 Task: Add an event with the title Marketing Campaign Assessment and Adjustments, date ''2024/04/20'', time 9:40 AM to 11:40 AMand add a description: Welcome to our Team Leadership Training Workshop, a comprehensive and interactive session designed to enhance leadership skills, empower team leaders, and cultivate effective leadership practices. This workshop is tailored for individuals who aspire to lead and inspire their teams to achieve exceptional results and foster a positive work environment._x000D_
_x000D_
_x000D_
_x000D_
Select event color  Grape . Add location for the event as: Singapore, logged in from the account softage.3@softage.netand send the event invitation to softage.7@softage.net and softage.8@softage.net. Set a reminder for the event Every weekday(Monday to Friday)
Action: Mouse moved to (83, 129)
Screenshot: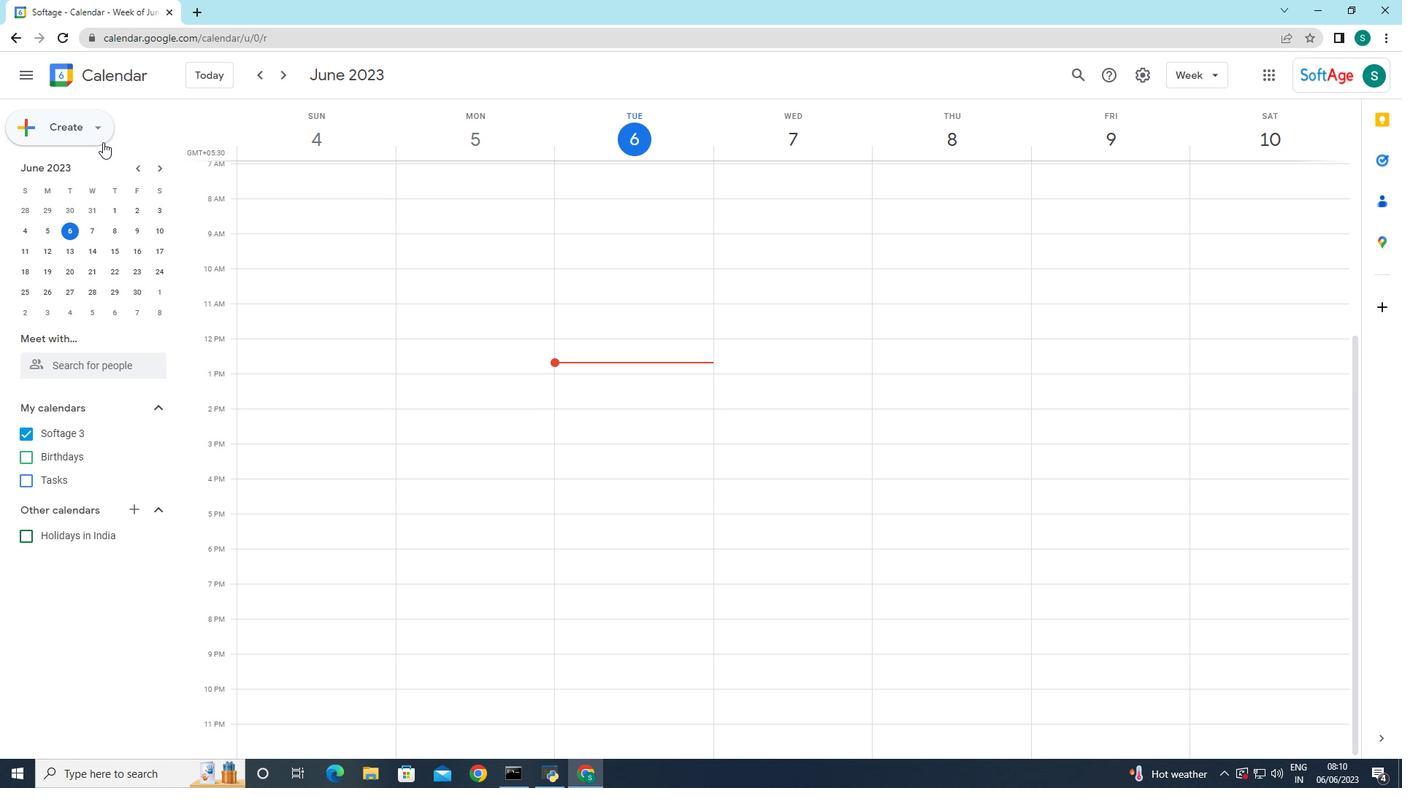 
Action: Mouse pressed left at (83, 129)
Screenshot: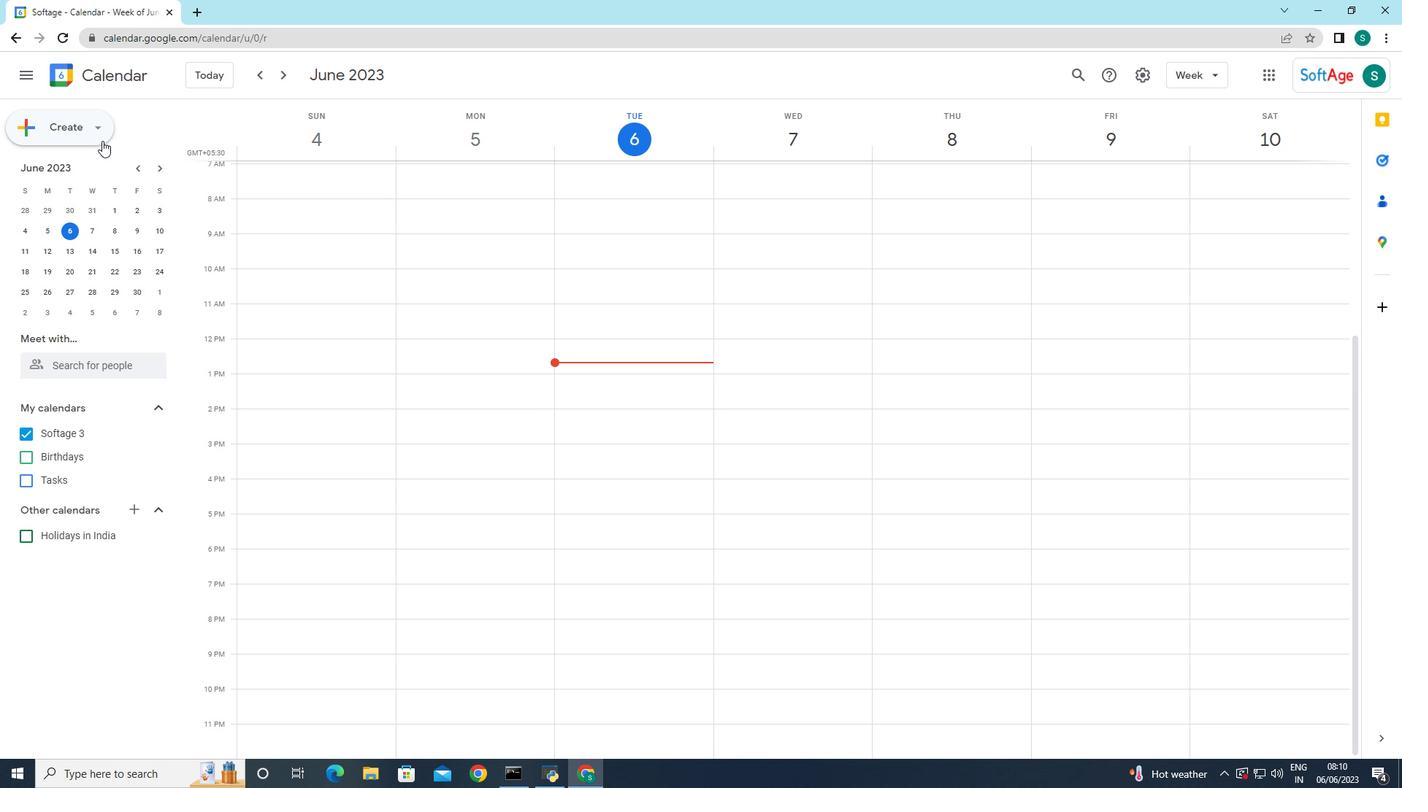 
Action: Mouse moved to (94, 159)
Screenshot: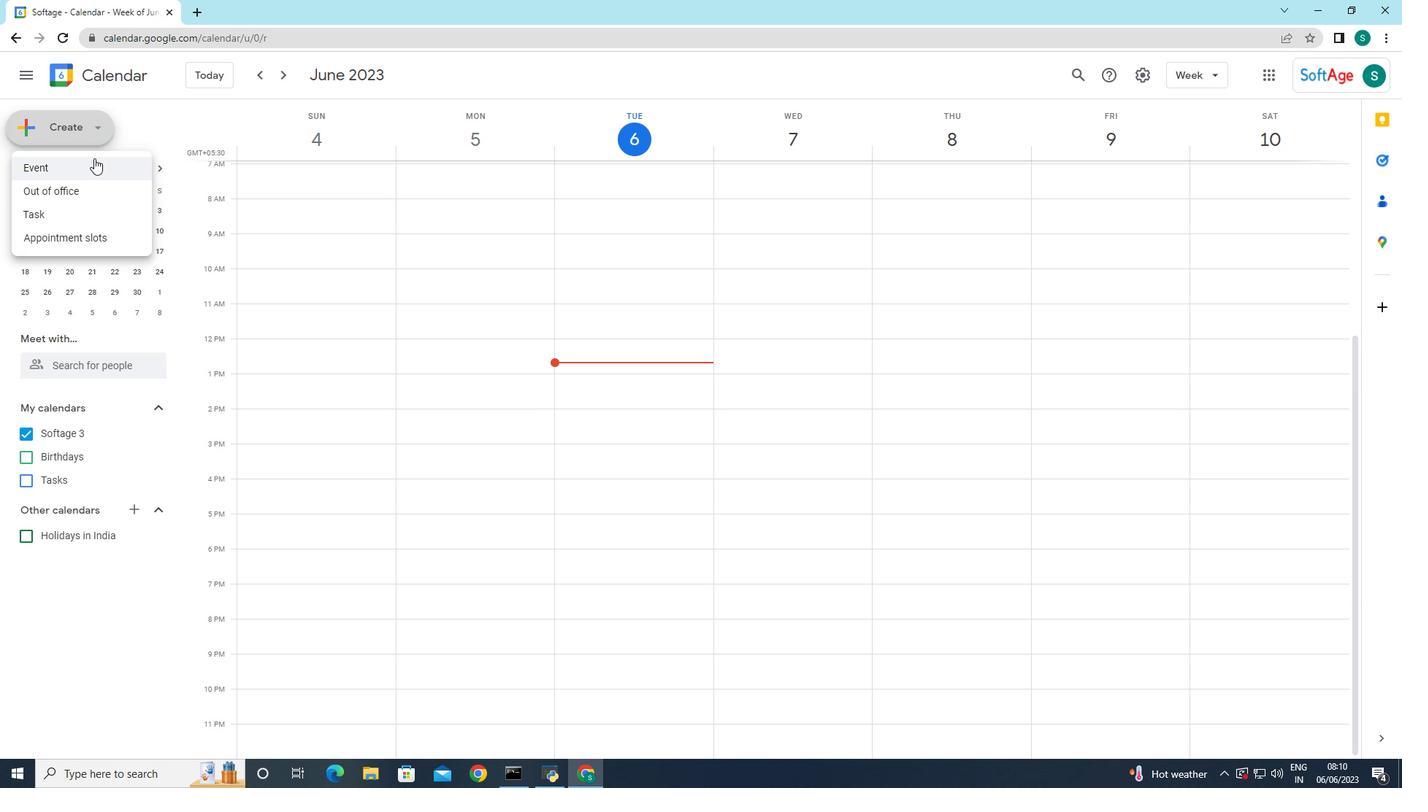 
Action: Mouse pressed left at (94, 159)
Screenshot: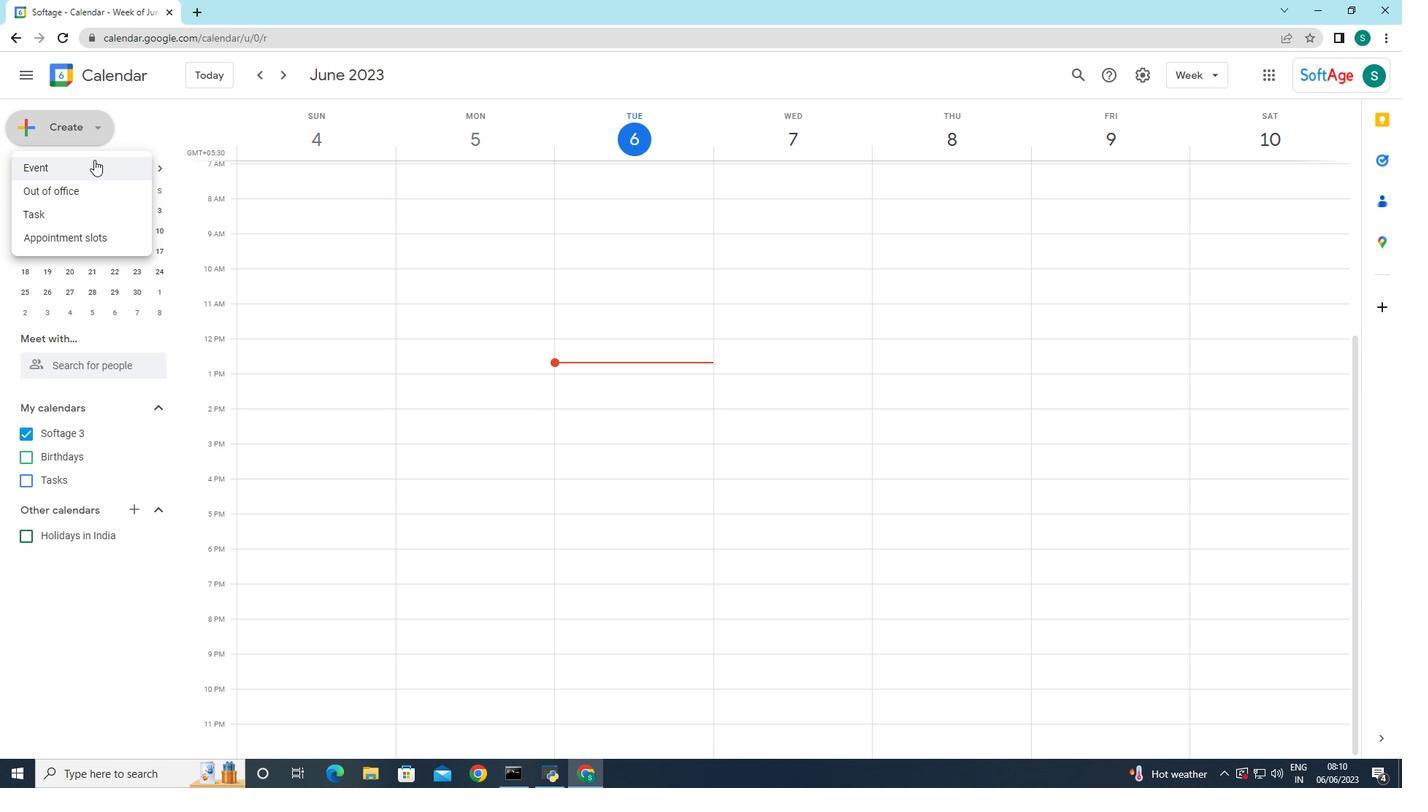 
Action: Mouse moved to (445, 574)
Screenshot: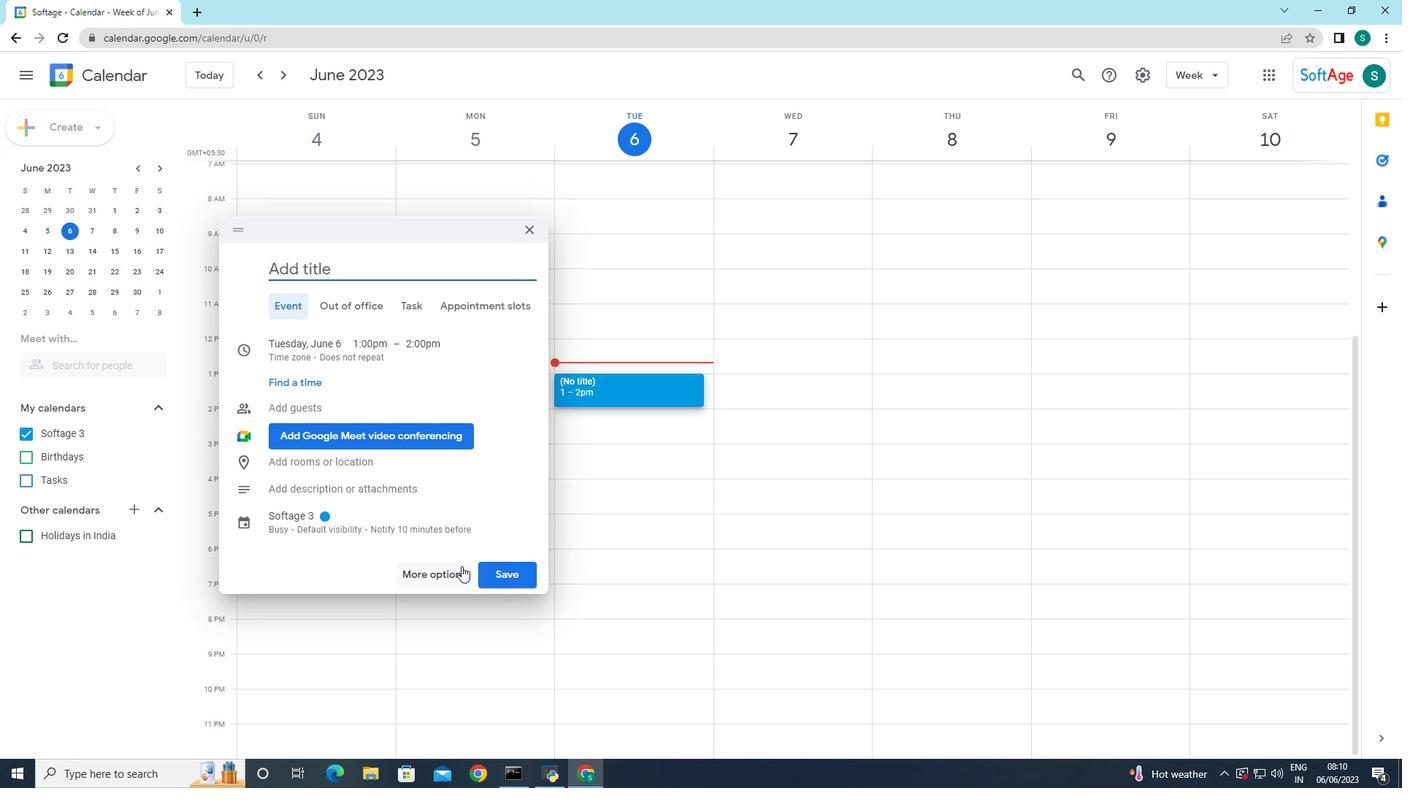 
Action: Mouse pressed left at (445, 574)
Screenshot: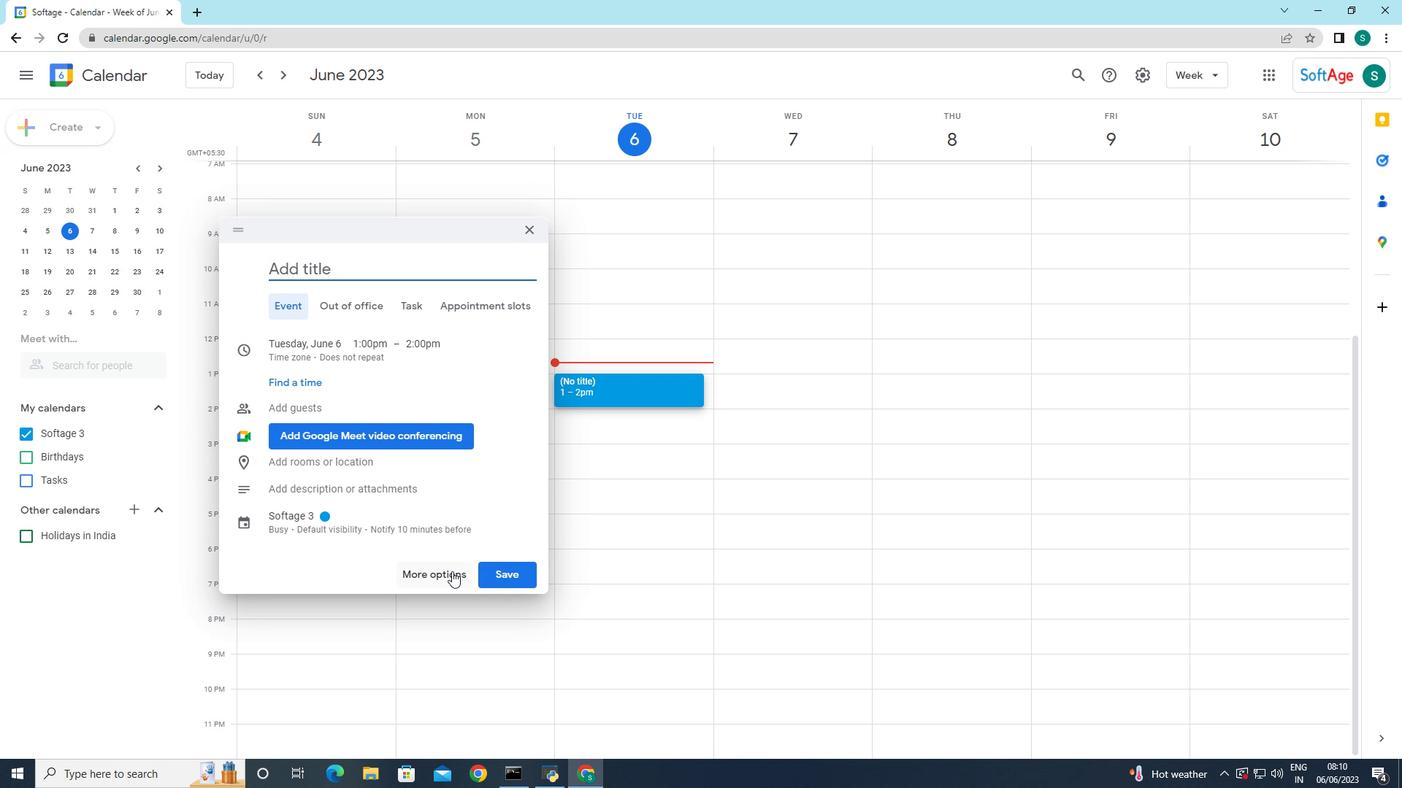 
Action: Mouse moved to (96, 80)
Screenshot: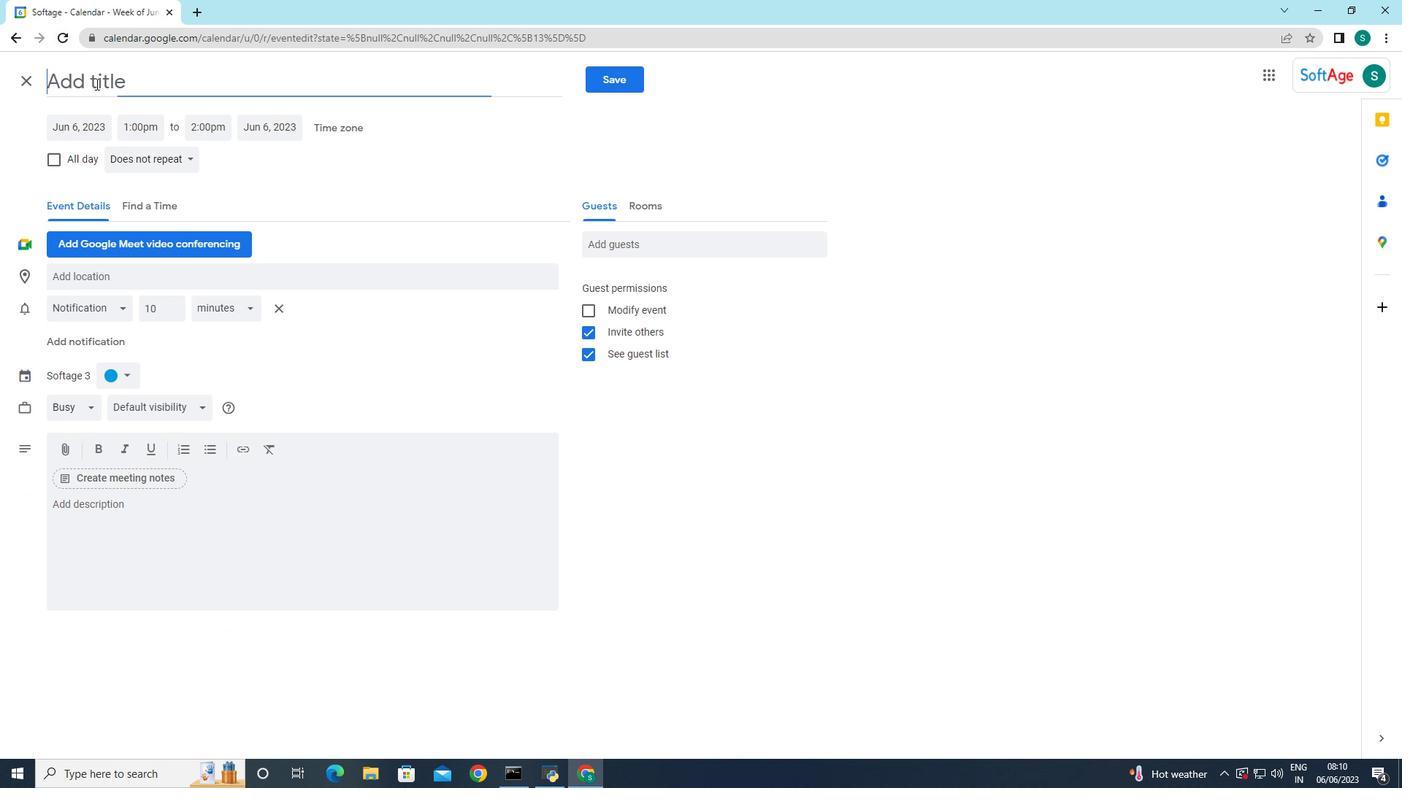 
Action: Mouse pressed left at (96, 80)
Screenshot: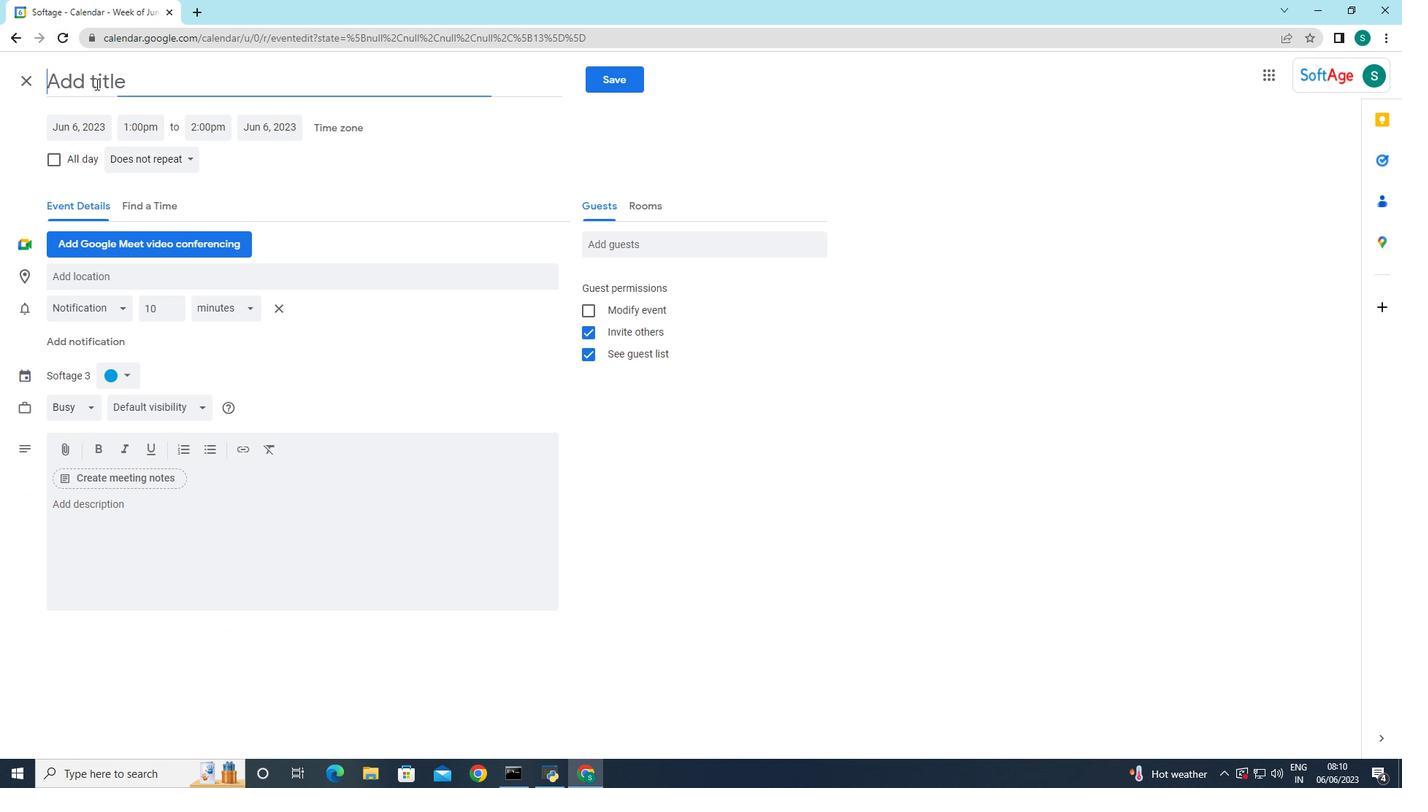 
Action: Key pressed <Key.caps_lock>M<Key.caps_lock>r<Key.backspace>ak<Key.backspace>rketing<Key.space><Key.caps_lock>C<Key.caps_lock>ampaign<Key.space><Key.caps_lock>A<Key.caps_lock>ssessment<Key.space>and<Key.space><Key.caps_lock>A<Key.caps_lock>djustments
Screenshot: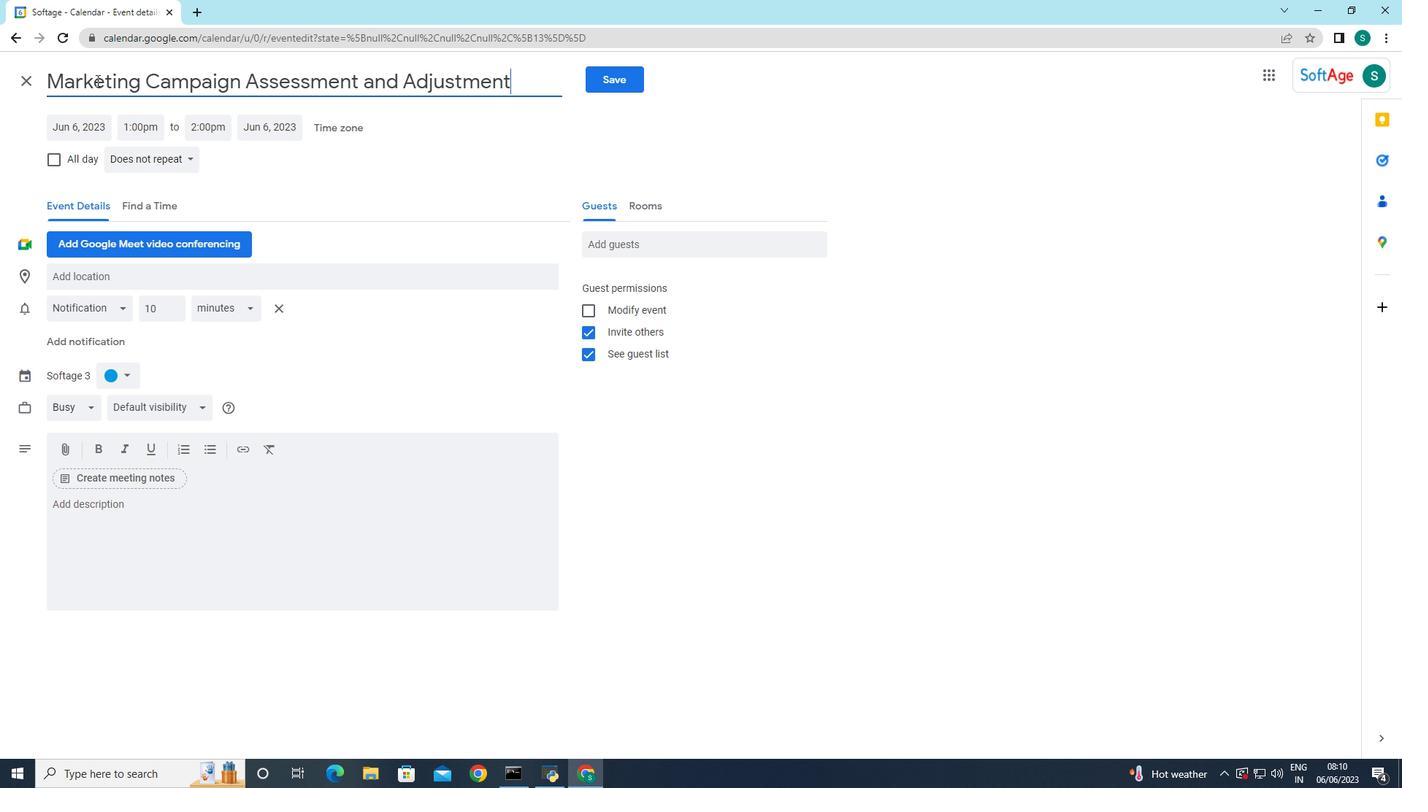 
Action: Mouse moved to (345, 146)
Screenshot: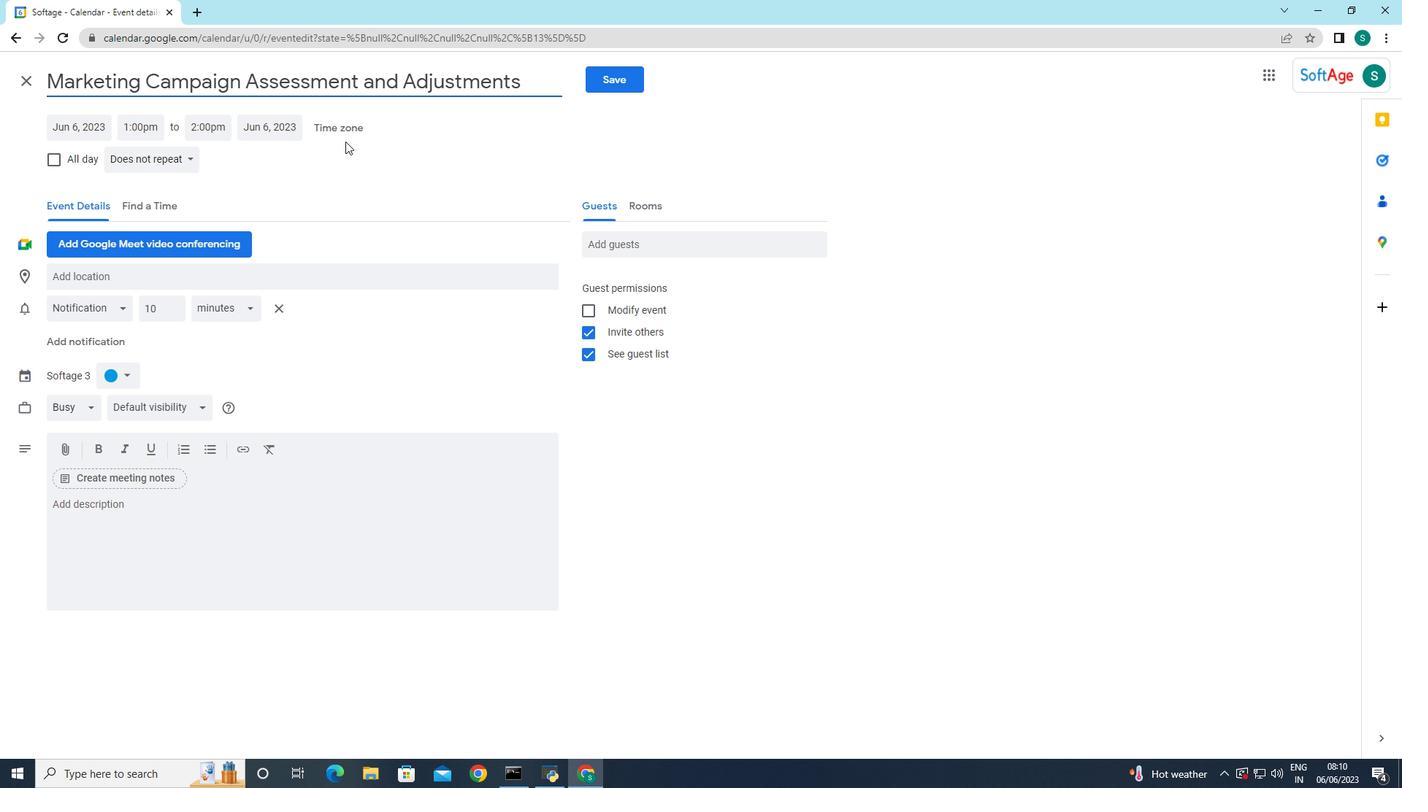 
Action: Mouse pressed left at (345, 146)
Screenshot: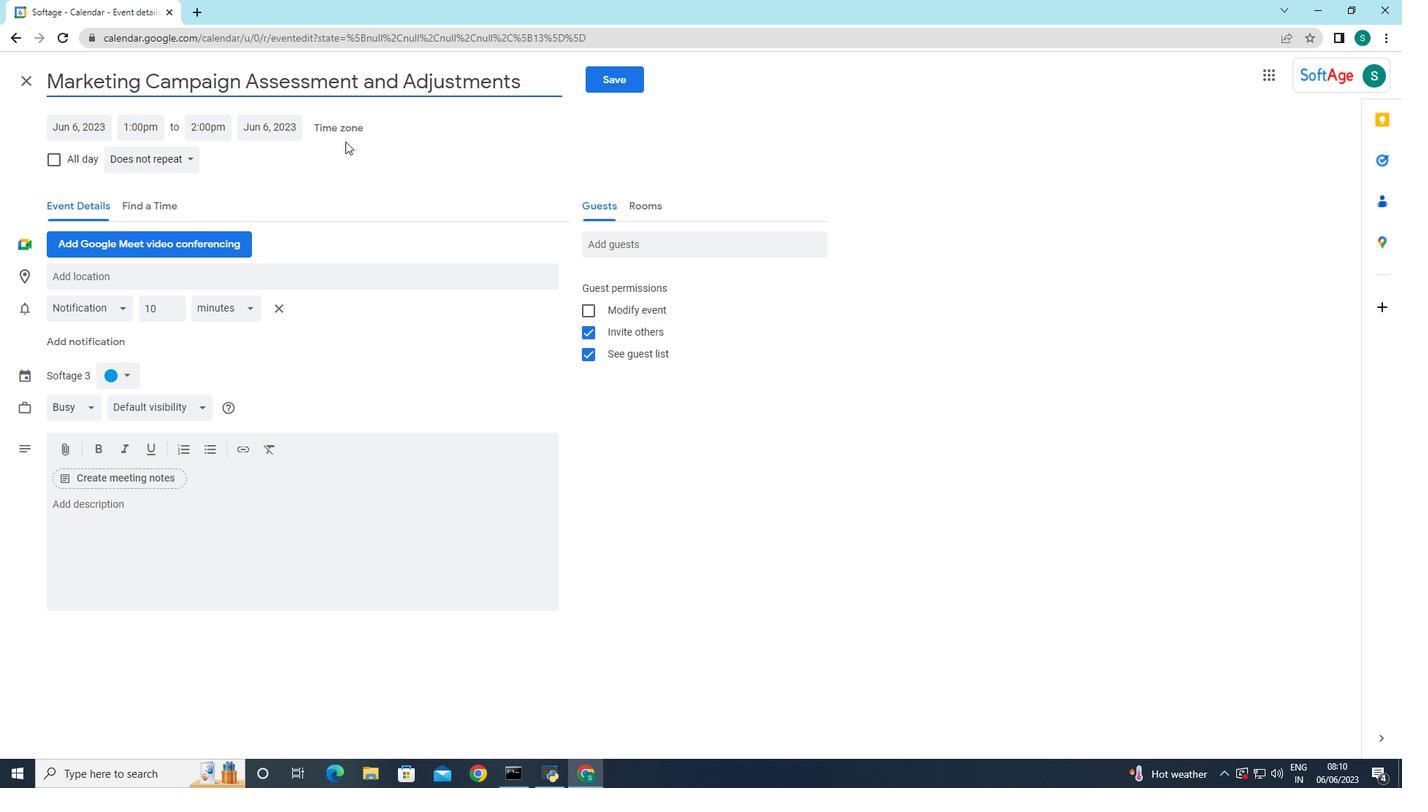 
Action: Mouse moved to (89, 127)
Screenshot: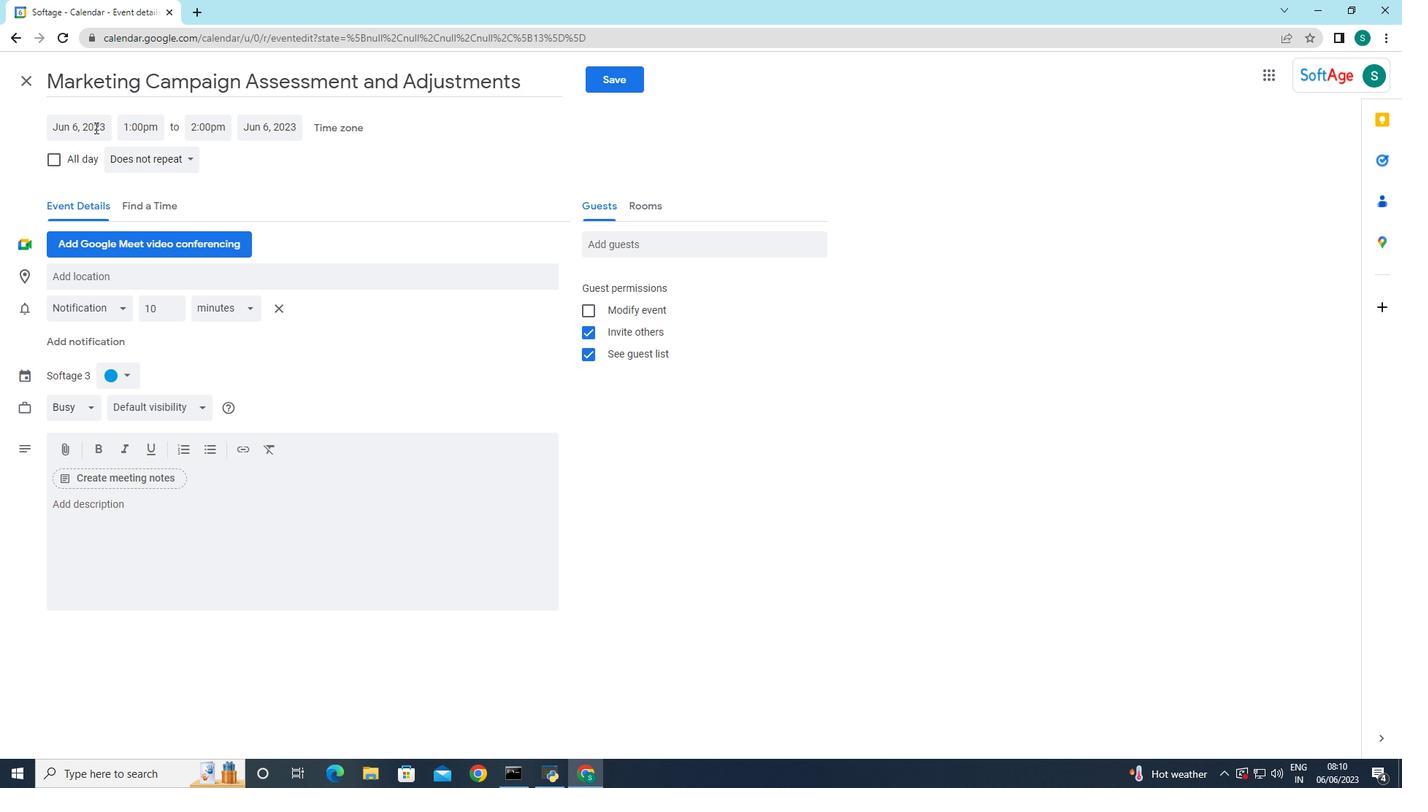 
Action: Mouse pressed left at (89, 127)
Screenshot: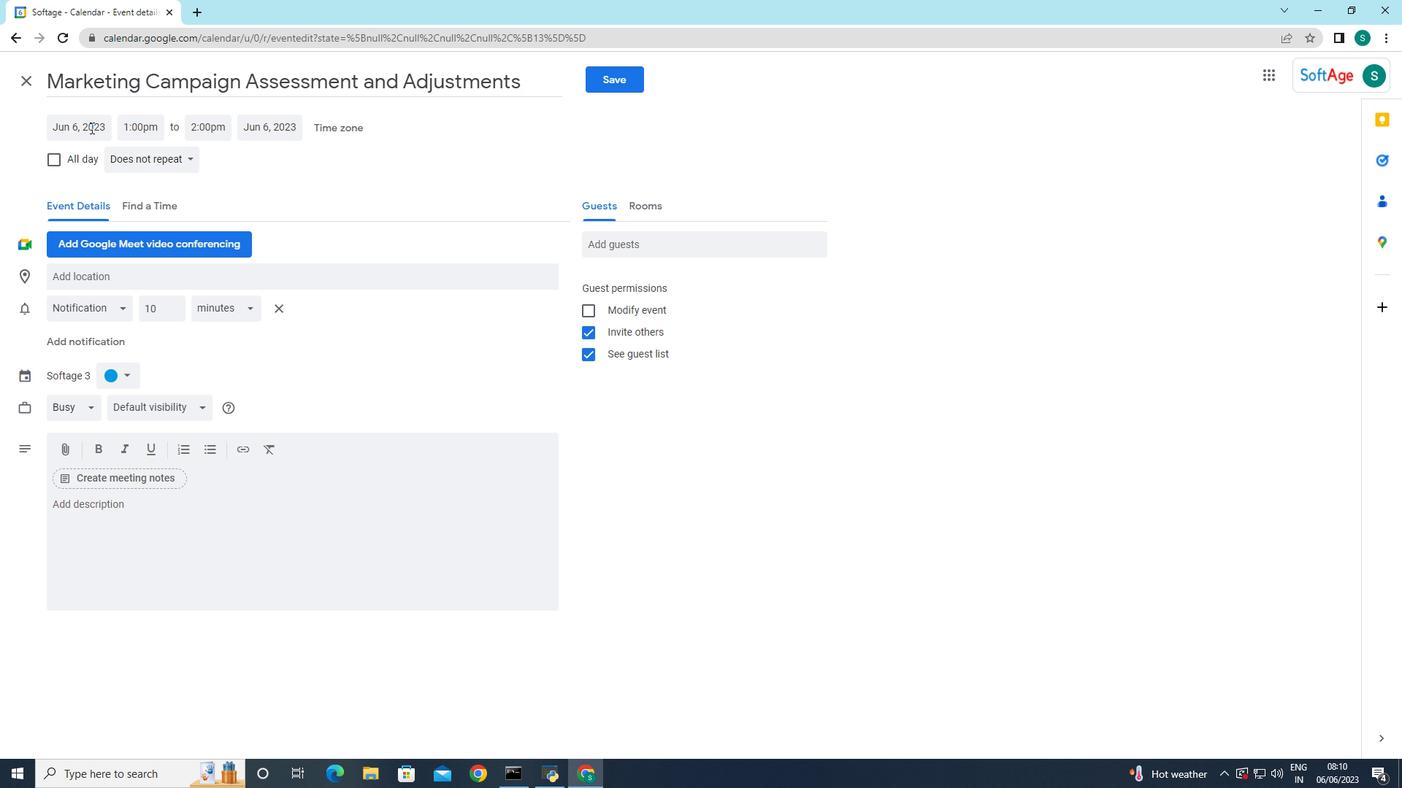 
Action: Mouse moved to (227, 159)
Screenshot: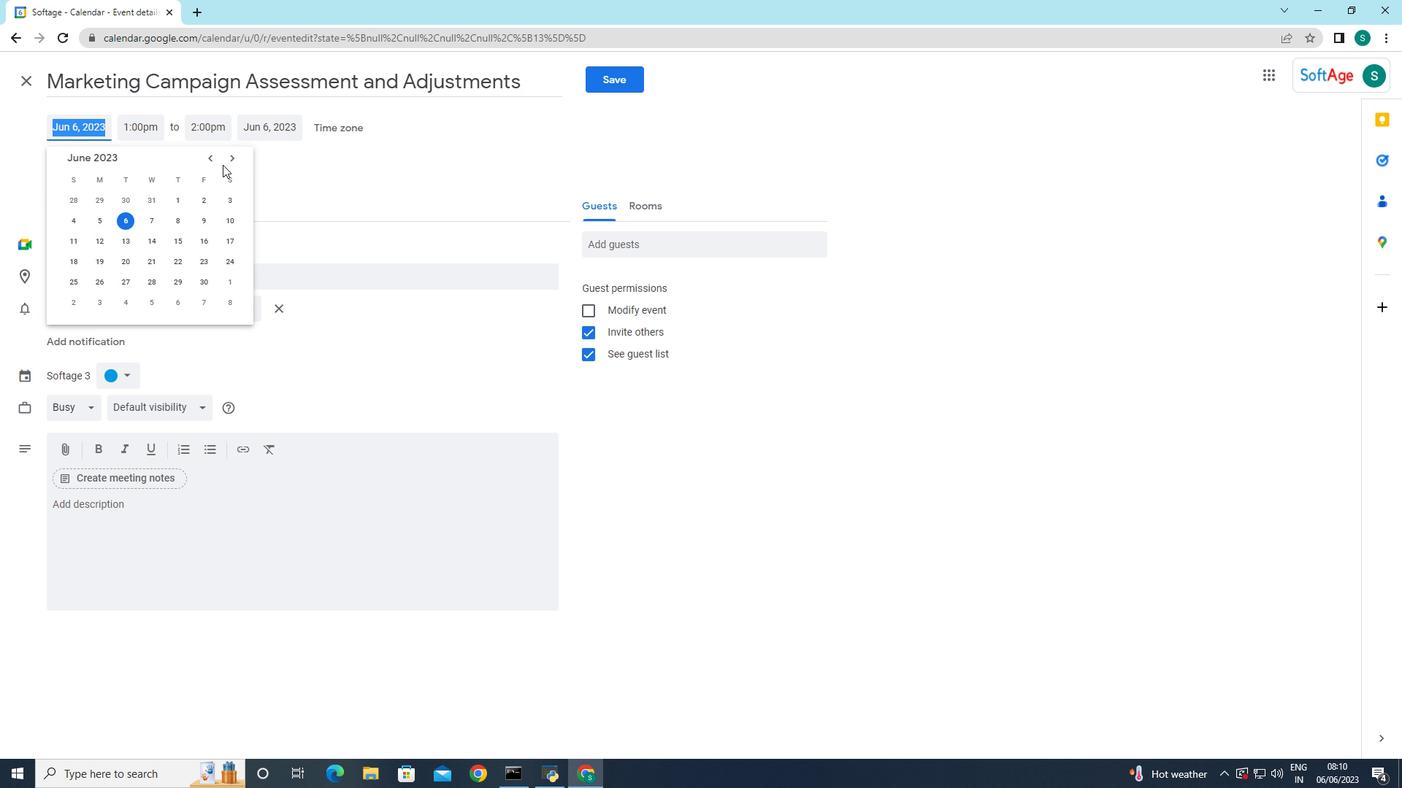 
Action: Mouse pressed left at (227, 159)
Screenshot: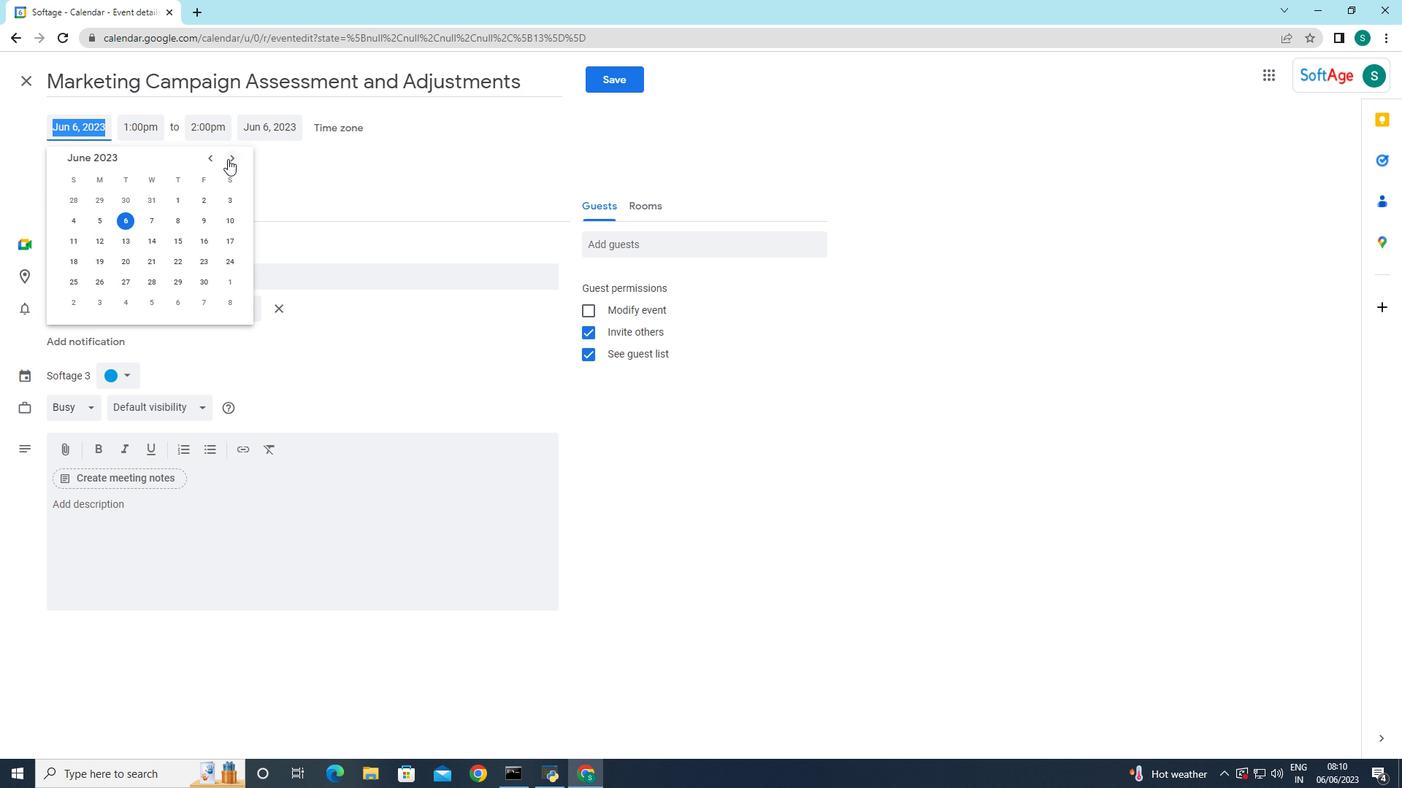 
Action: Mouse pressed left at (227, 159)
Screenshot: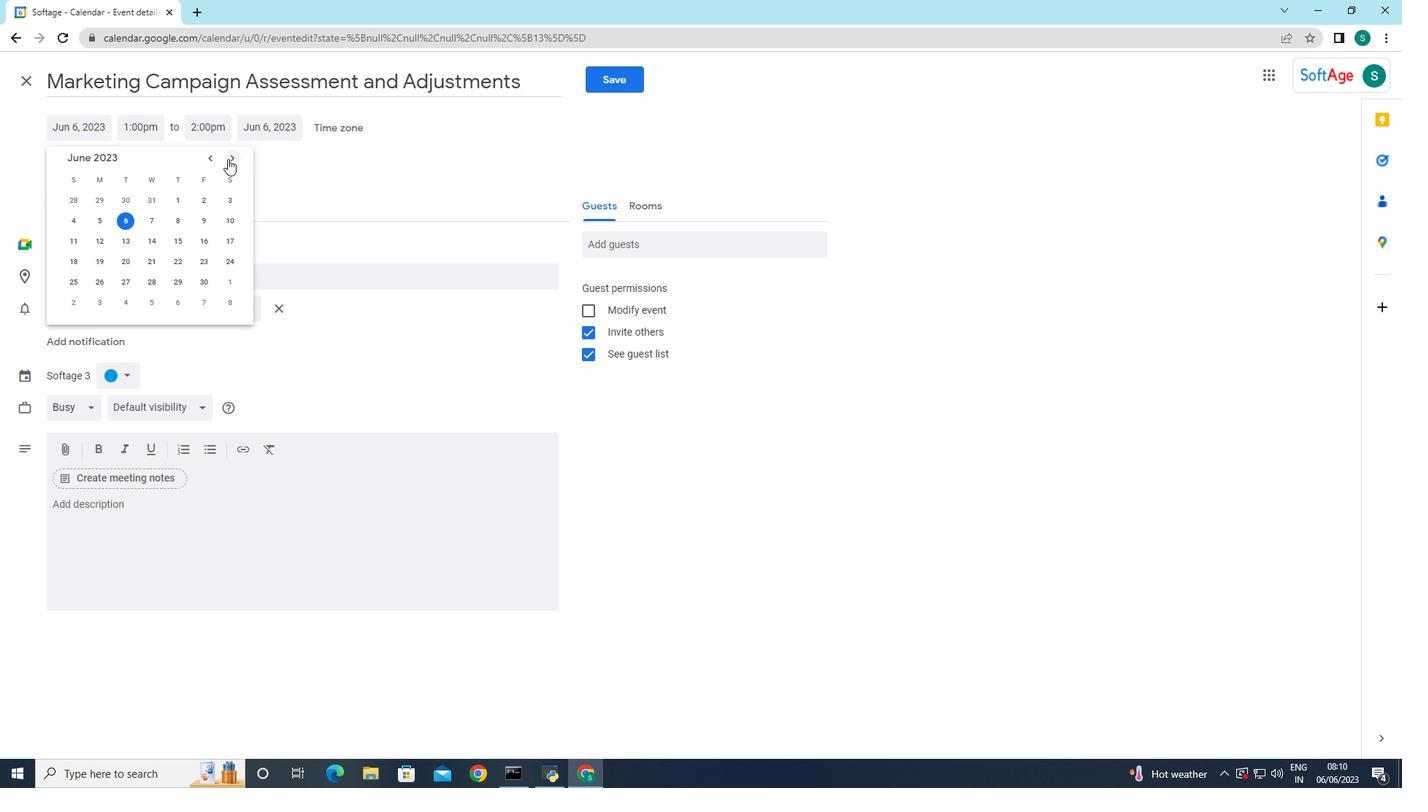 
Action: Mouse pressed left at (227, 159)
Screenshot: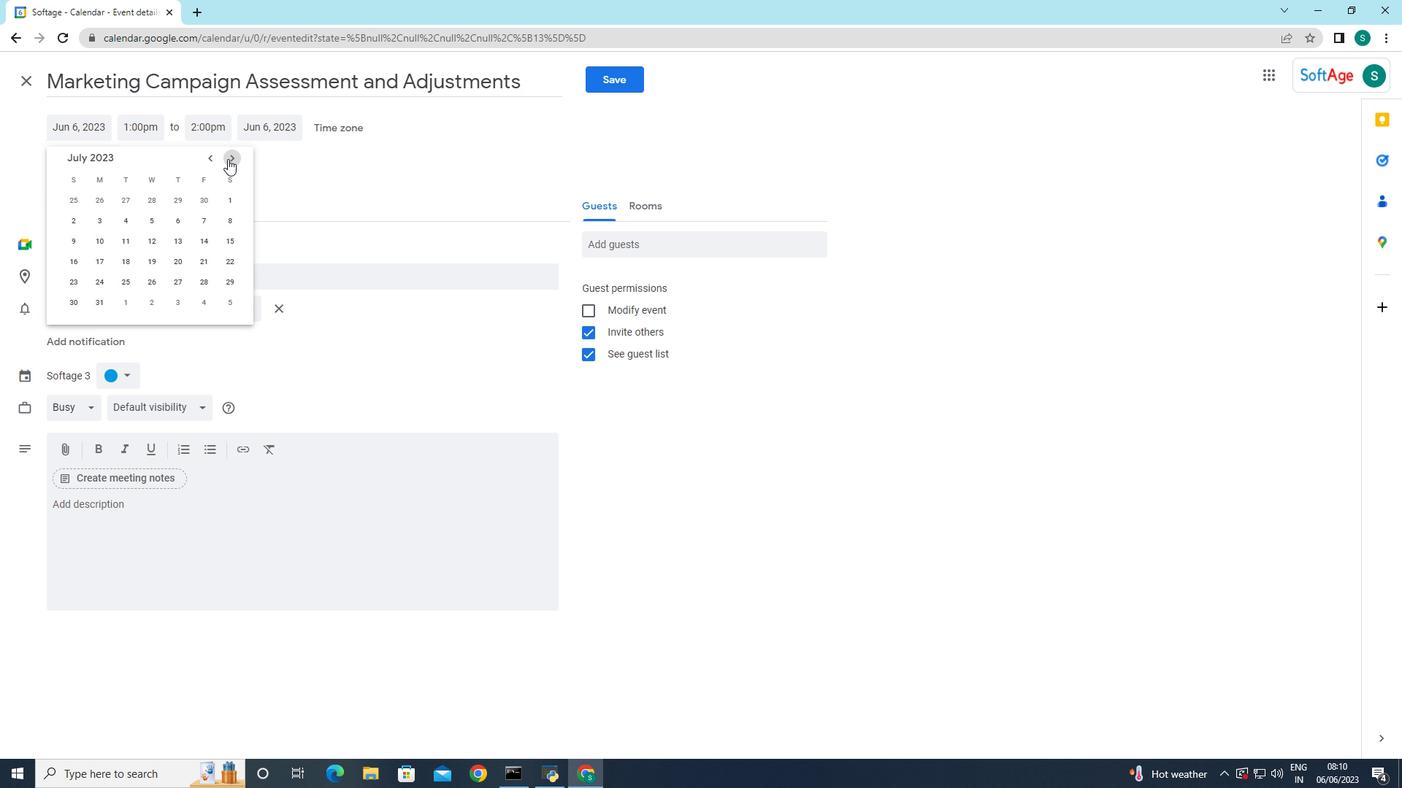 
Action: Mouse pressed left at (227, 159)
Screenshot: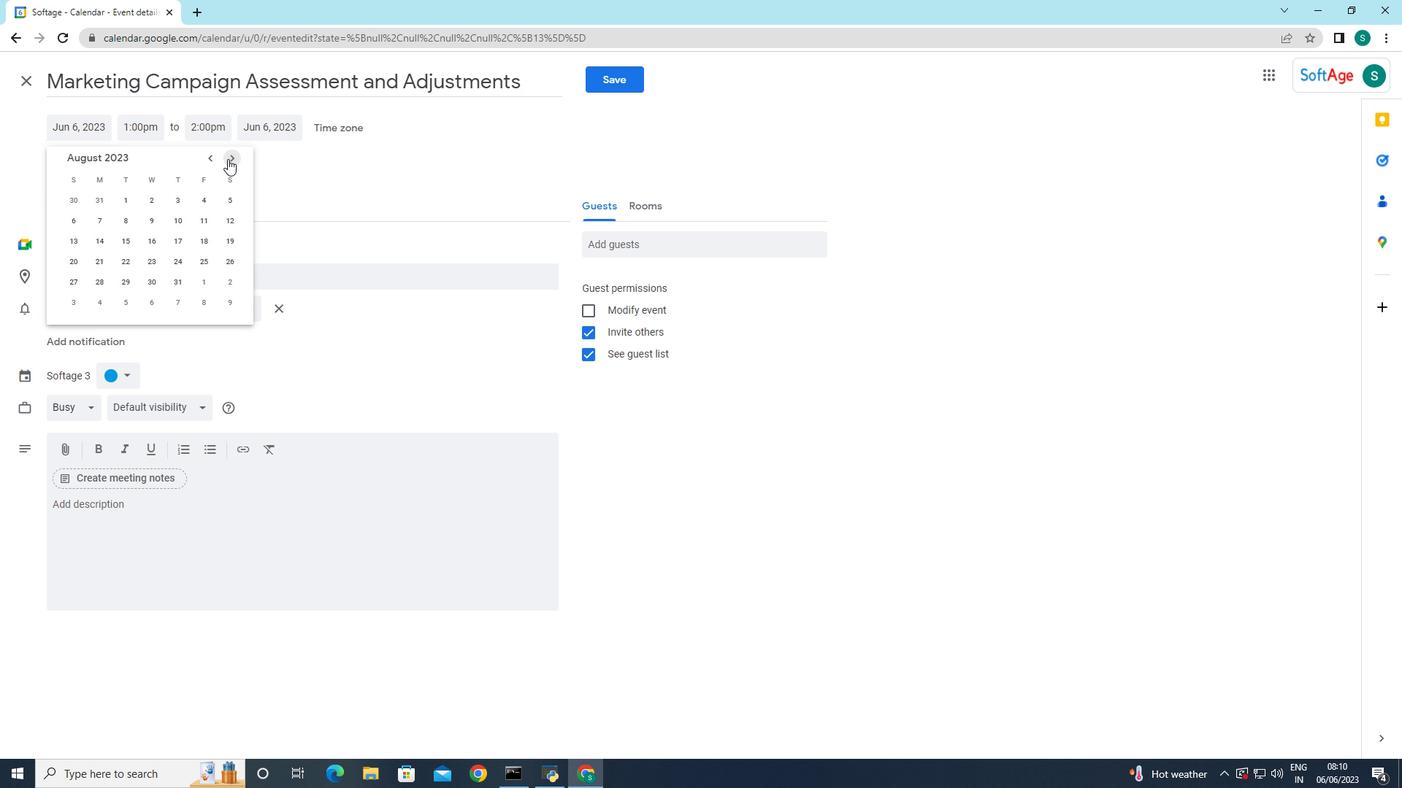 
Action: Mouse pressed left at (227, 159)
Screenshot: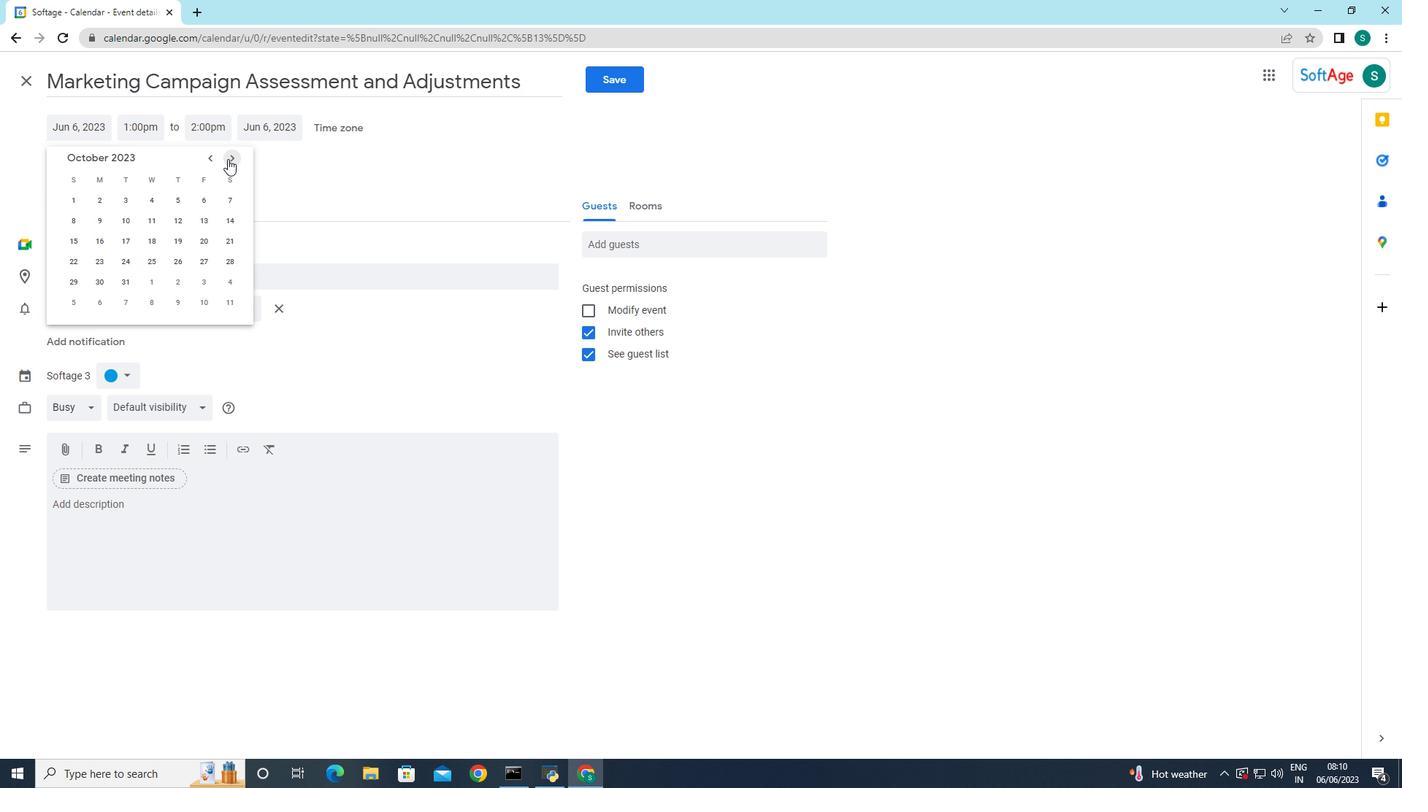 
Action: Mouse pressed left at (227, 159)
Screenshot: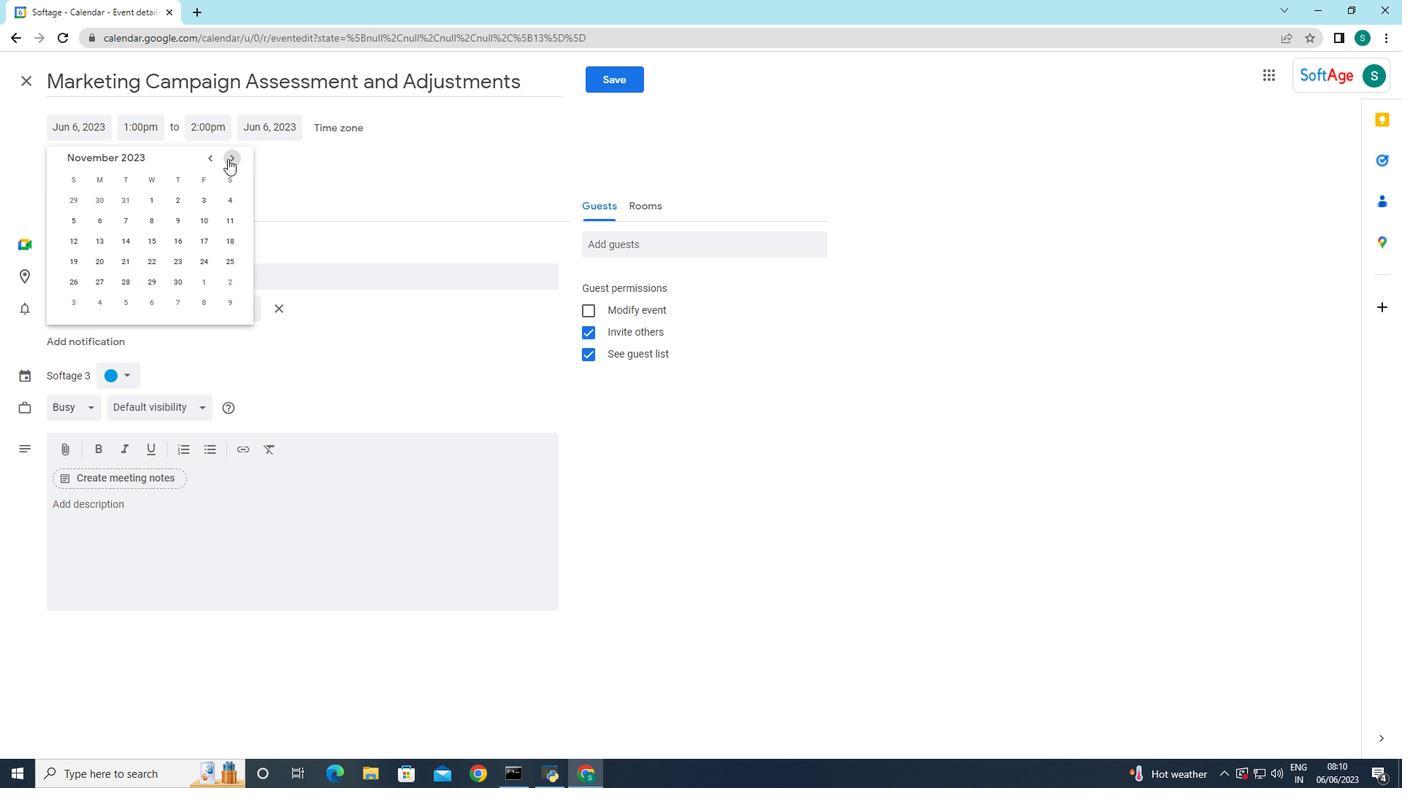 
Action: Mouse pressed left at (227, 159)
Screenshot: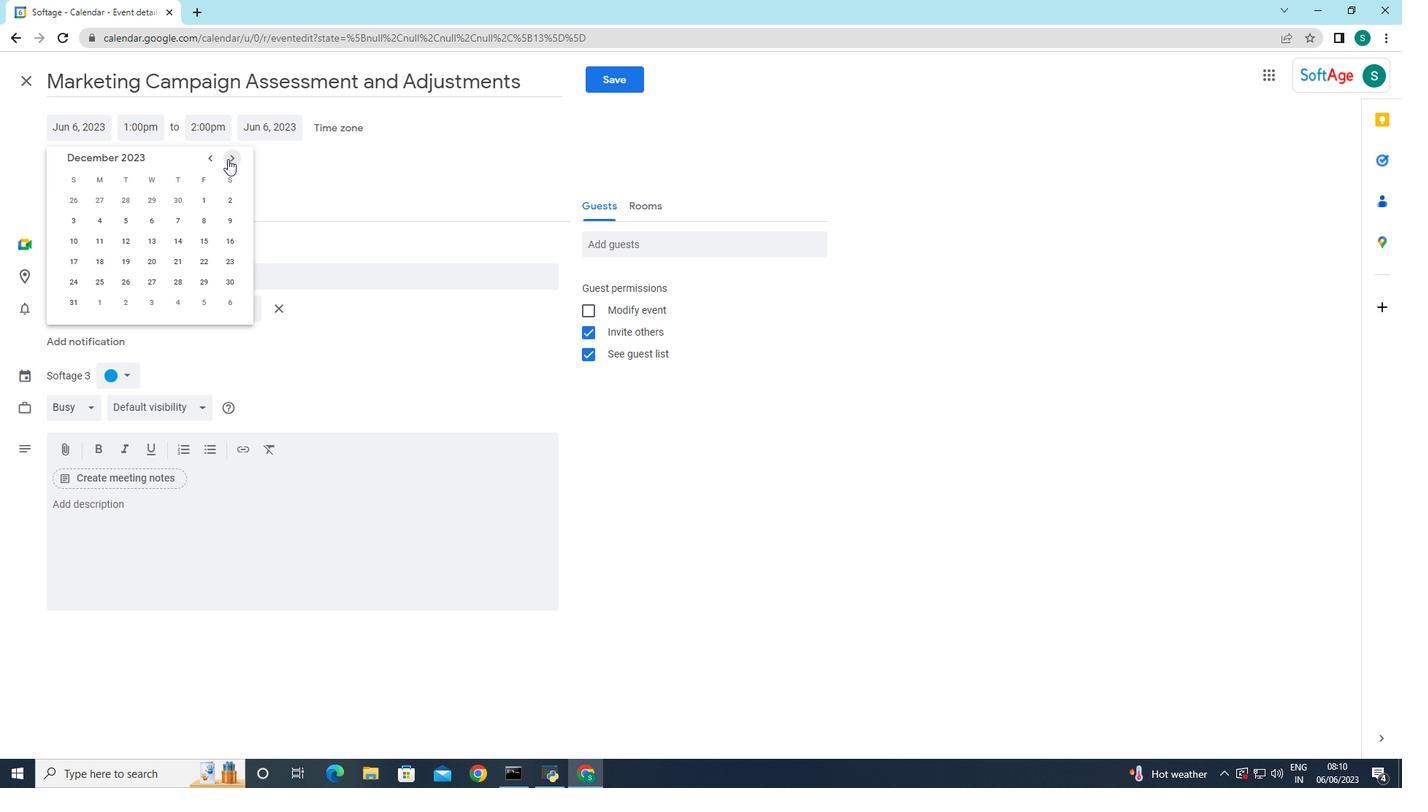
Action: Mouse pressed left at (227, 159)
Screenshot: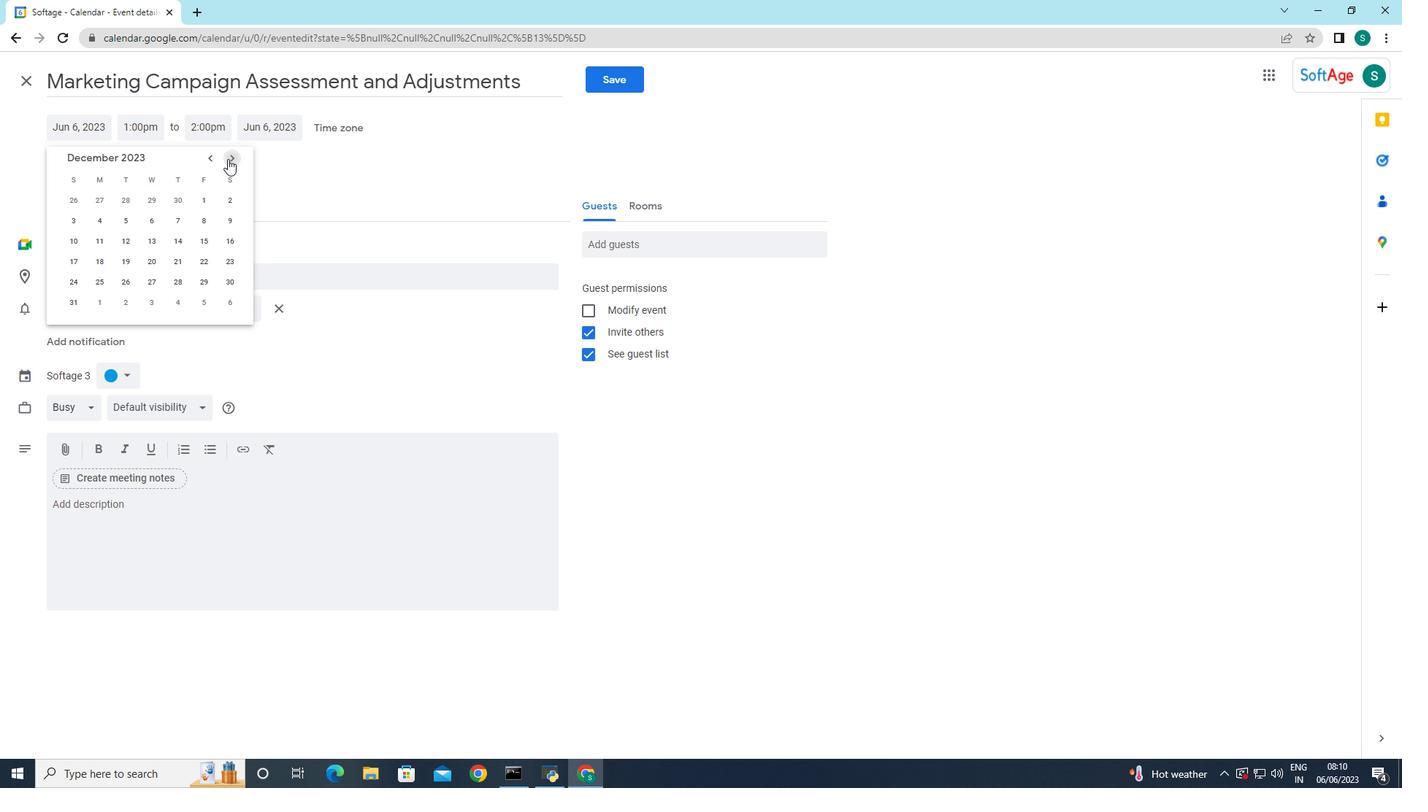 
Action: Mouse pressed left at (227, 159)
Screenshot: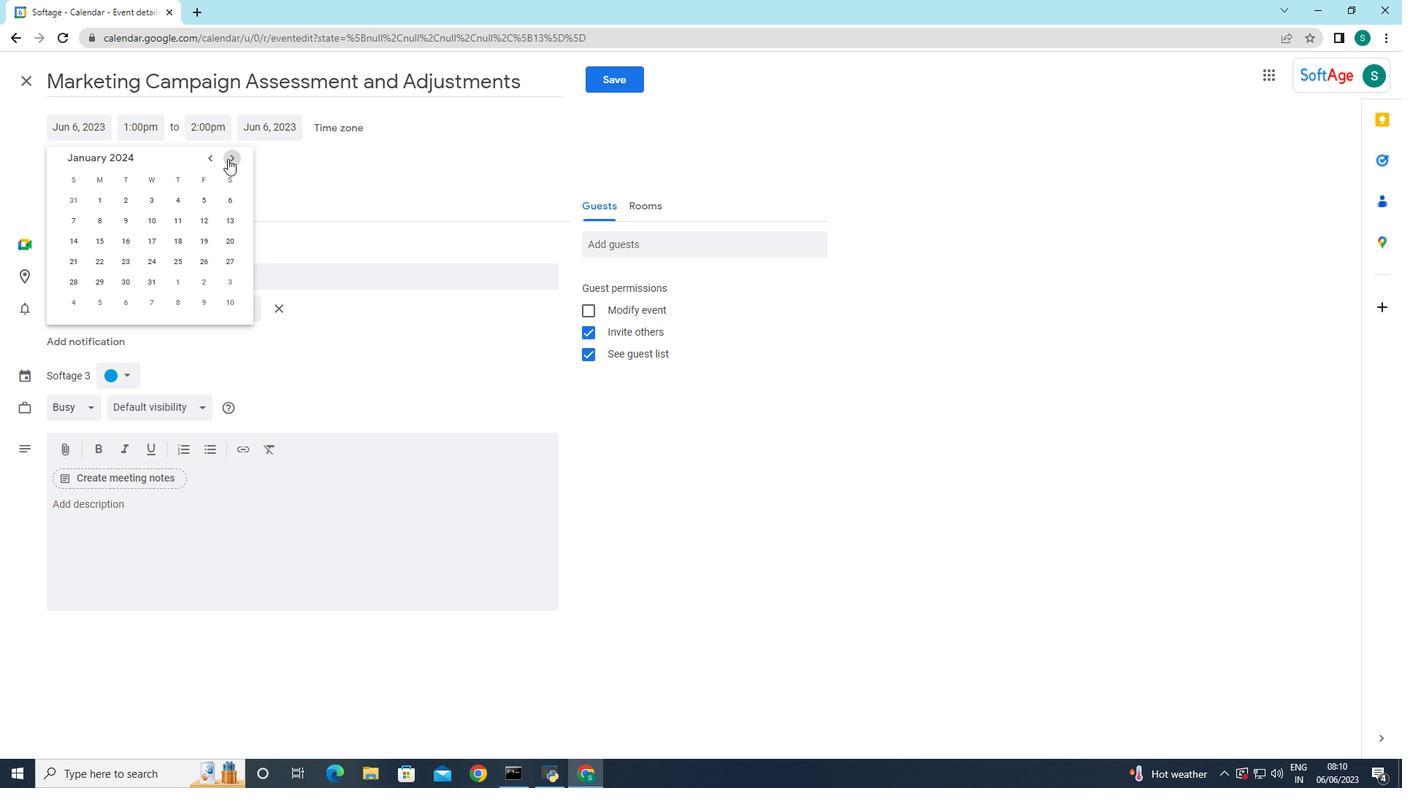 
Action: Mouse pressed left at (227, 159)
Screenshot: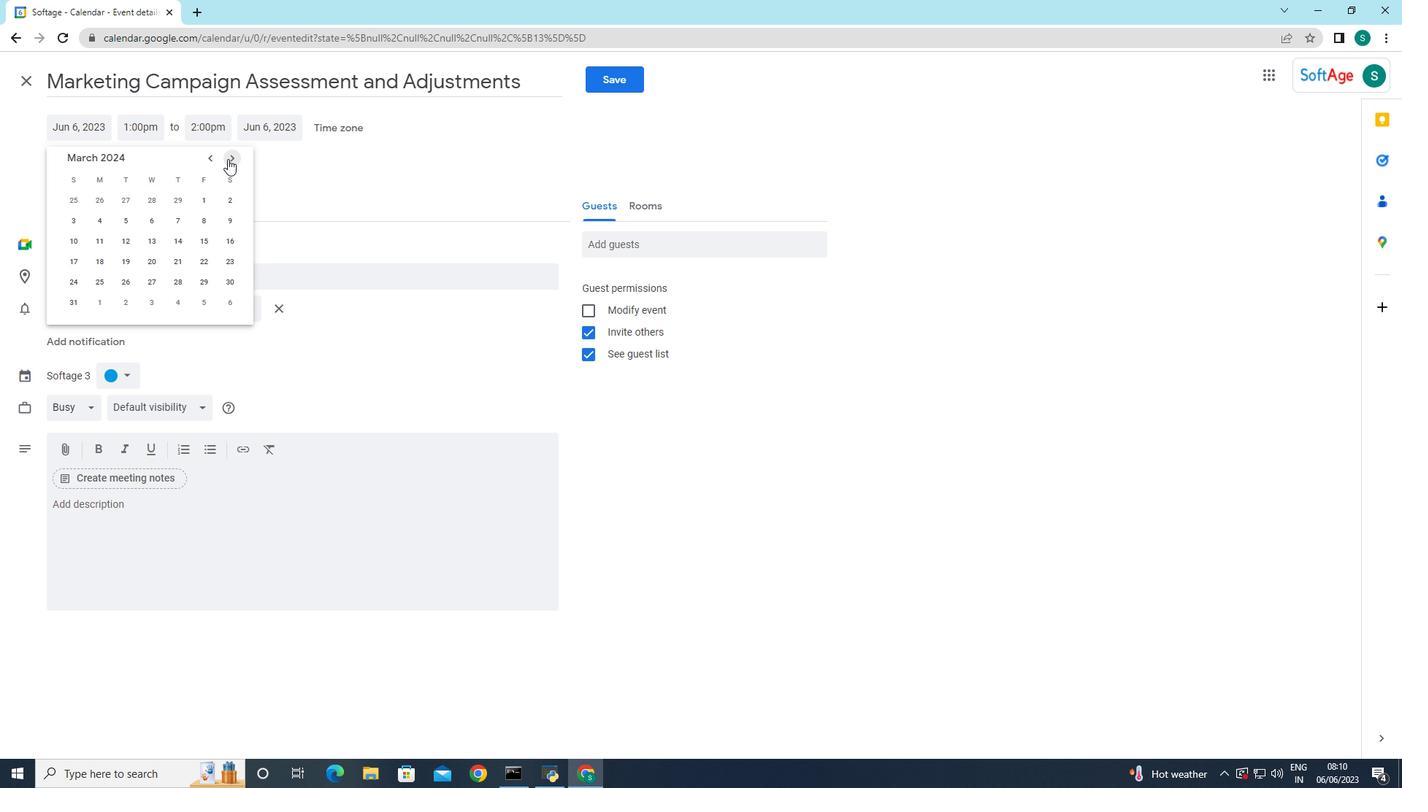 
Action: Mouse moved to (226, 243)
Screenshot: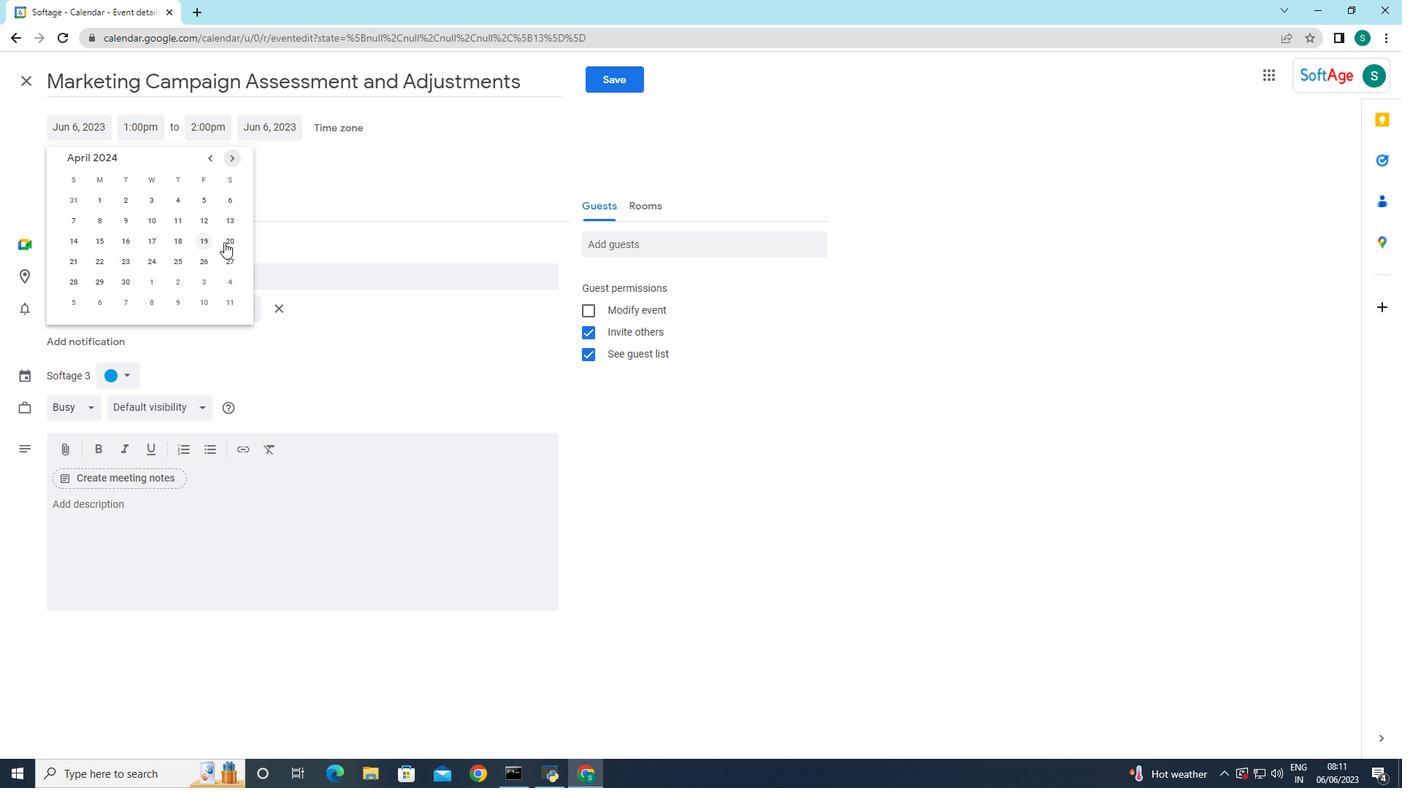 
Action: Mouse pressed left at (226, 243)
Screenshot: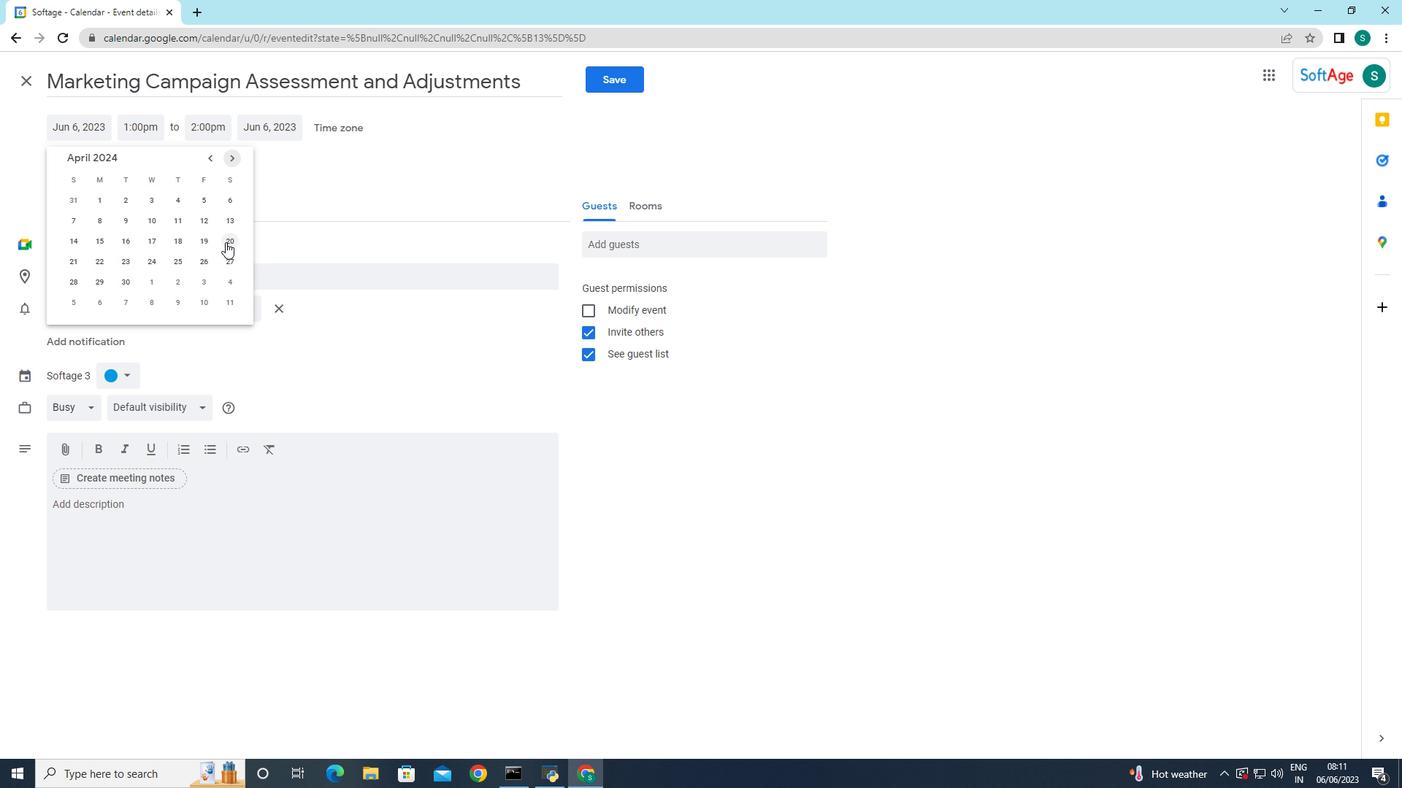 
Action: Mouse moved to (127, 120)
Screenshot: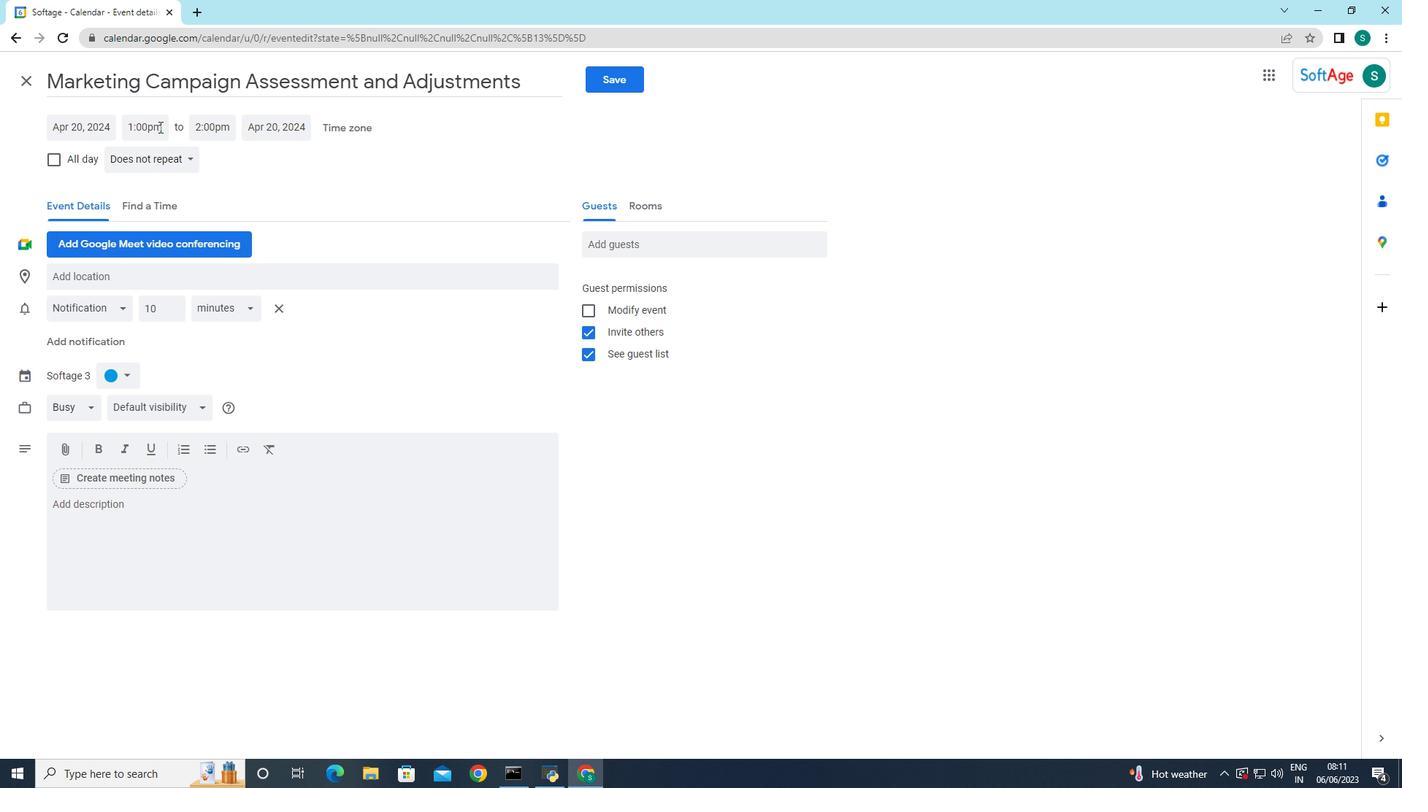 
Action: Mouse pressed left at (127, 120)
Screenshot: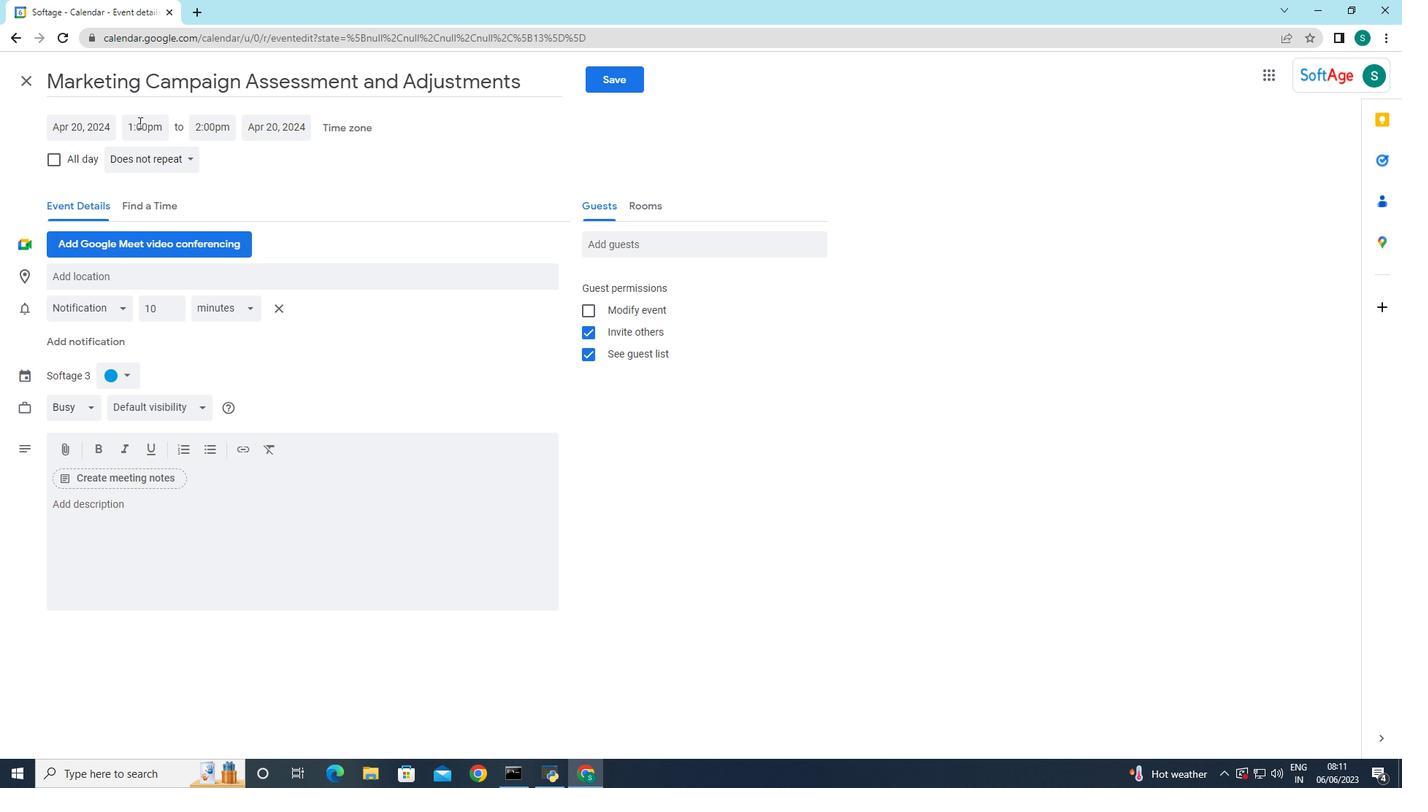 
Action: Mouse moved to (160, 264)
Screenshot: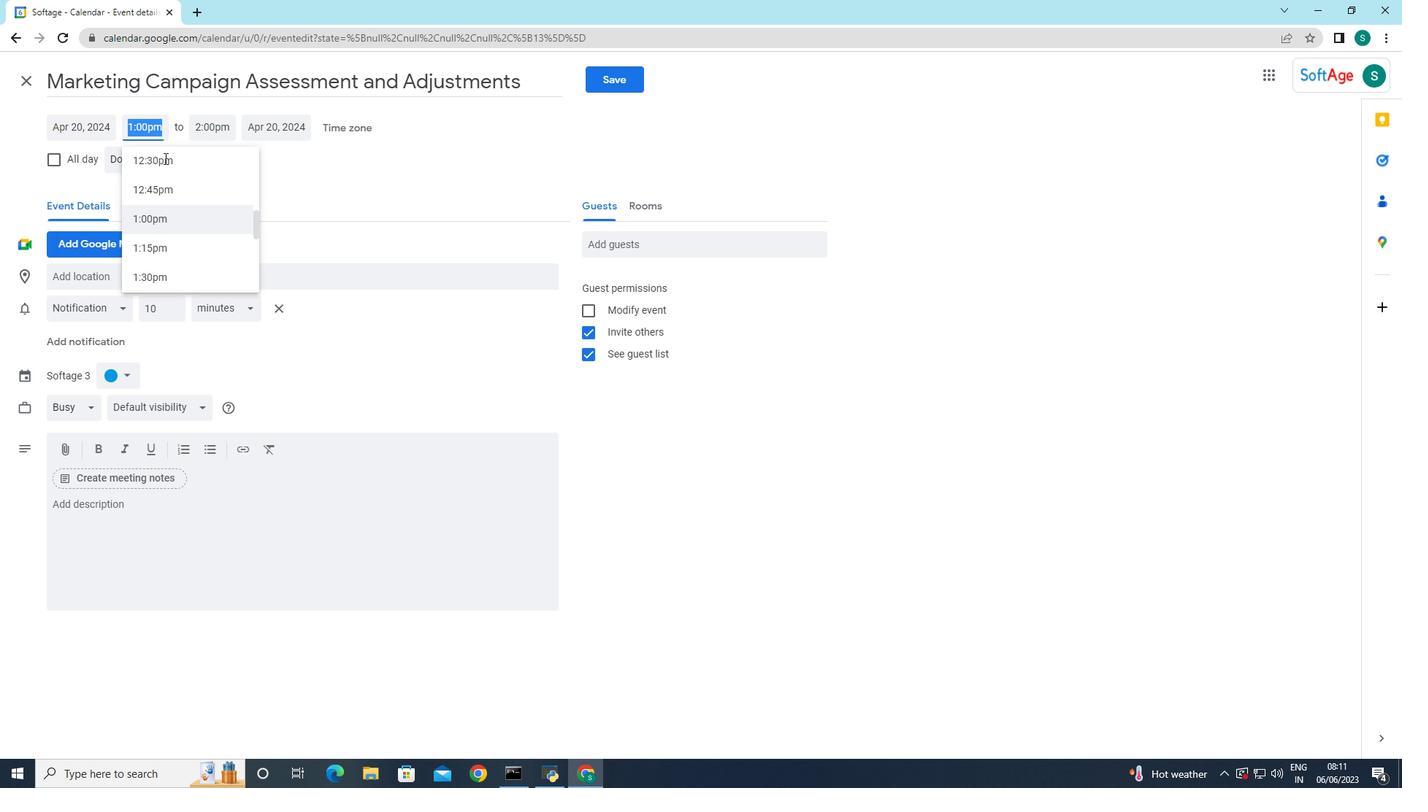 
Action: Mouse scrolled (160, 265) with delta (0, 0)
Screenshot: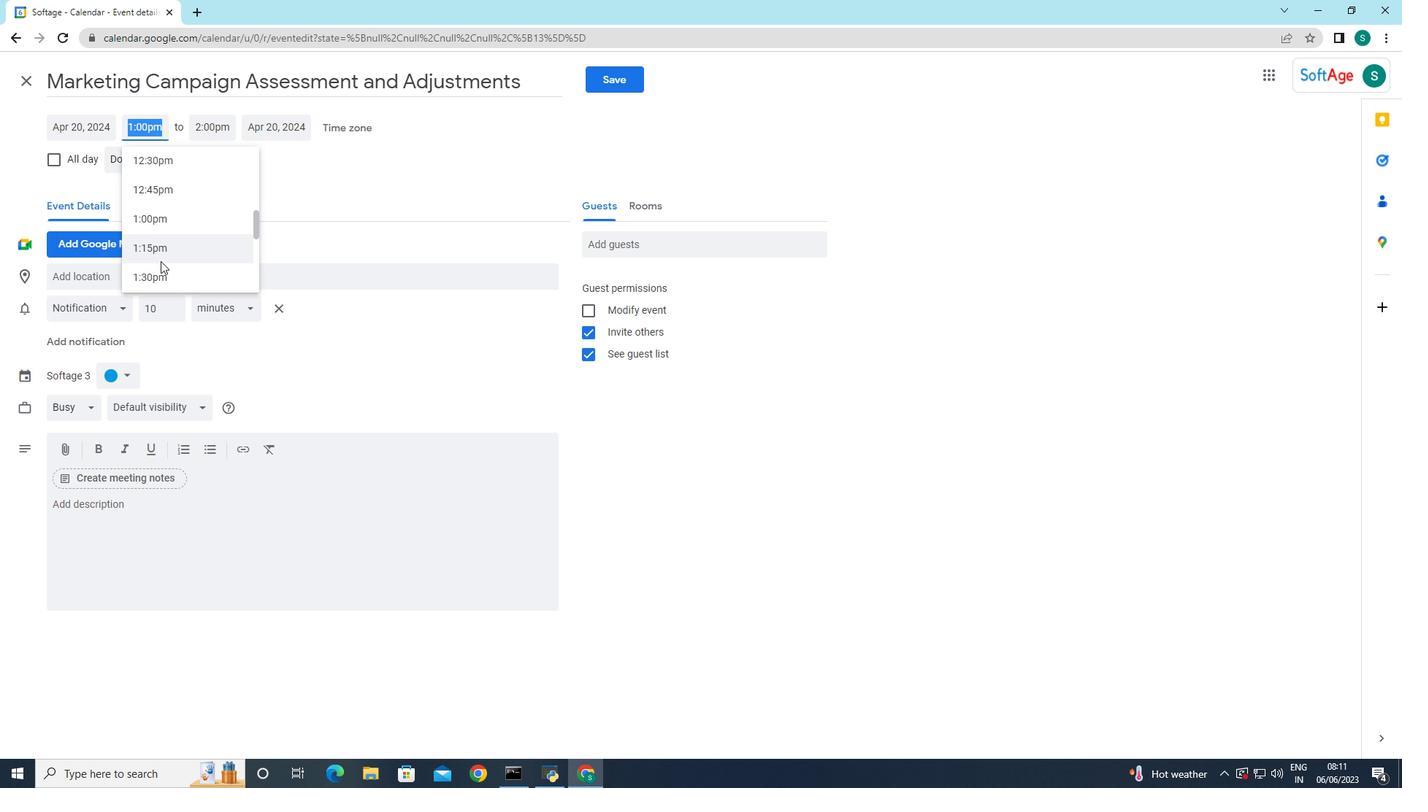 
Action: Mouse scrolled (160, 265) with delta (0, 0)
Screenshot: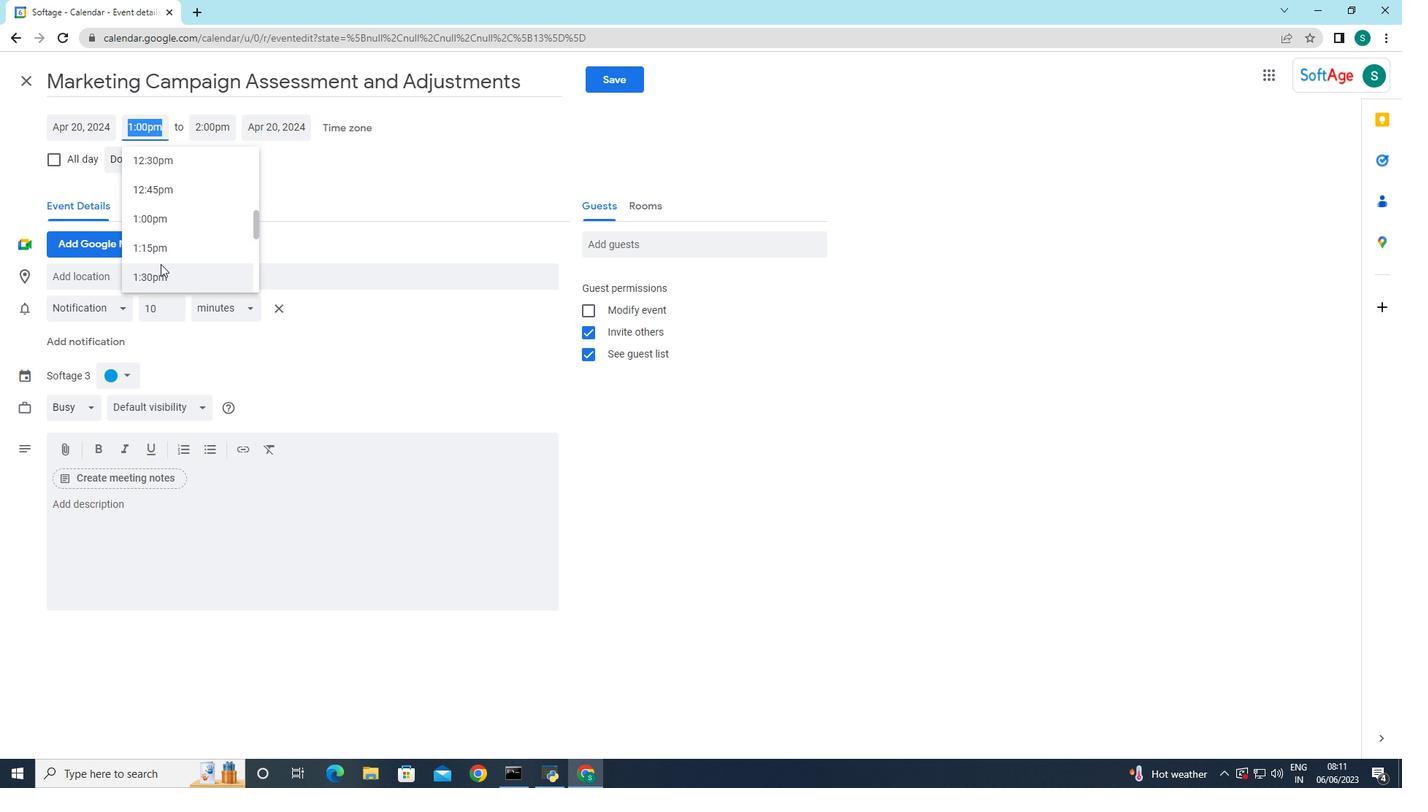 
Action: Mouse scrolled (160, 265) with delta (0, 0)
Screenshot: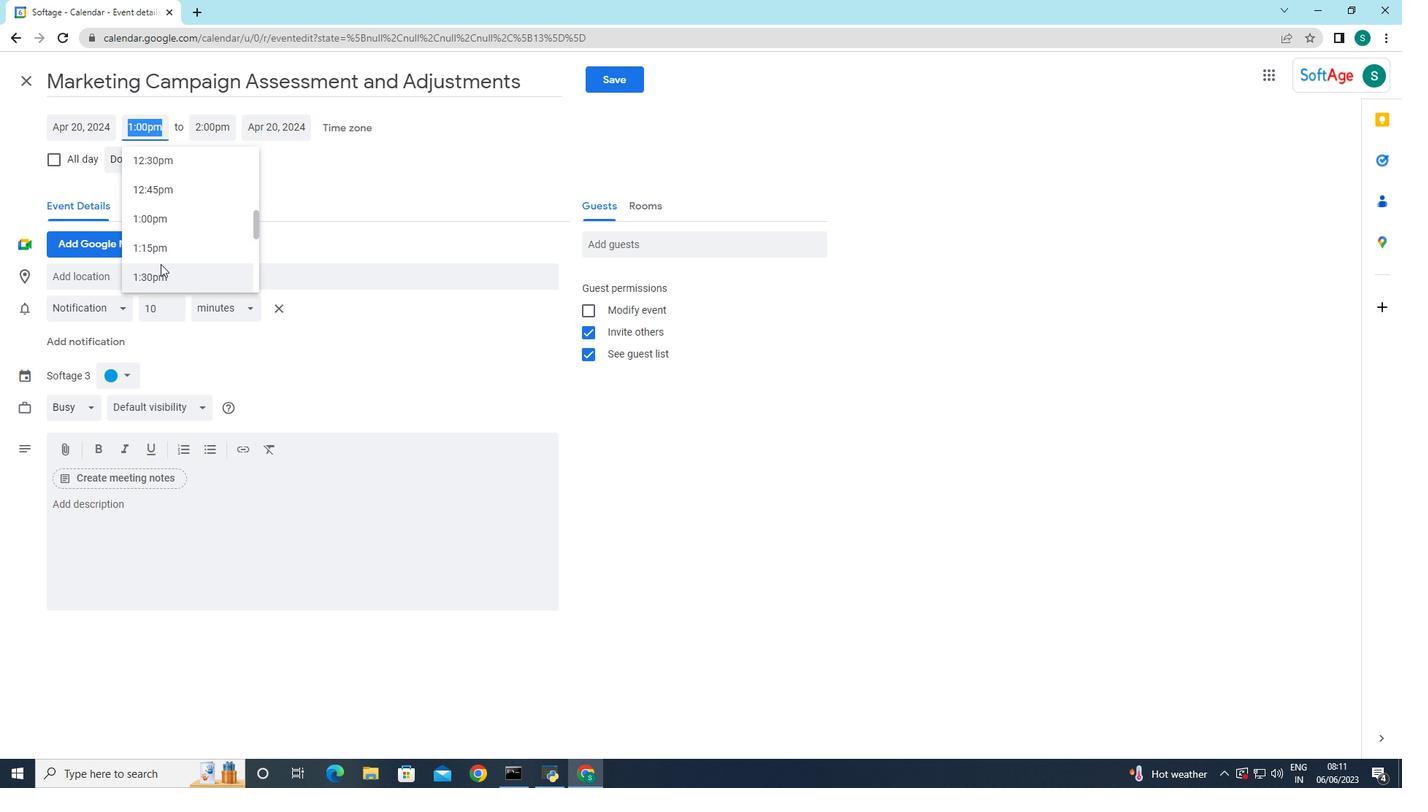 
Action: Mouse scrolled (160, 265) with delta (0, 0)
Screenshot: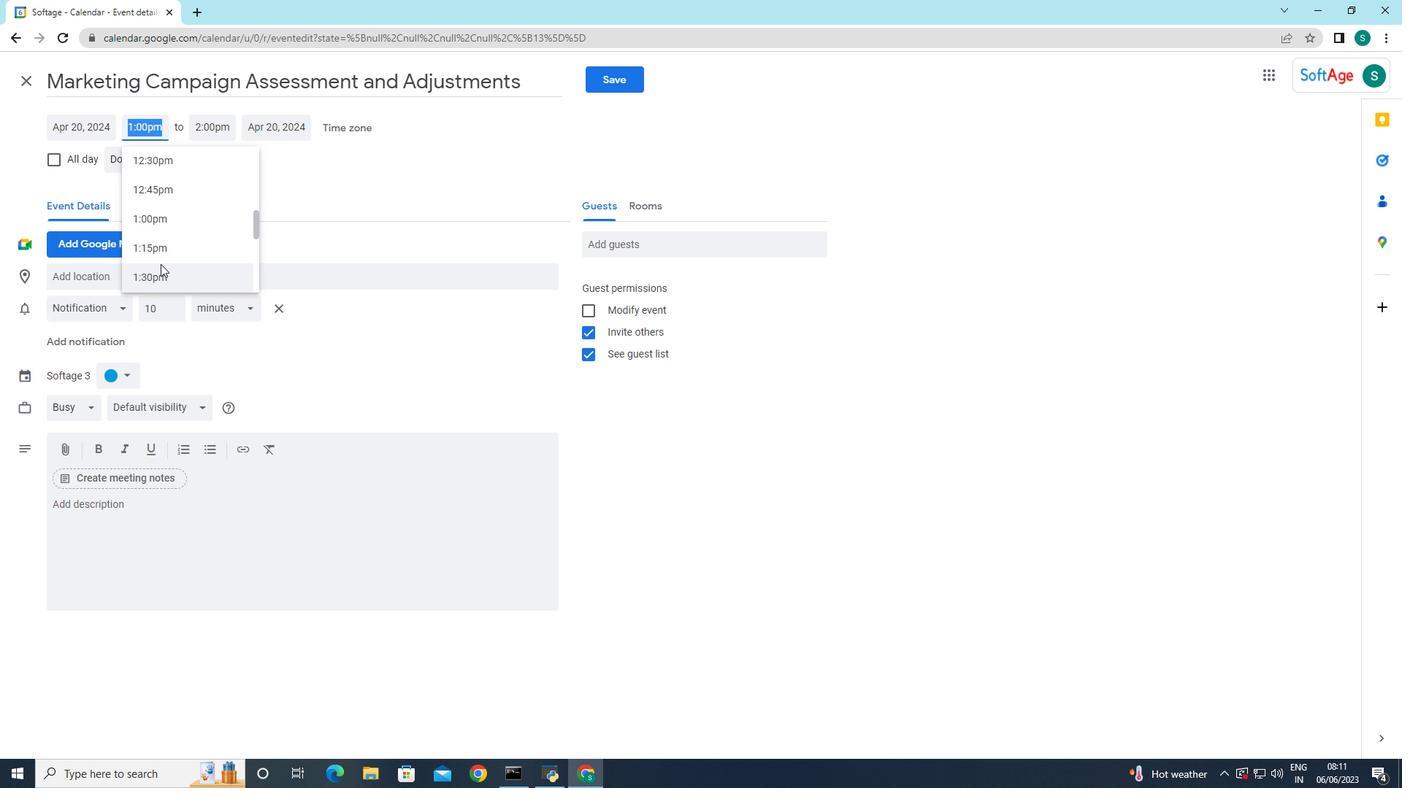
Action: Mouse moved to (162, 262)
Screenshot: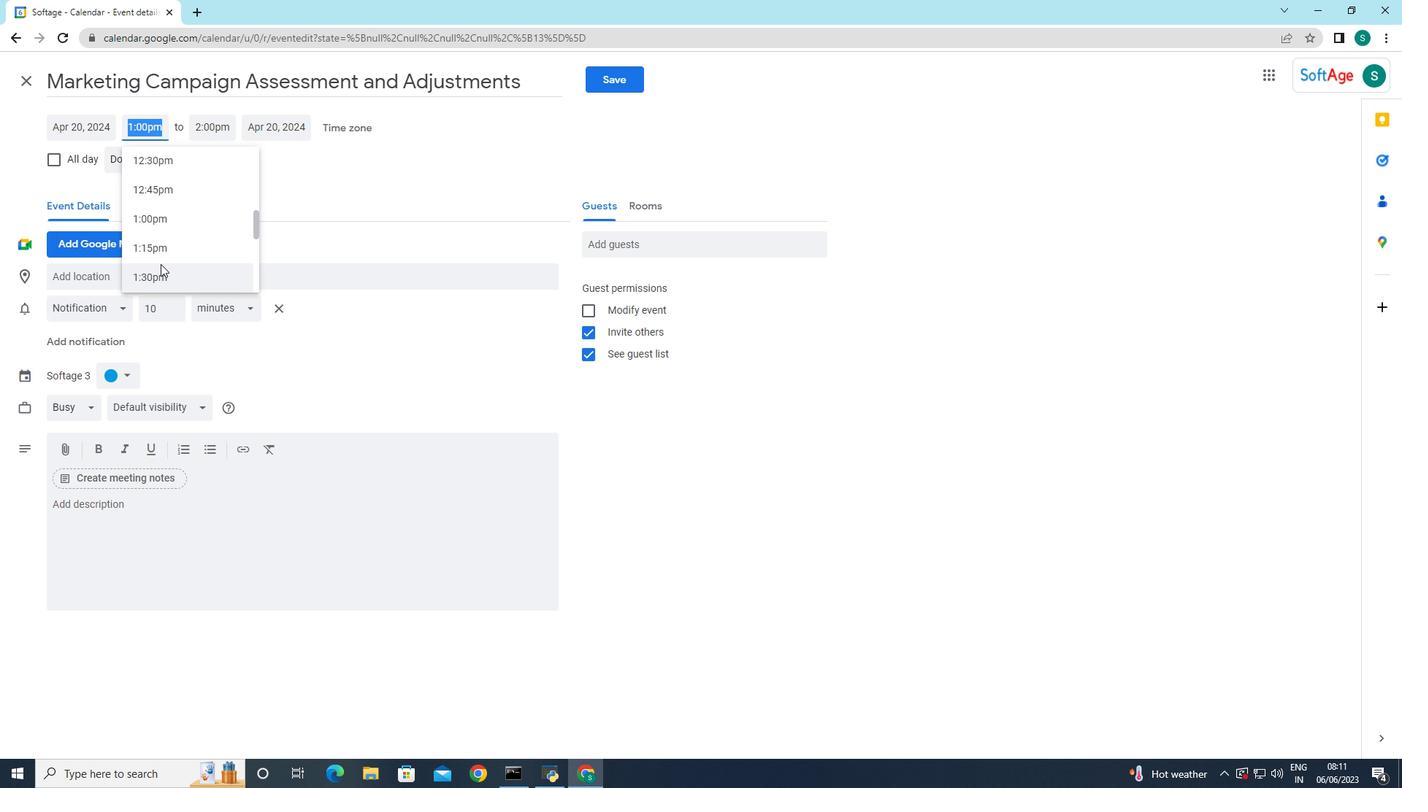
Action: Mouse scrolled (162, 262) with delta (0, 0)
Screenshot: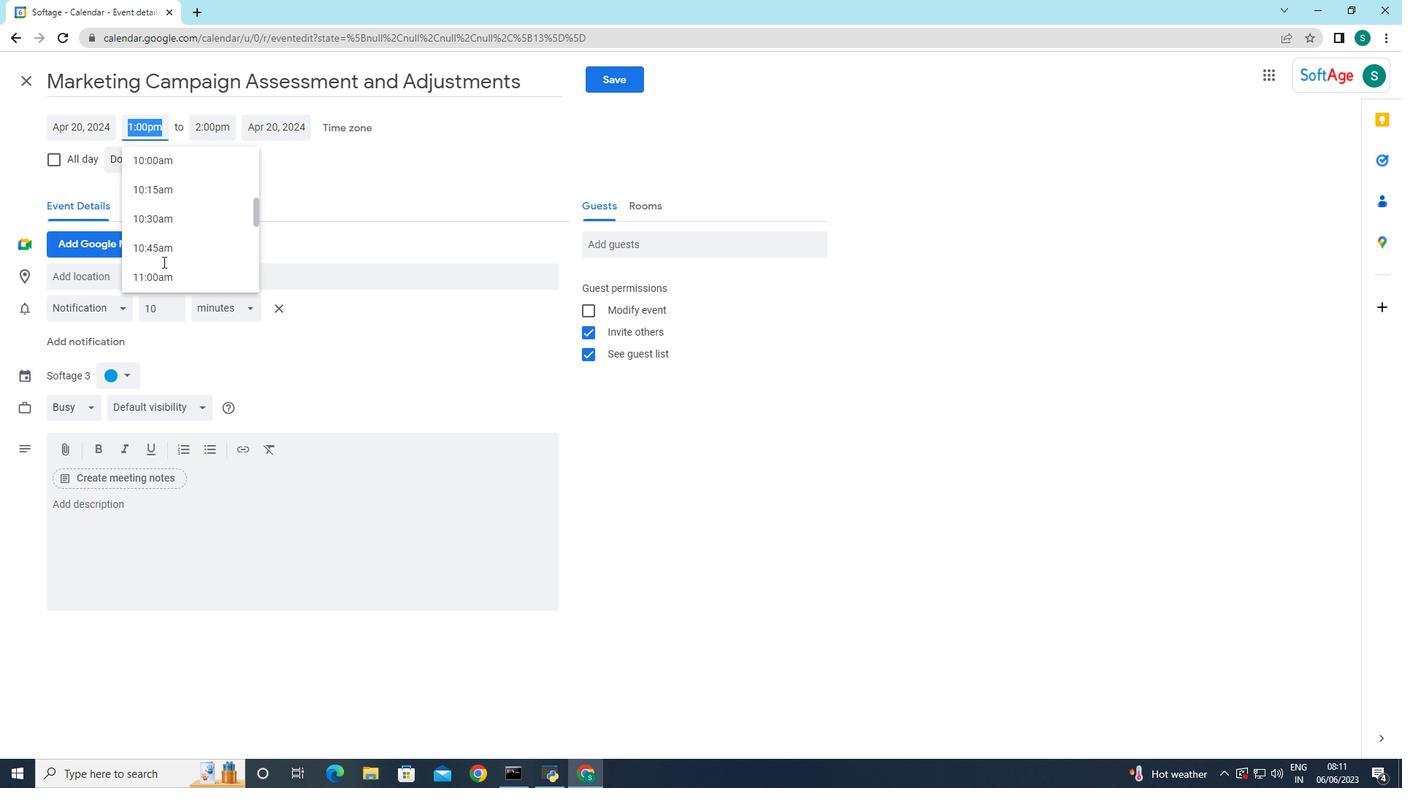 
Action: Mouse scrolled (162, 262) with delta (0, 0)
Screenshot: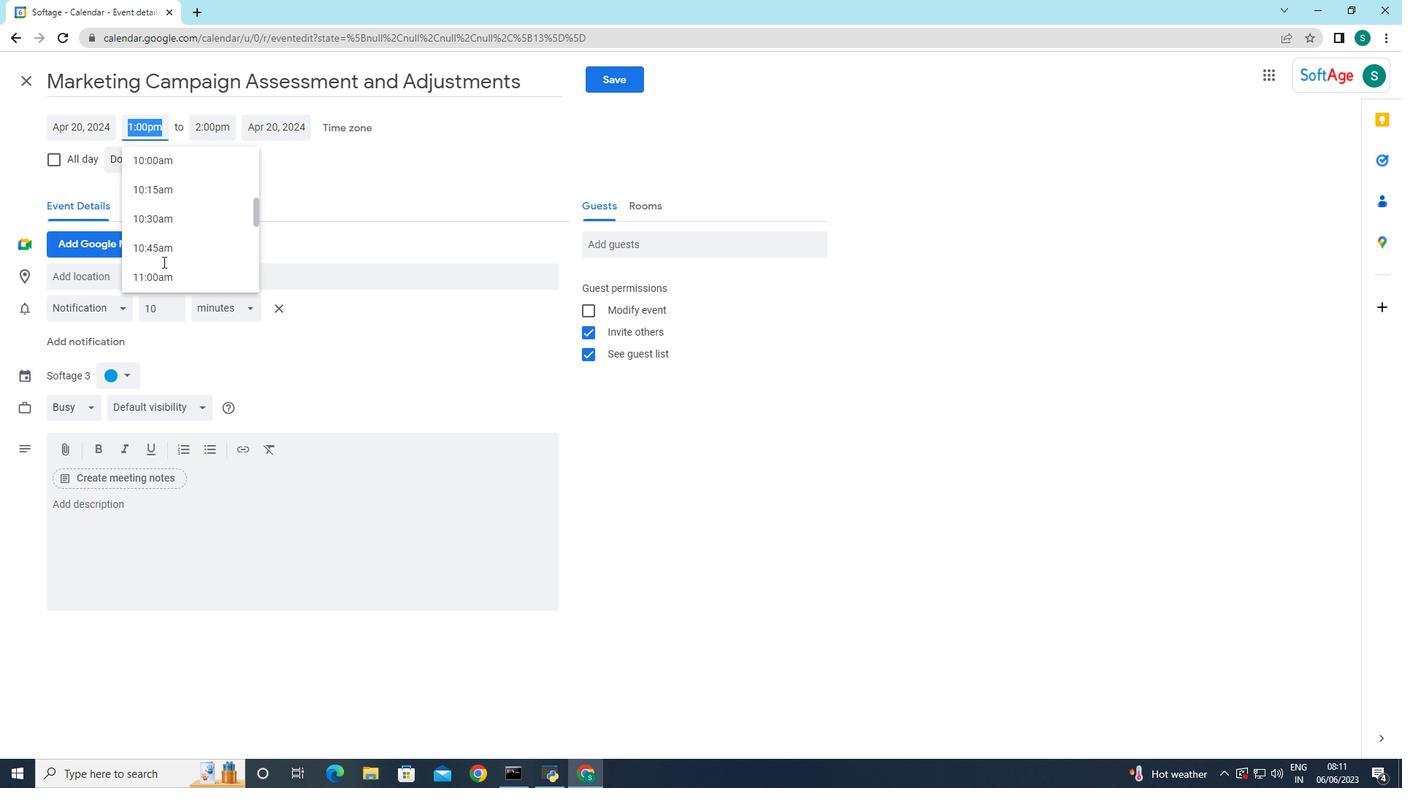
Action: Mouse scrolled (162, 262) with delta (0, 0)
Screenshot: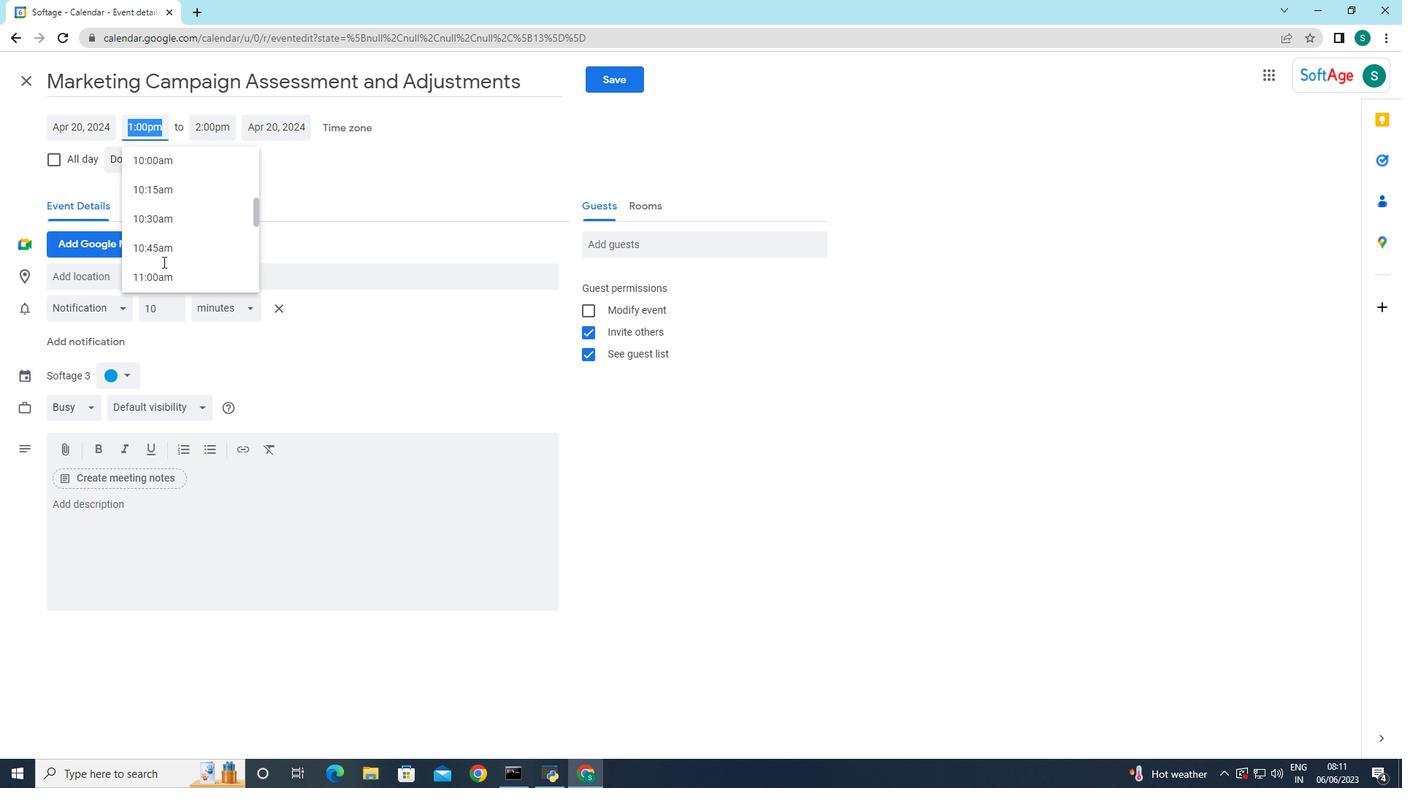 
Action: Mouse scrolled (162, 262) with delta (0, 0)
Screenshot: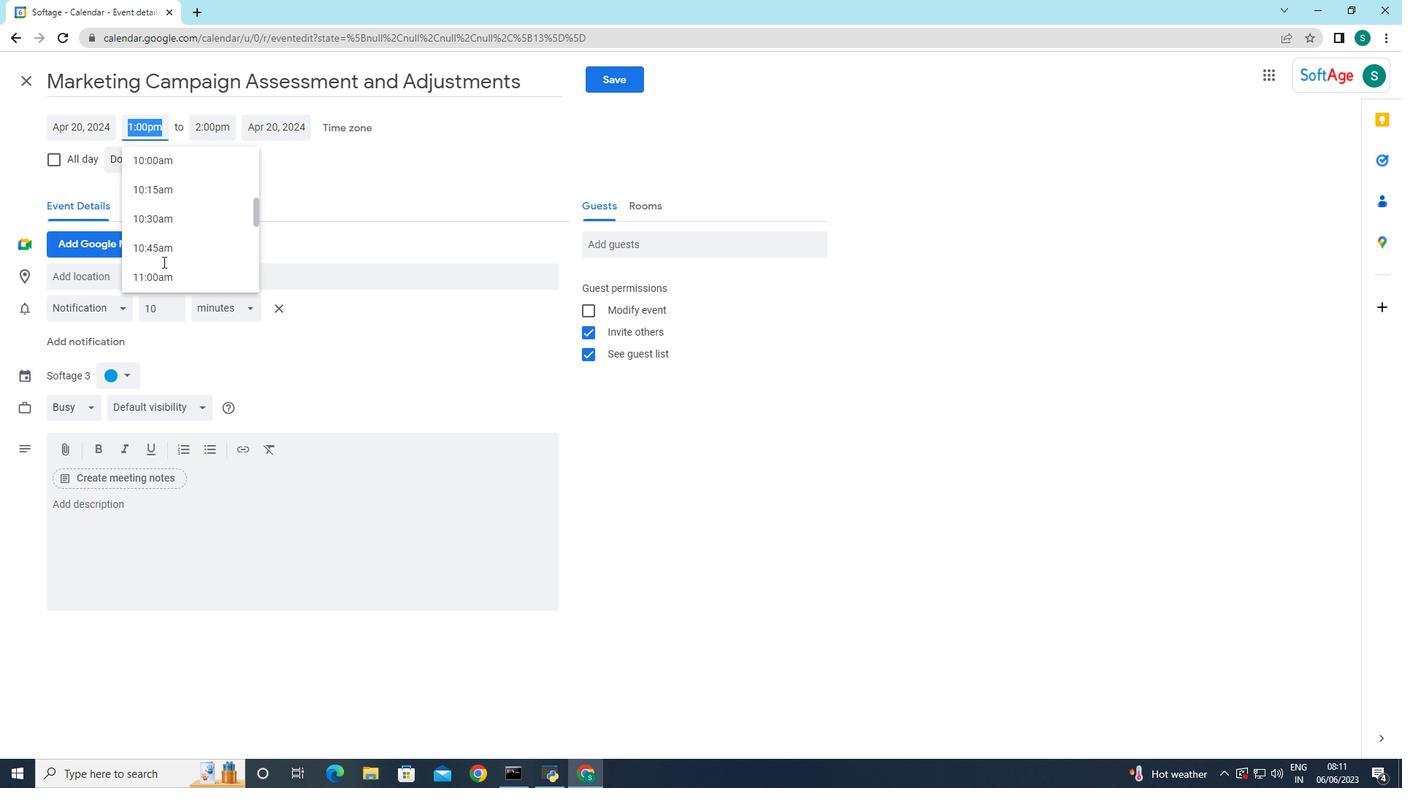 
Action: Mouse scrolled (162, 262) with delta (0, 0)
Screenshot: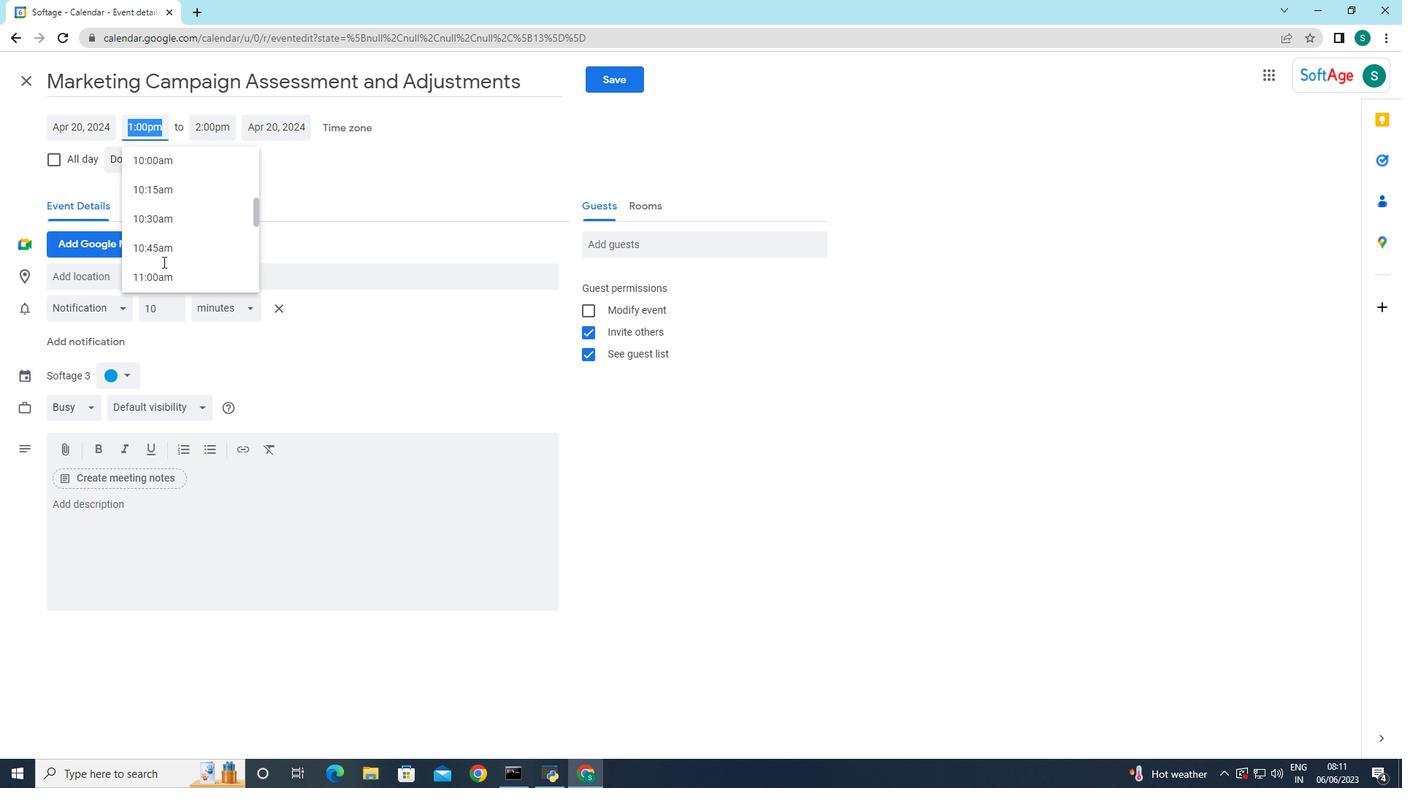 
Action: Mouse scrolled (162, 262) with delta (0, 0)
Screenshot: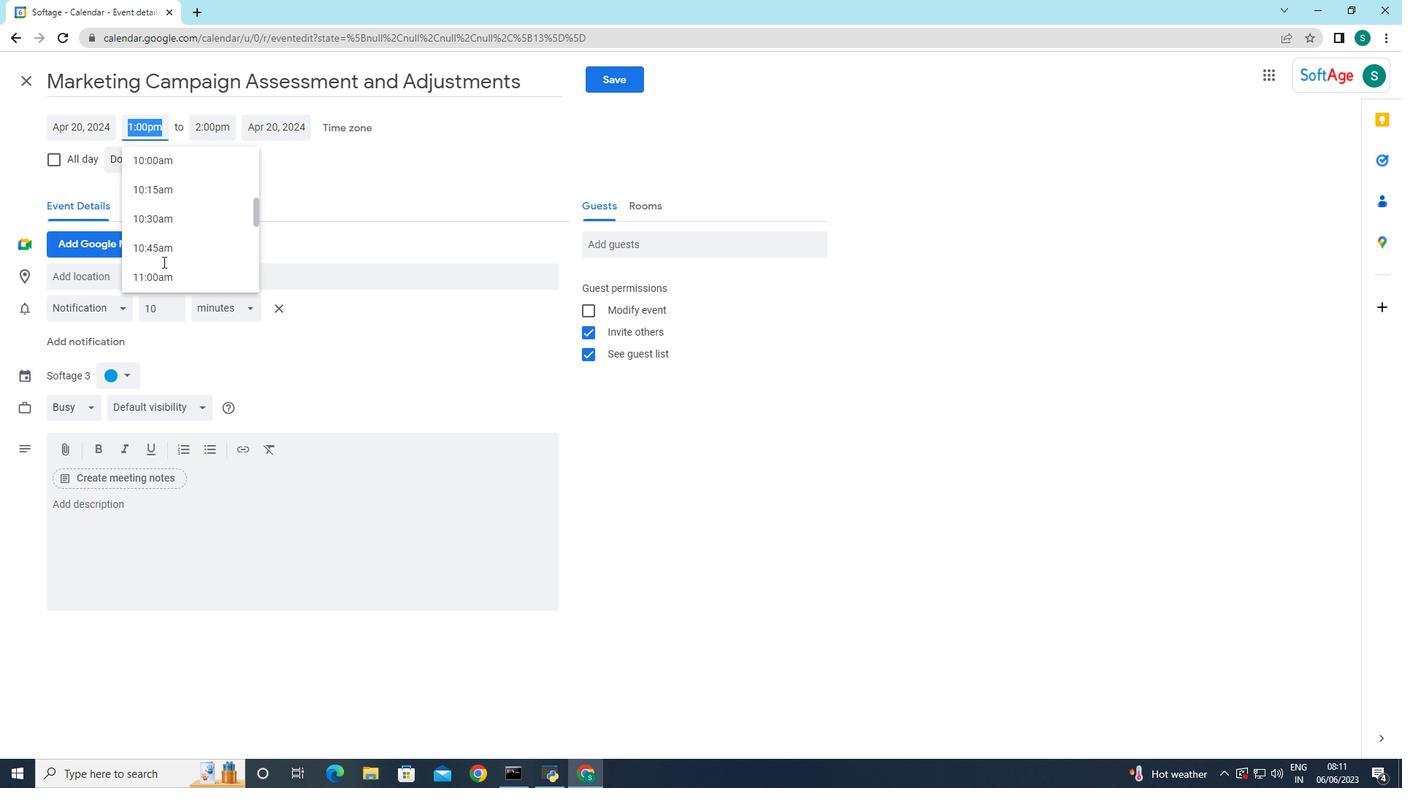 
Action: Mouse moved to (160, 249)
Screenshot: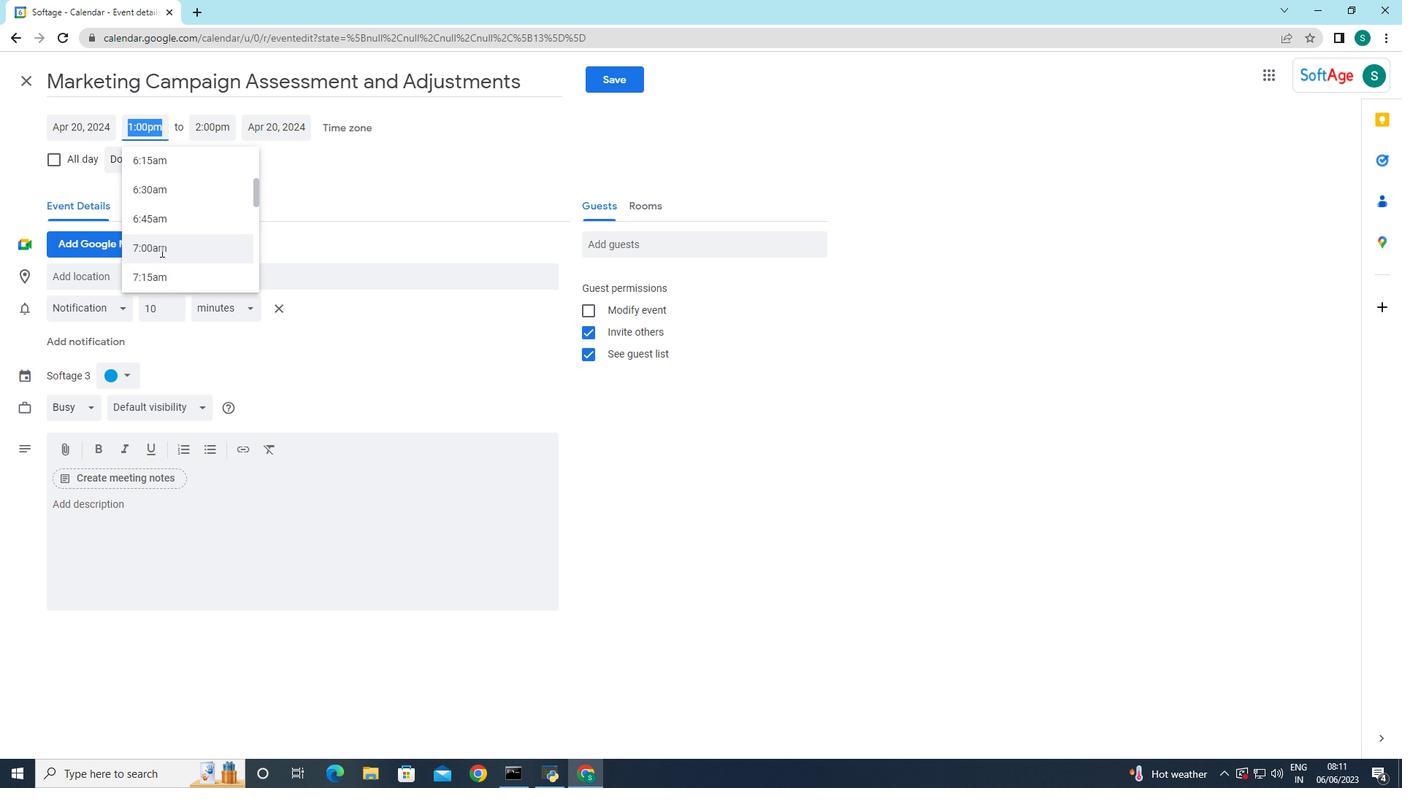 
Action: Mouse scrolled (160, 249) with delta (0, 0)
Screenshot: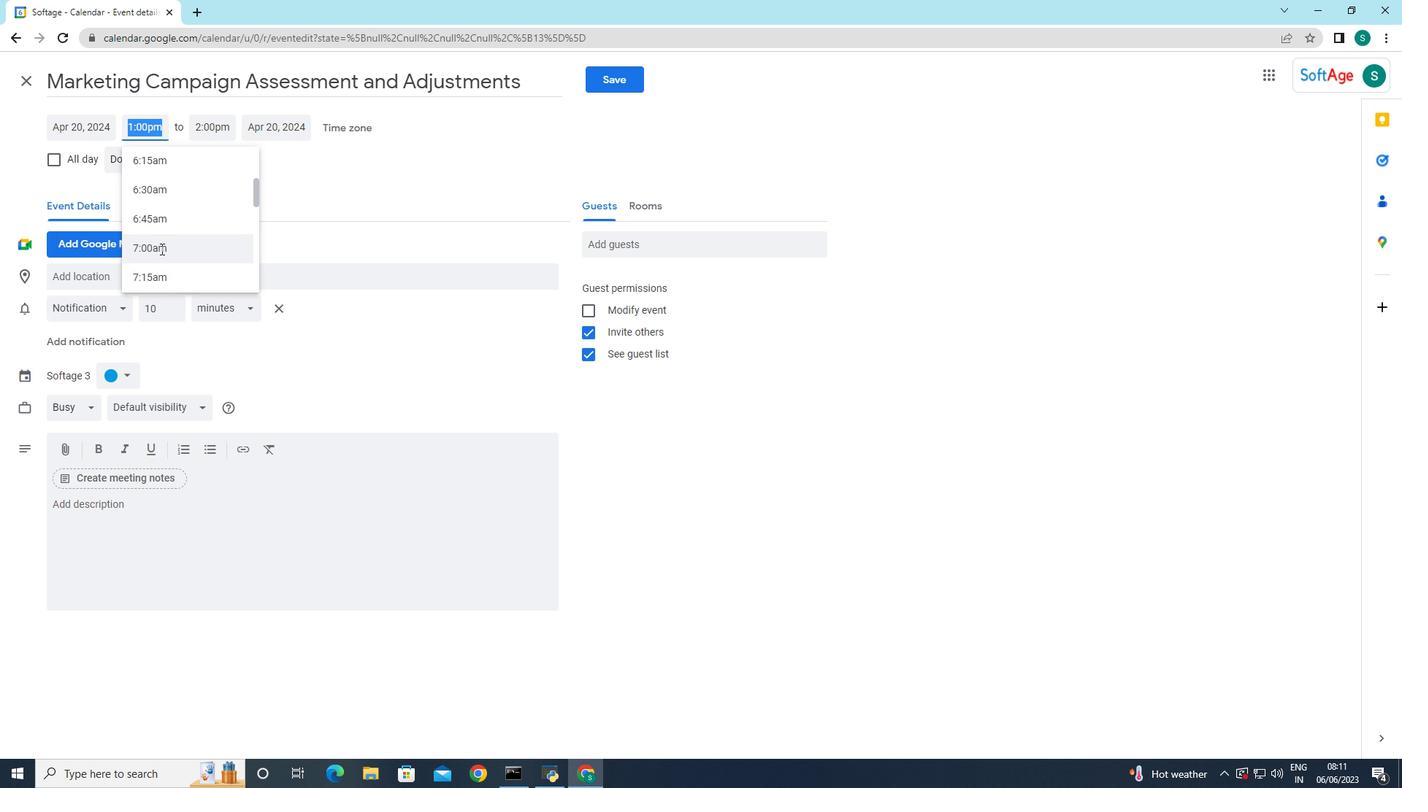 
Action: Mouse scrolled (160, 249) with delta (0, 0)
Screenshot: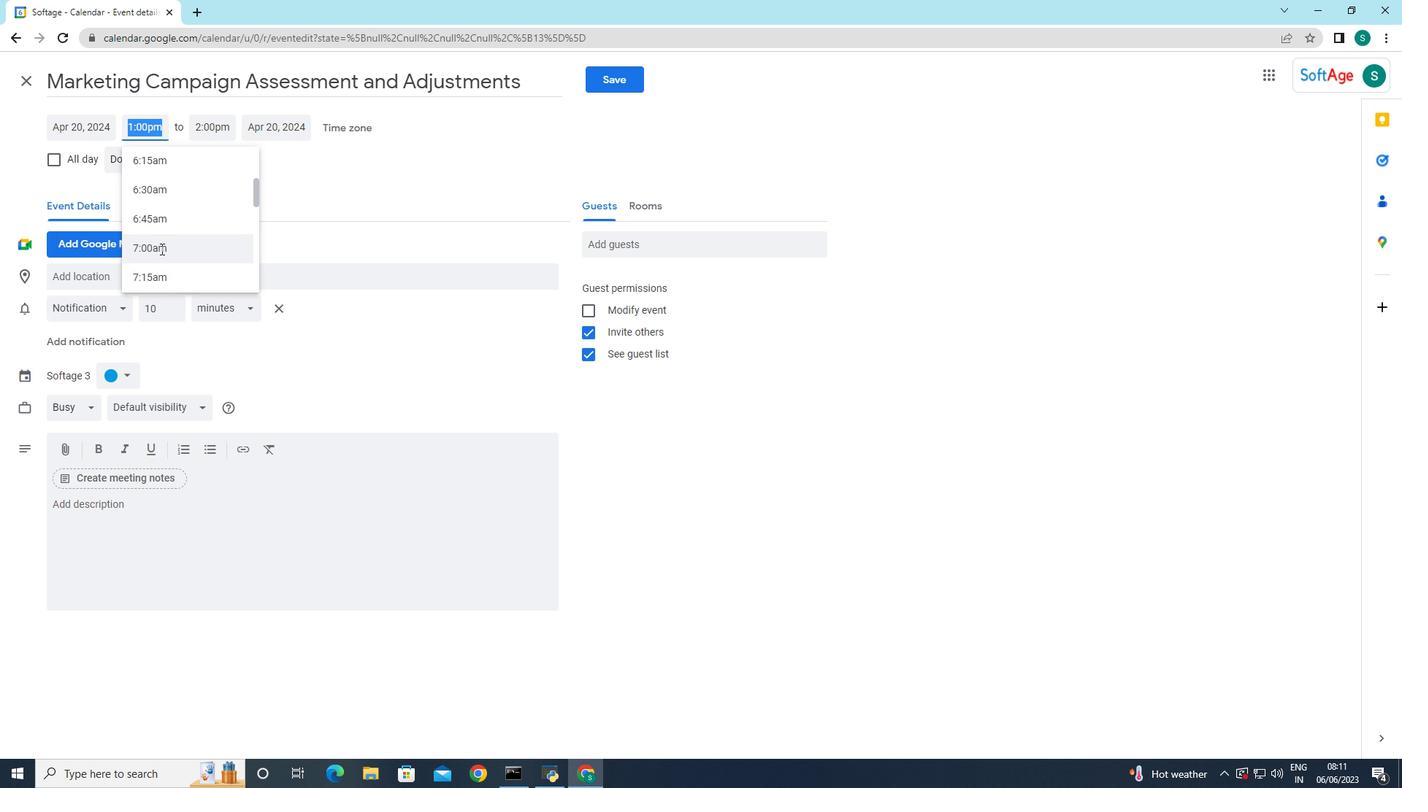 
Action: Mouse scrolled (160, 249) with delta (0, 0)
Screenshot: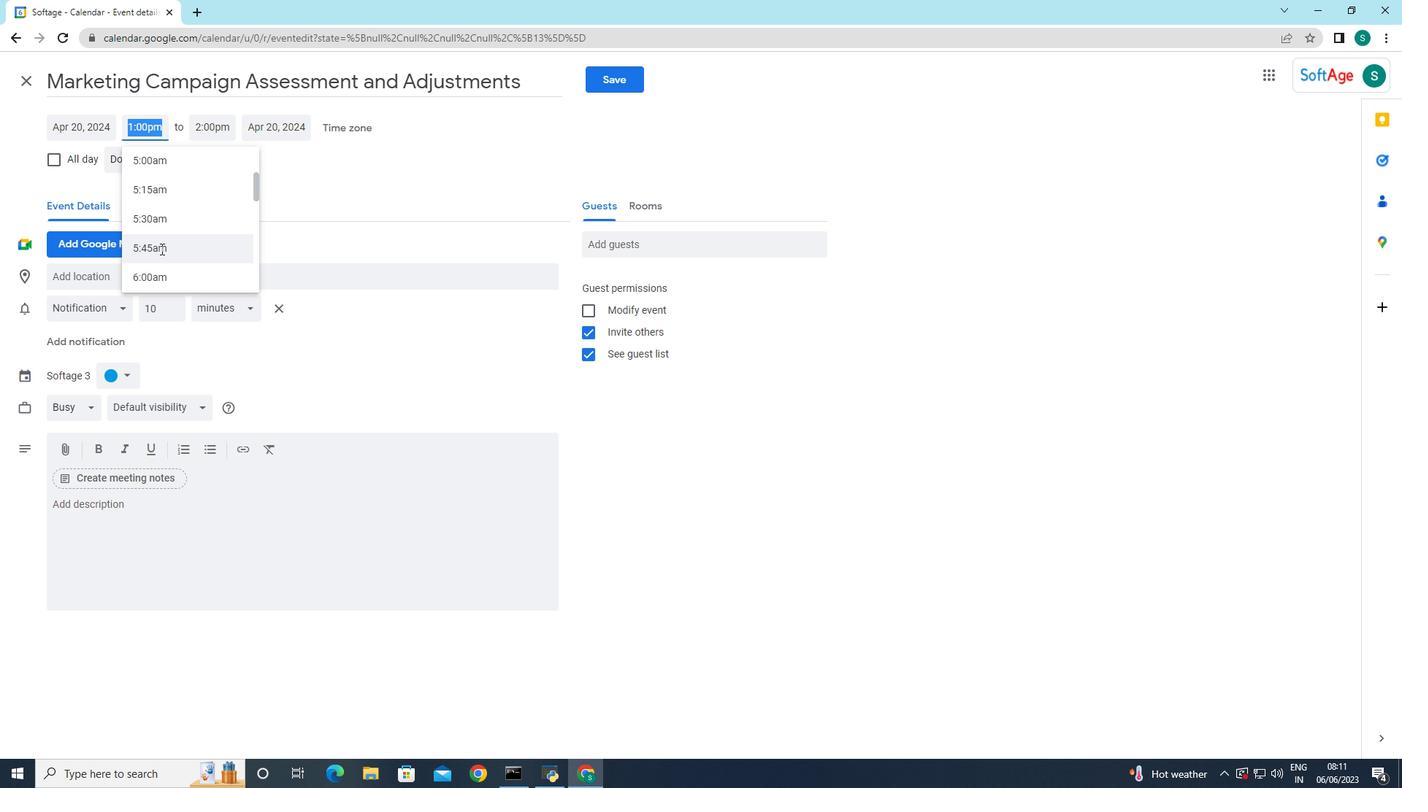 
Action: Mouse moved to (163, 237)
Screenshot: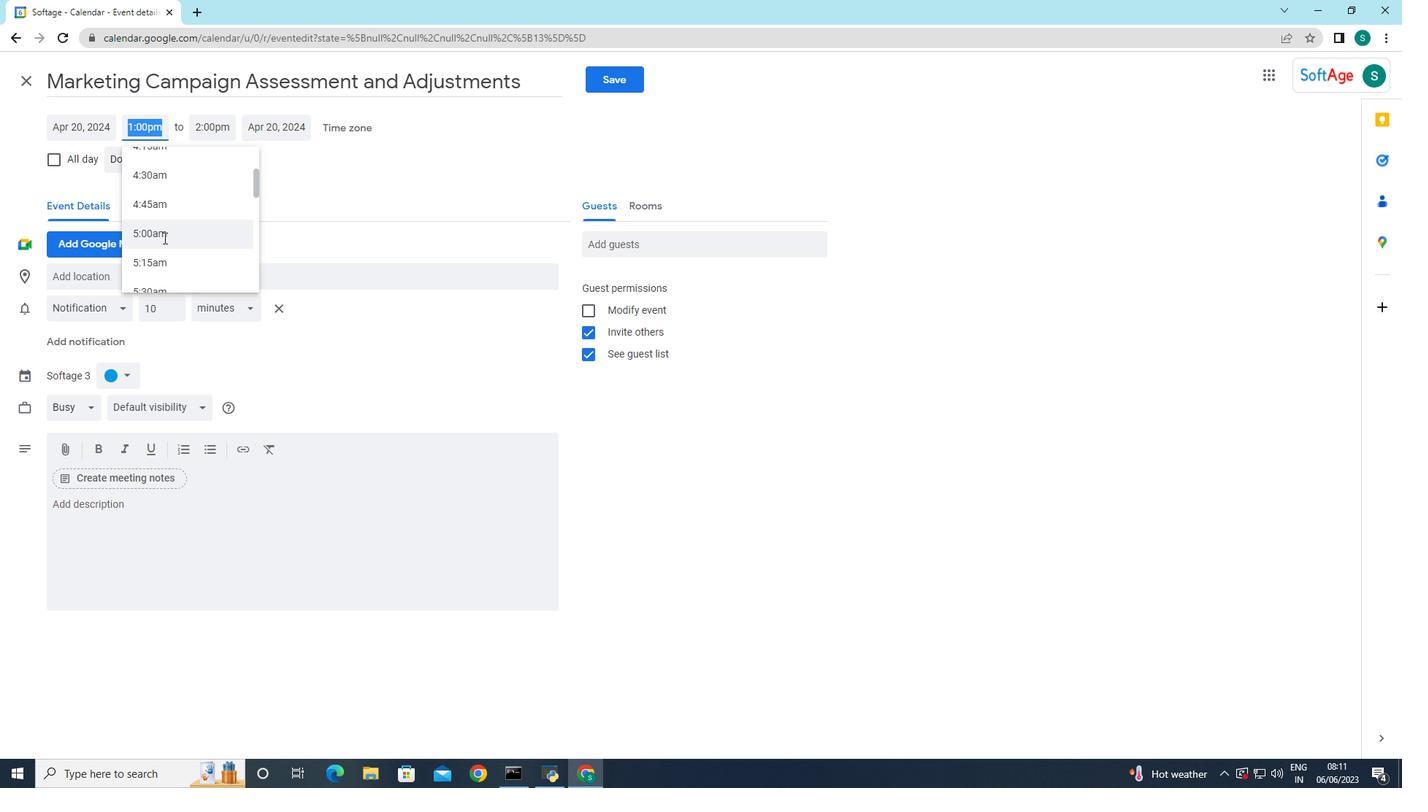 
Action: Mouse scrolled (163, 236) with delta (0, 0)
Screenshot: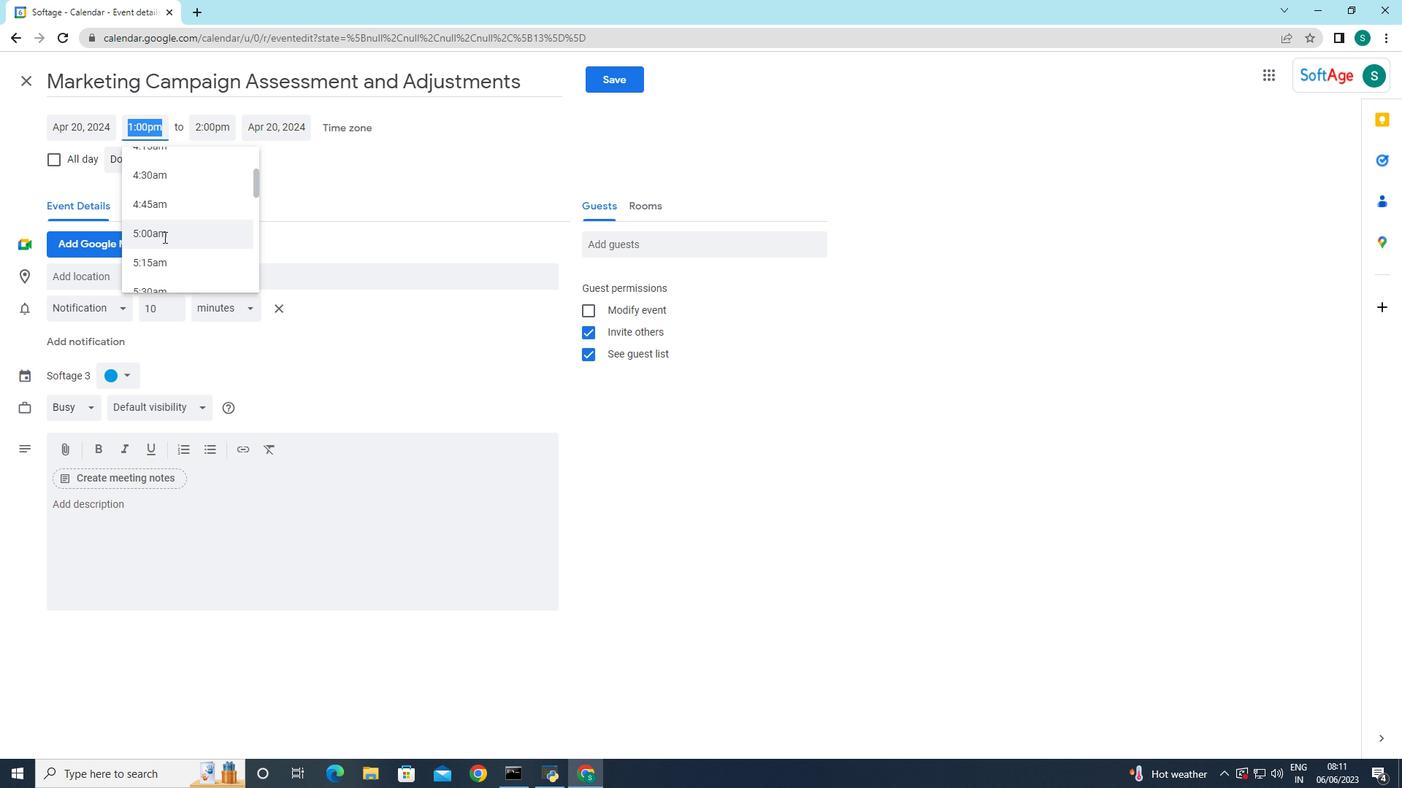 
Action: Mouse scrolled (163, 236) with delta (0, 0)
Screenshot: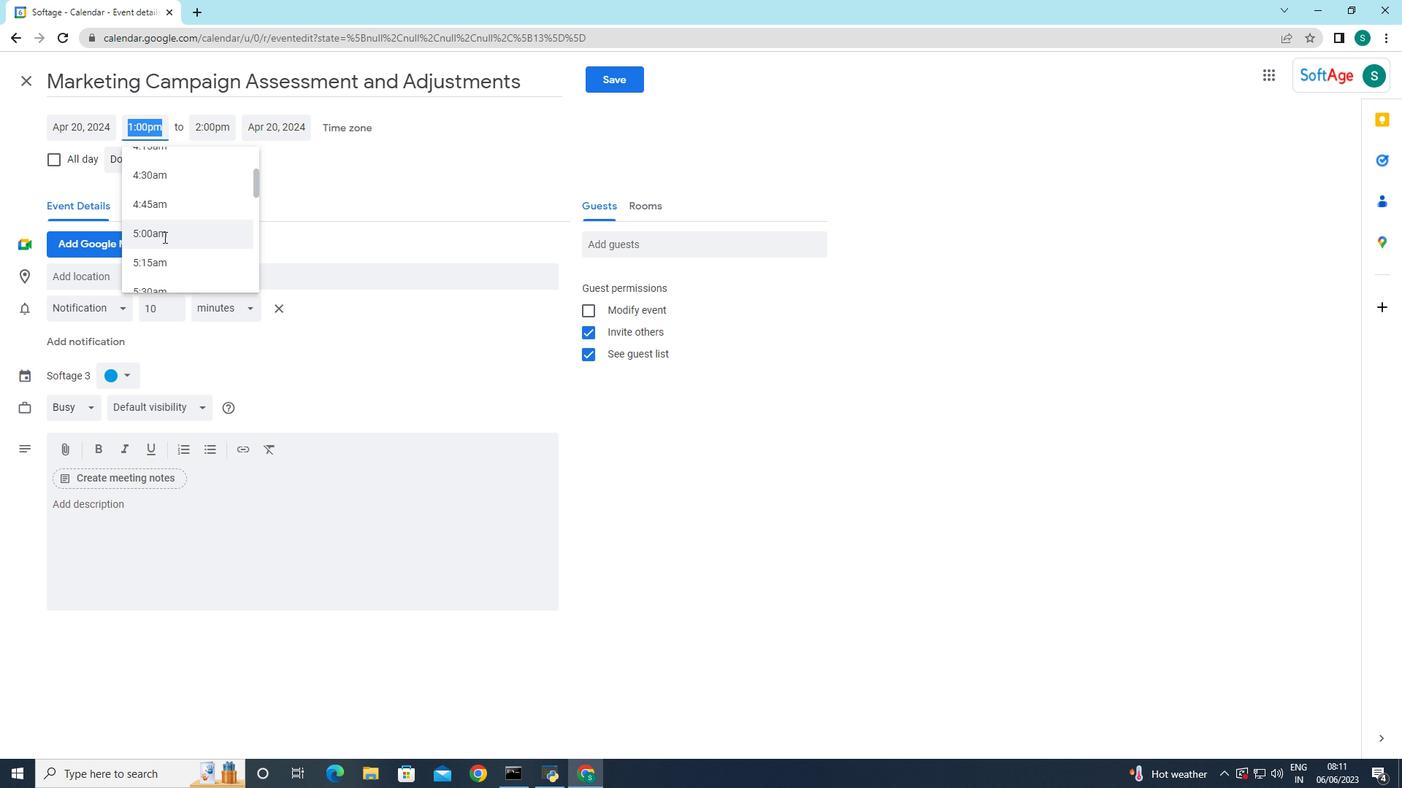 
Action: Mouse scrolled (163, 236) with delta (0, 0)
Screenshot: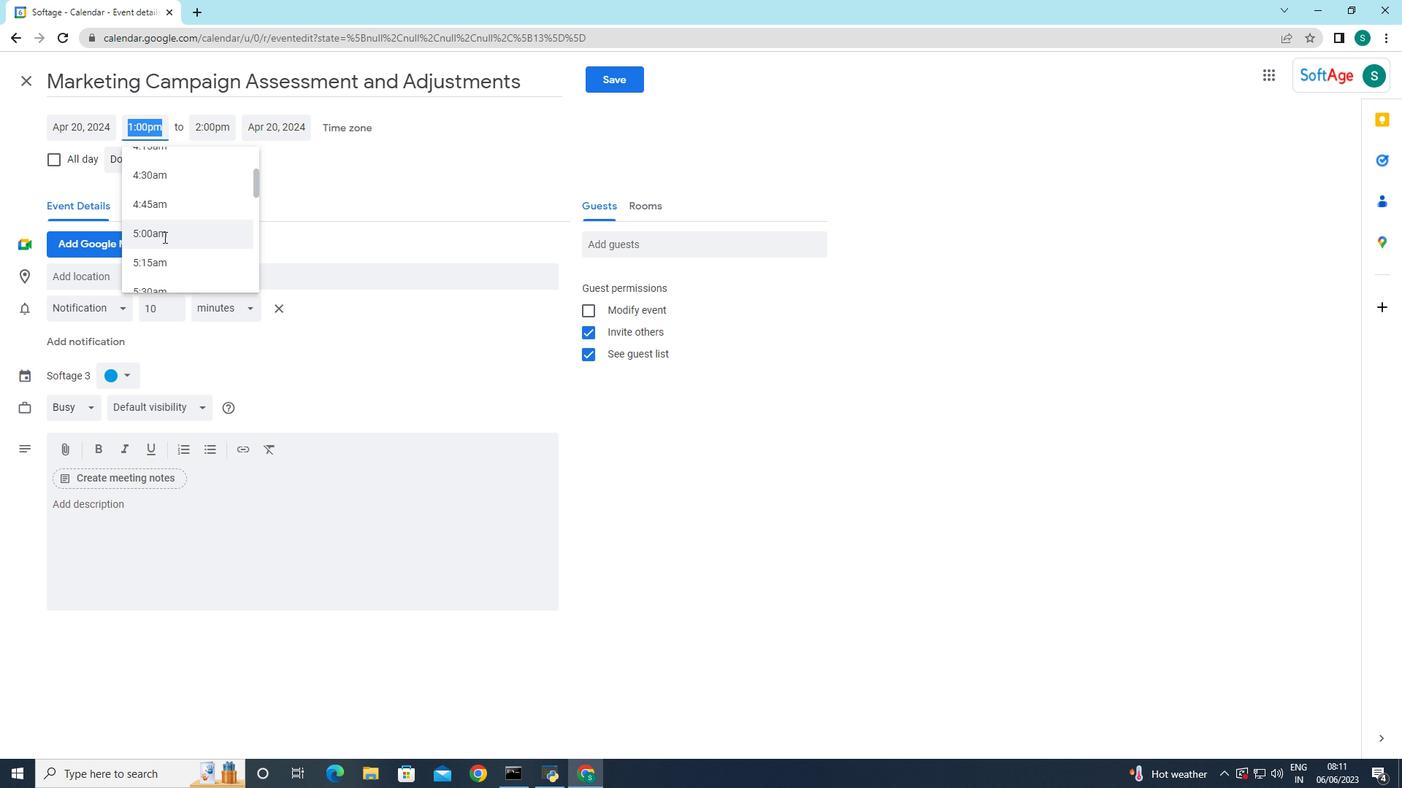 
Action: Mouse scrolled (163, 236) with delta (0, 0)
Screenshot: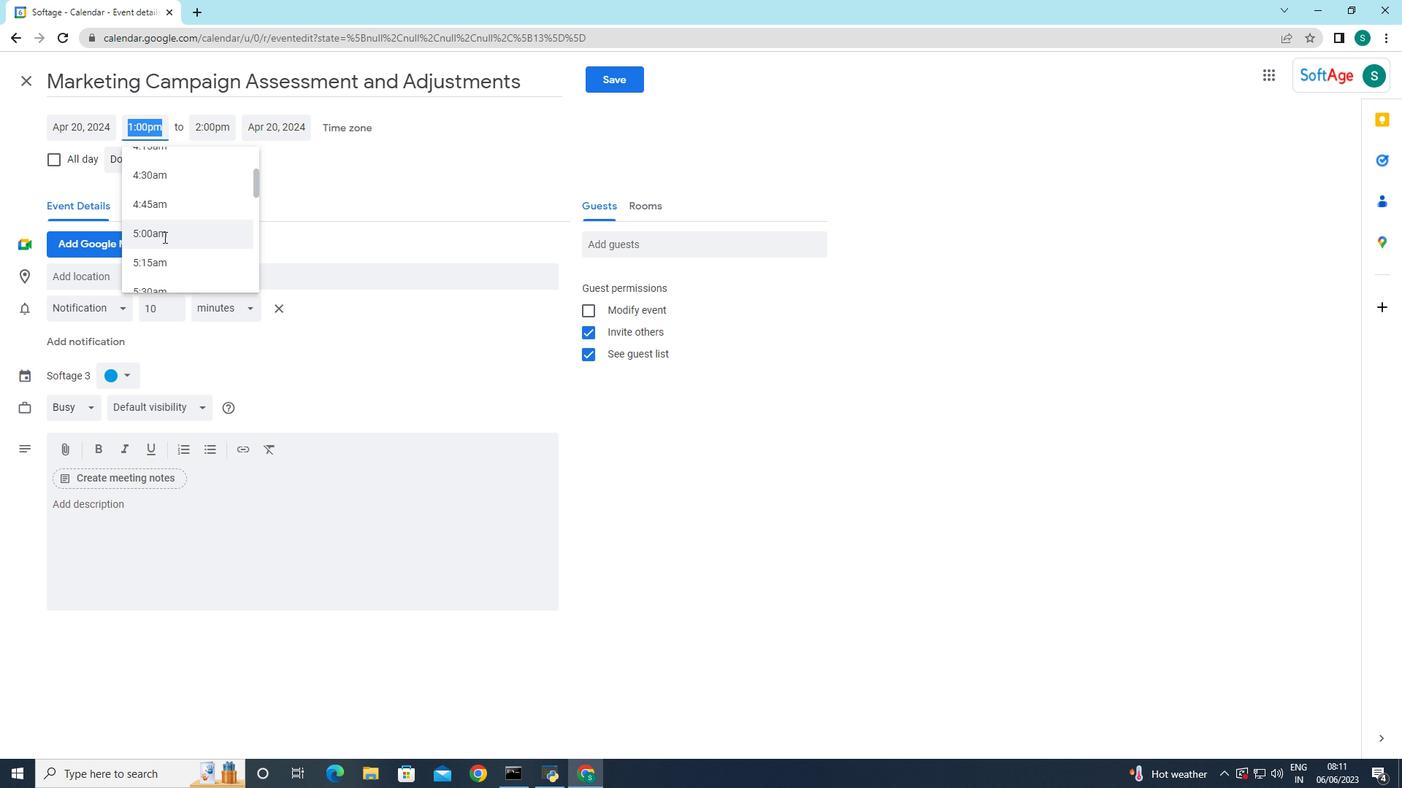 
Action: Mouse moved to (163, 245)
Screenshot: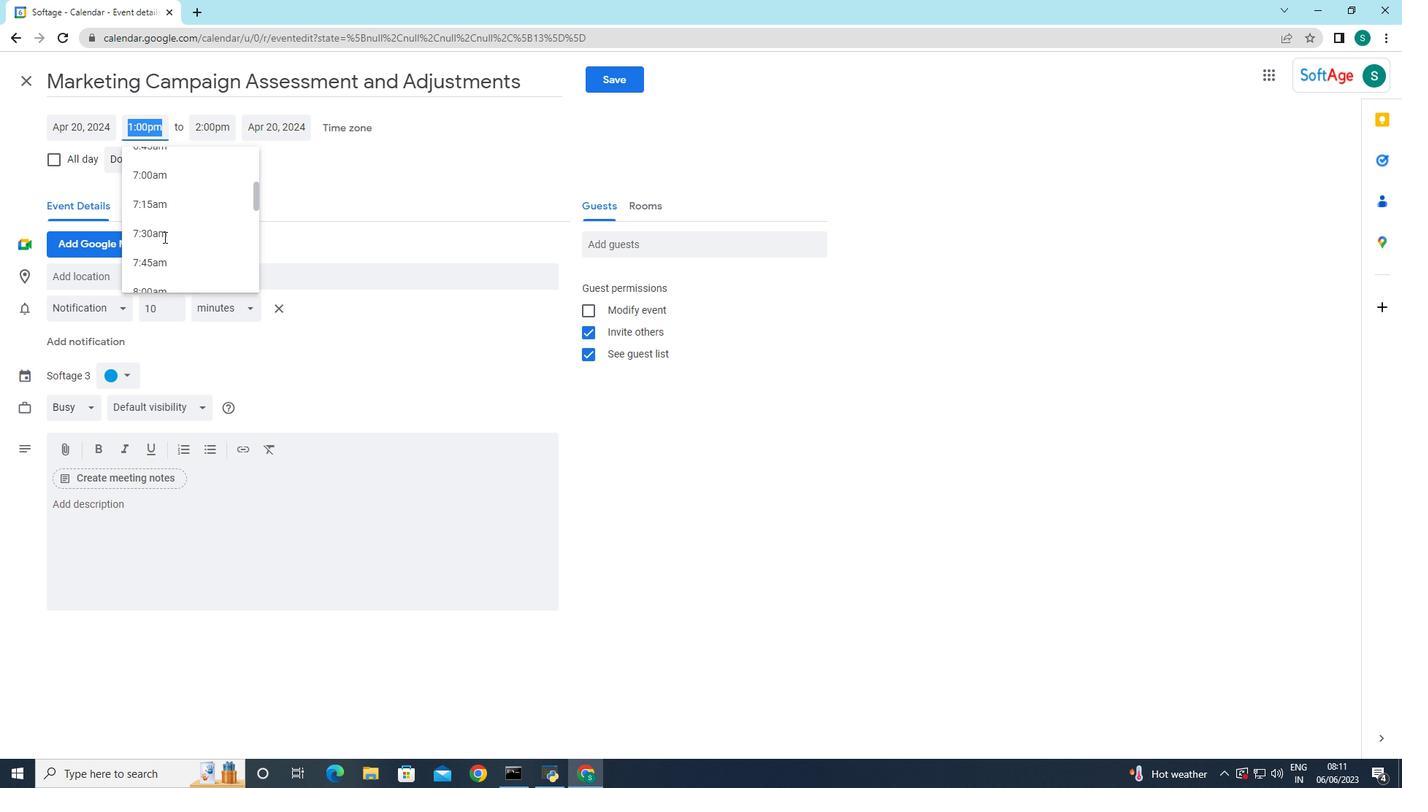 
Action: Mouse scrolled (163, 244) with delta (0, 0)
Screenshot: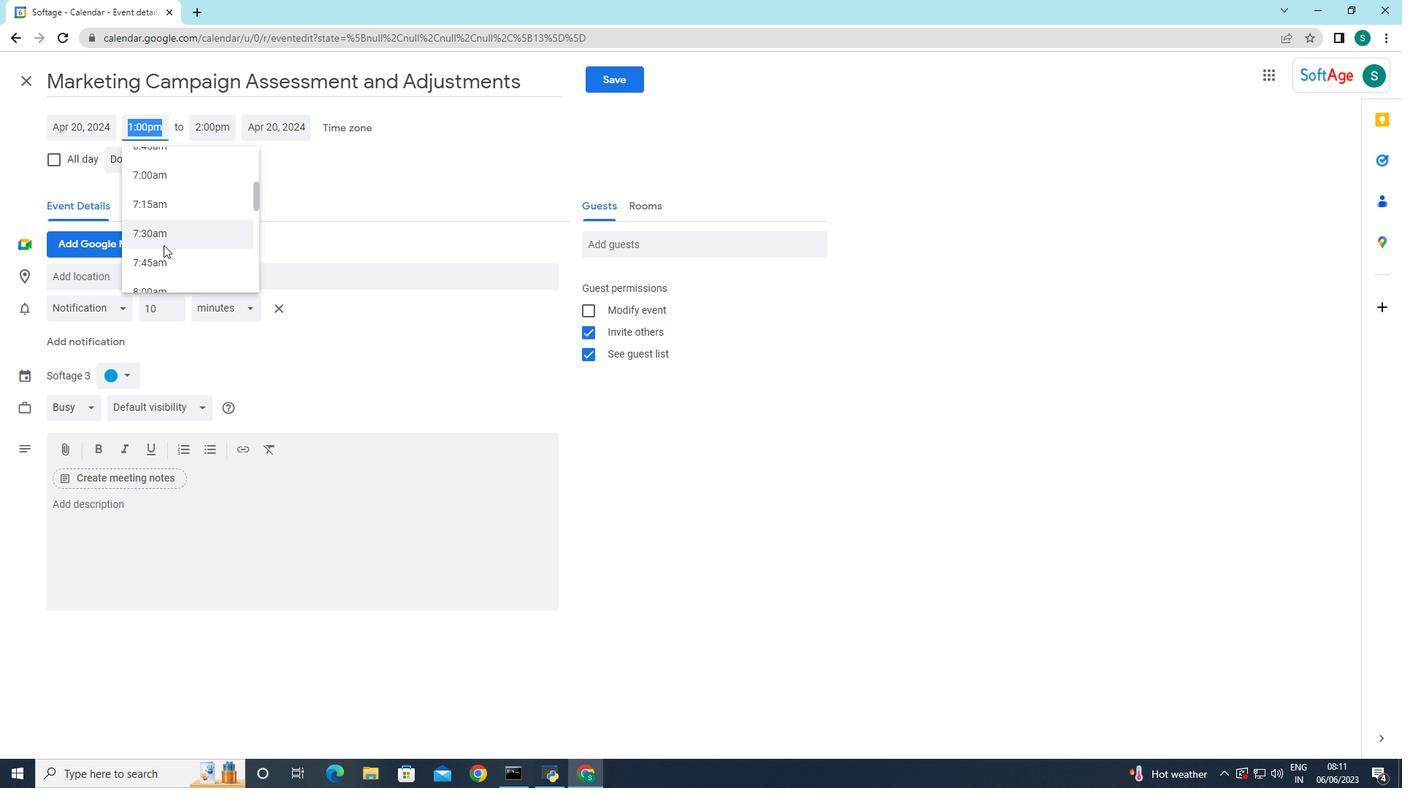 
Action: Mouse scrolled (163, 244) with delta (0, 0)
Screenshot: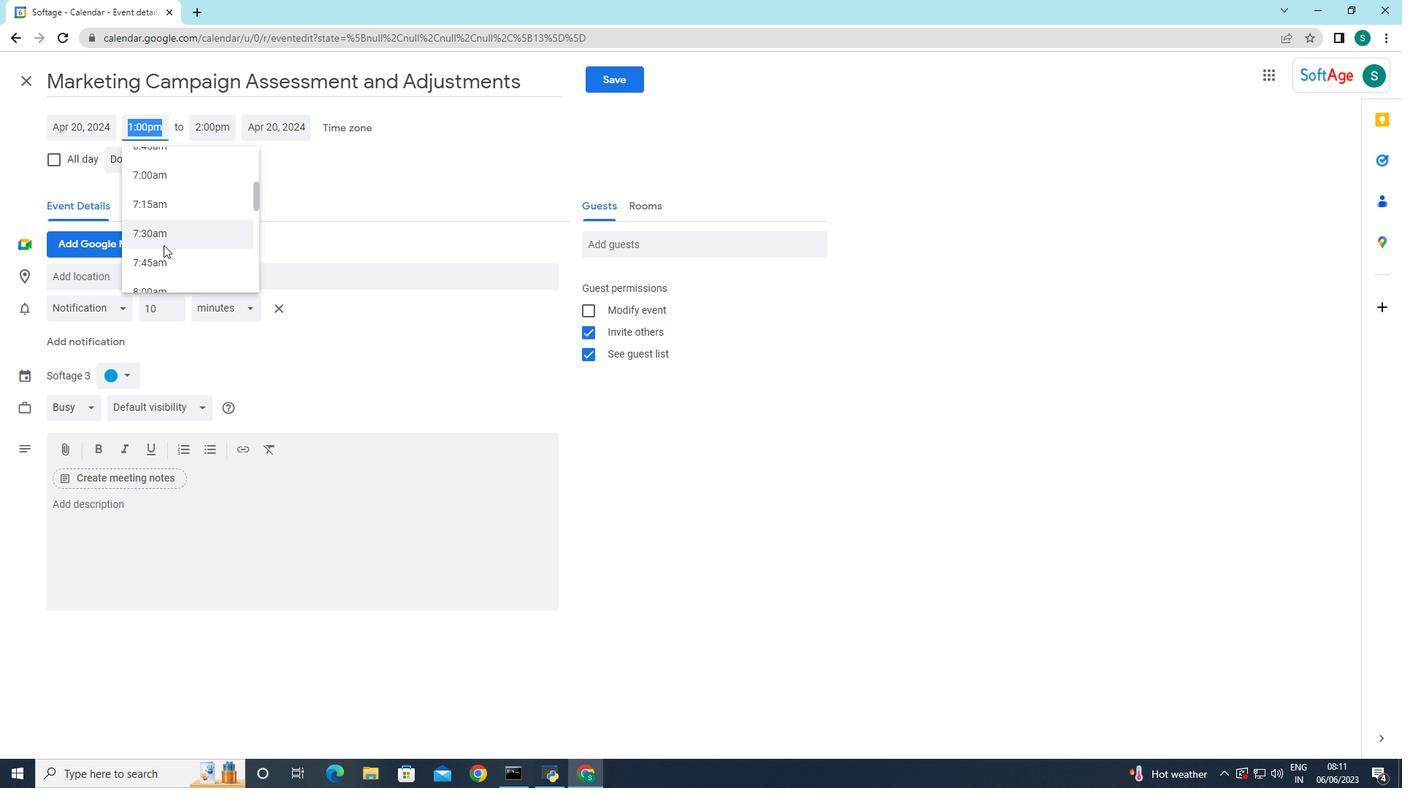 
Action: Mouse moved to (160, 265)
Screenshot: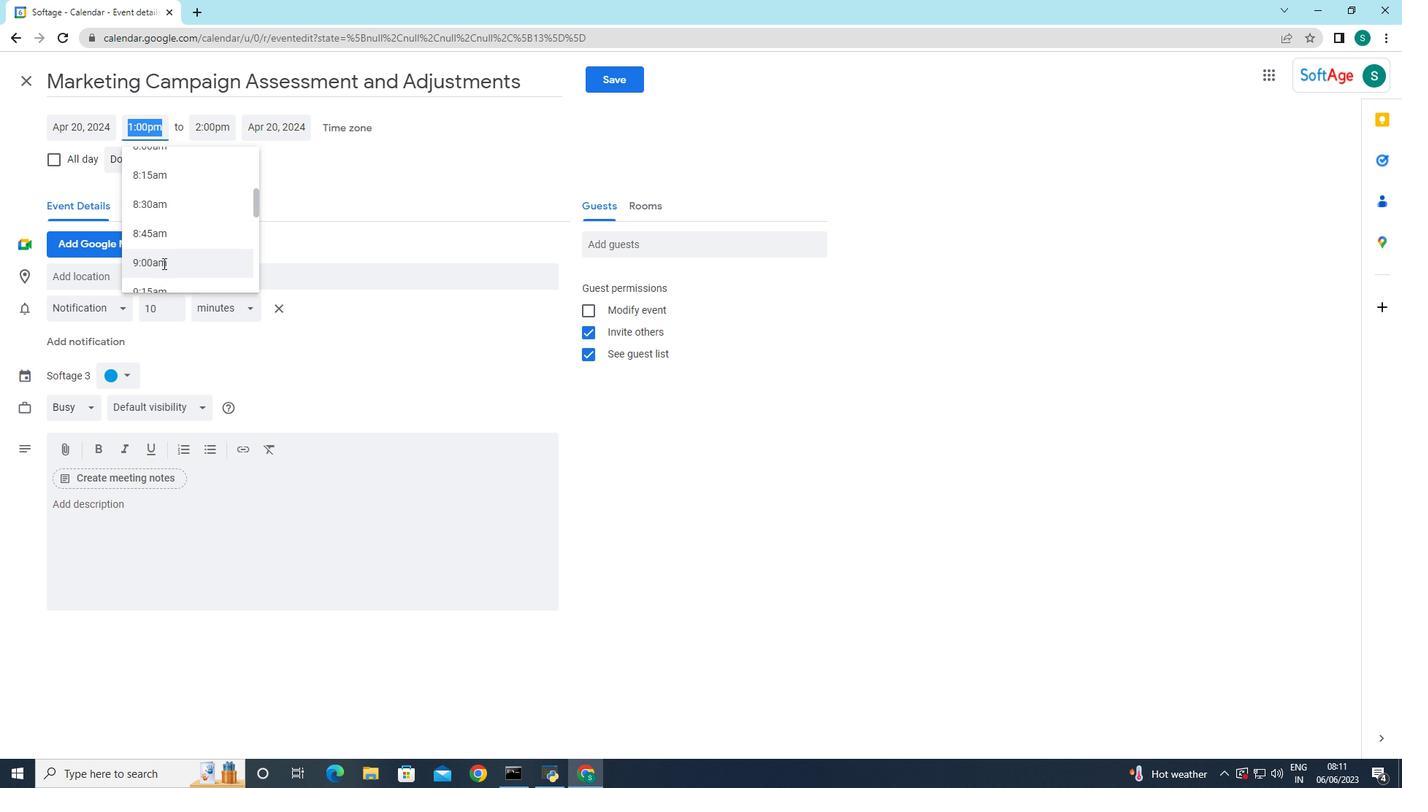 
Action: Mouse pressed left at (160, 265)
Screenshot: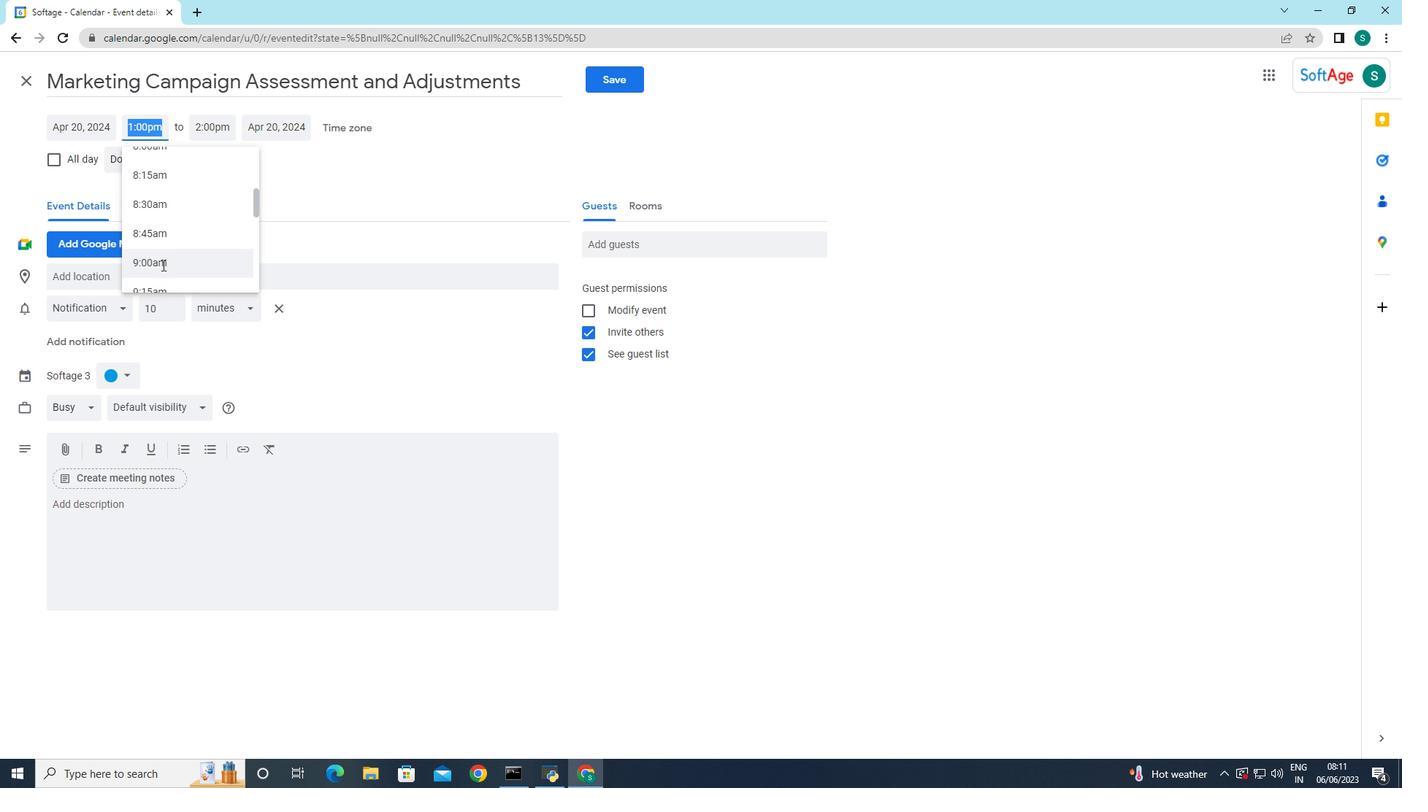 
Action: Mouse moved to (140, 128)
Screenshot: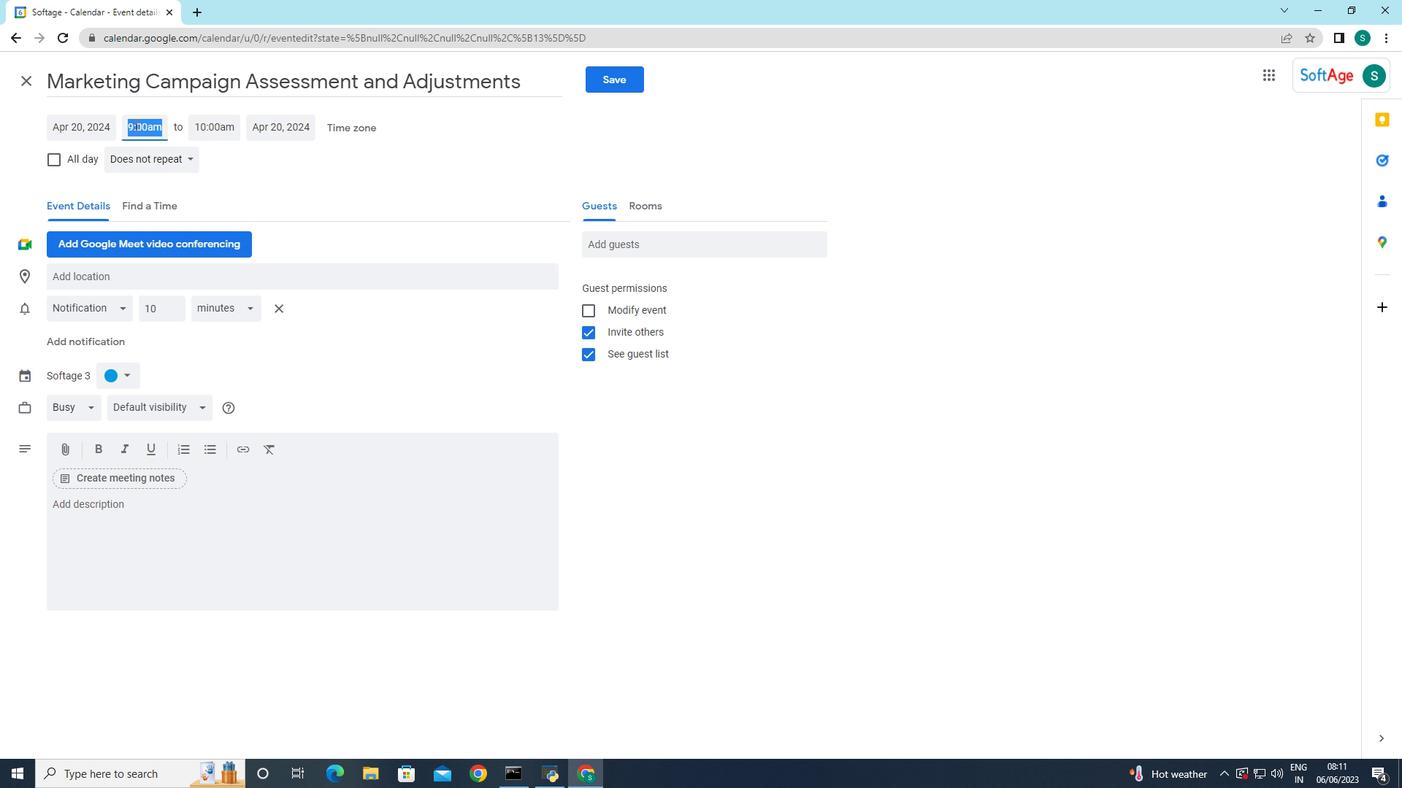 
Action: Mouse pressed left at (140, 128)
Screenshot: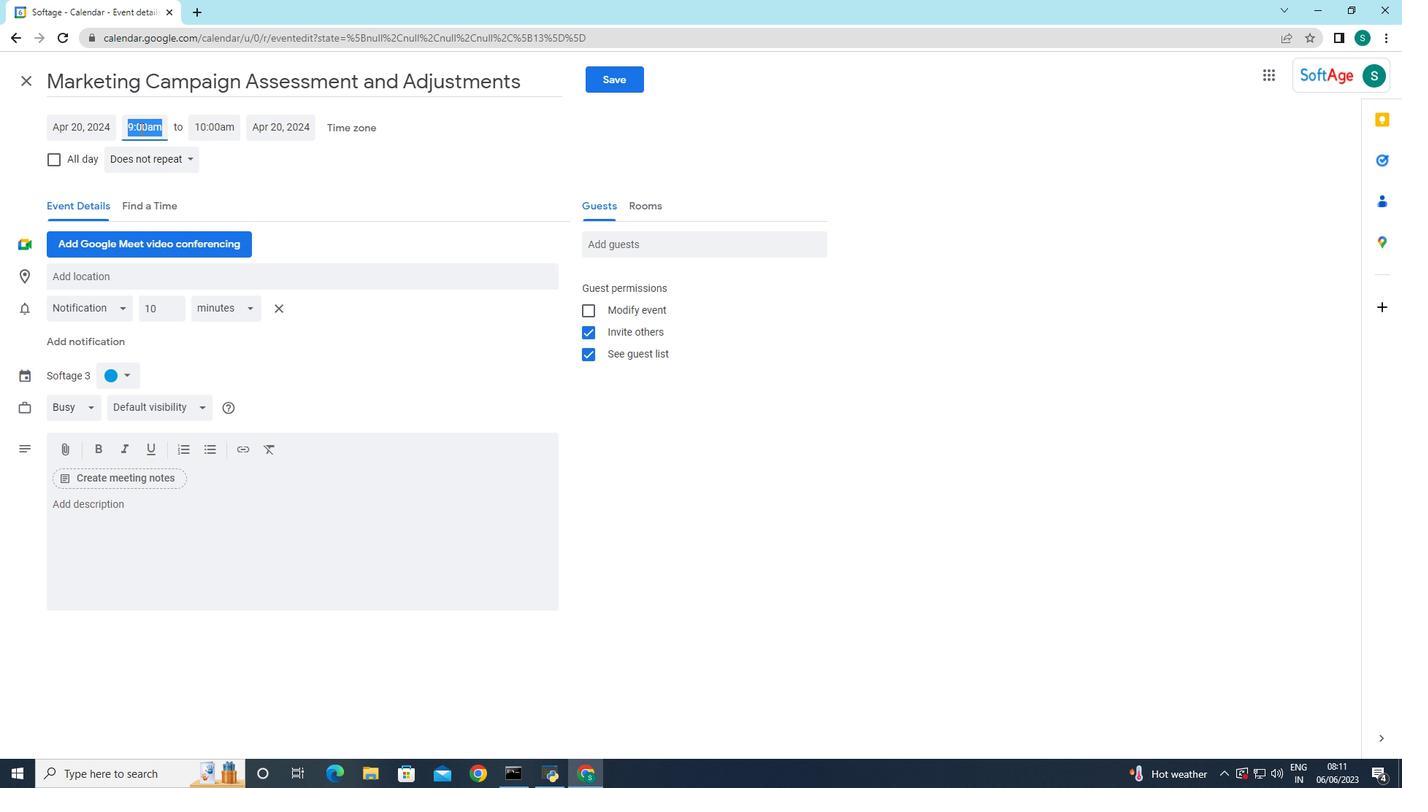 
Action: Mouse moved to (187, 171)
Screenshot: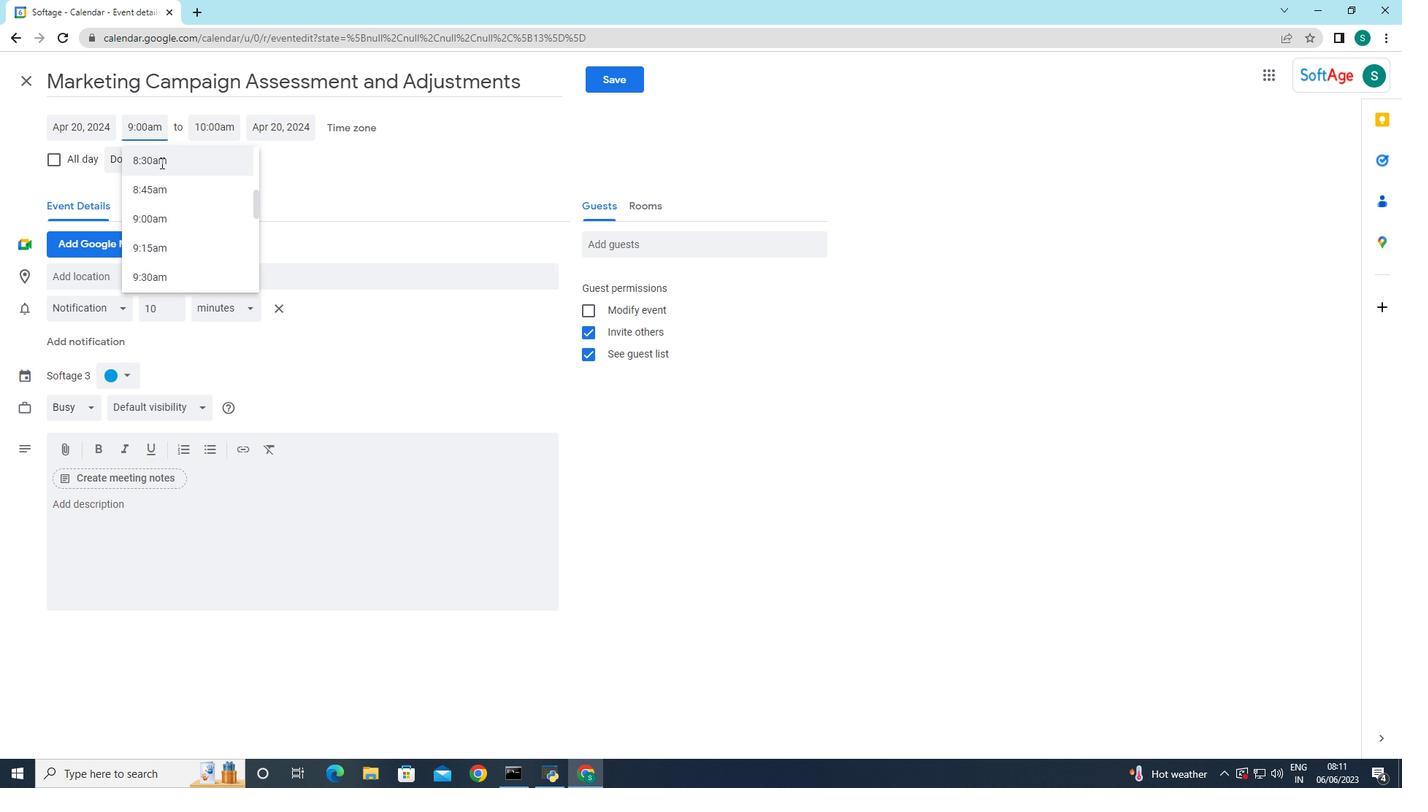 
Action: Key pressed <Key.backspace>4
Screenshot: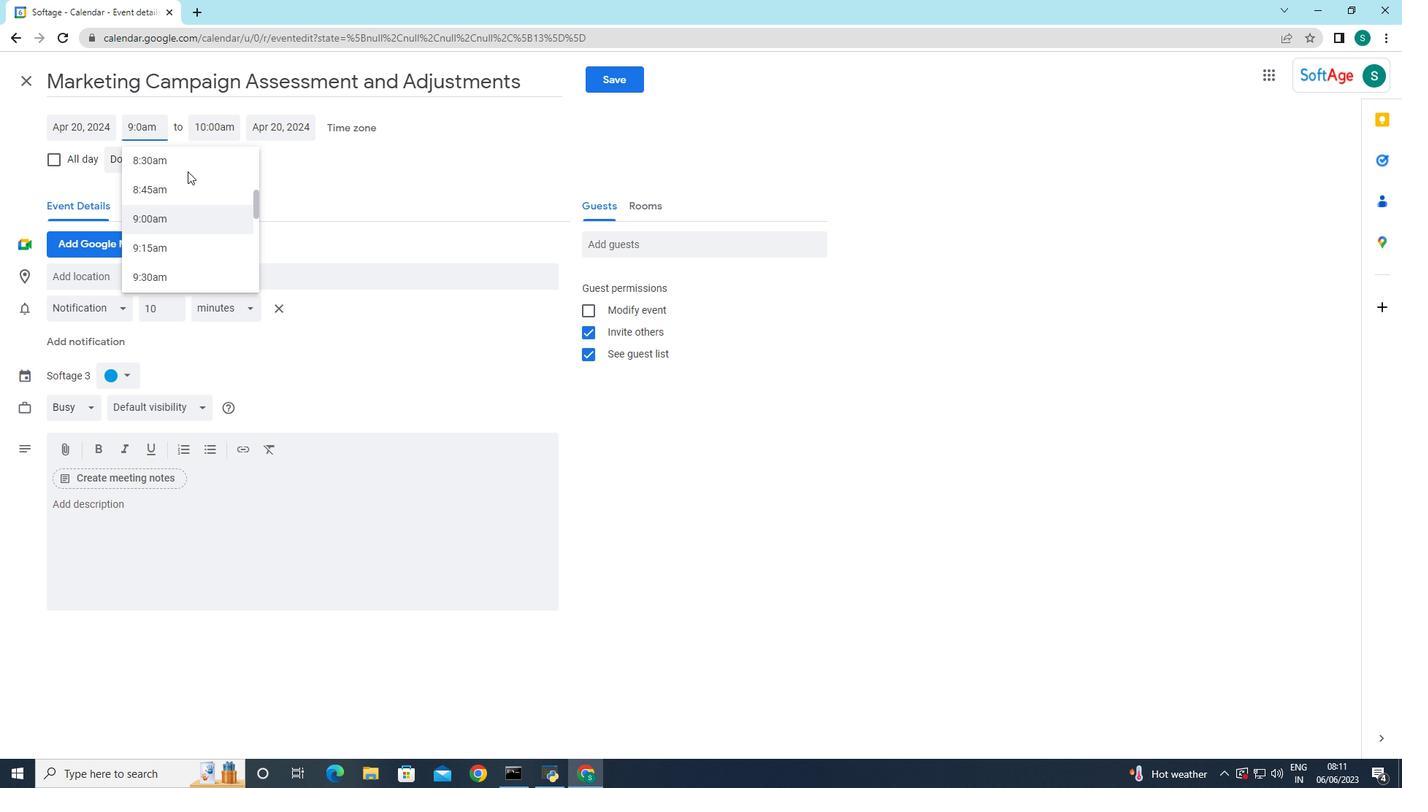 
Action: Mouse moved to (348, 179)
Screenshot: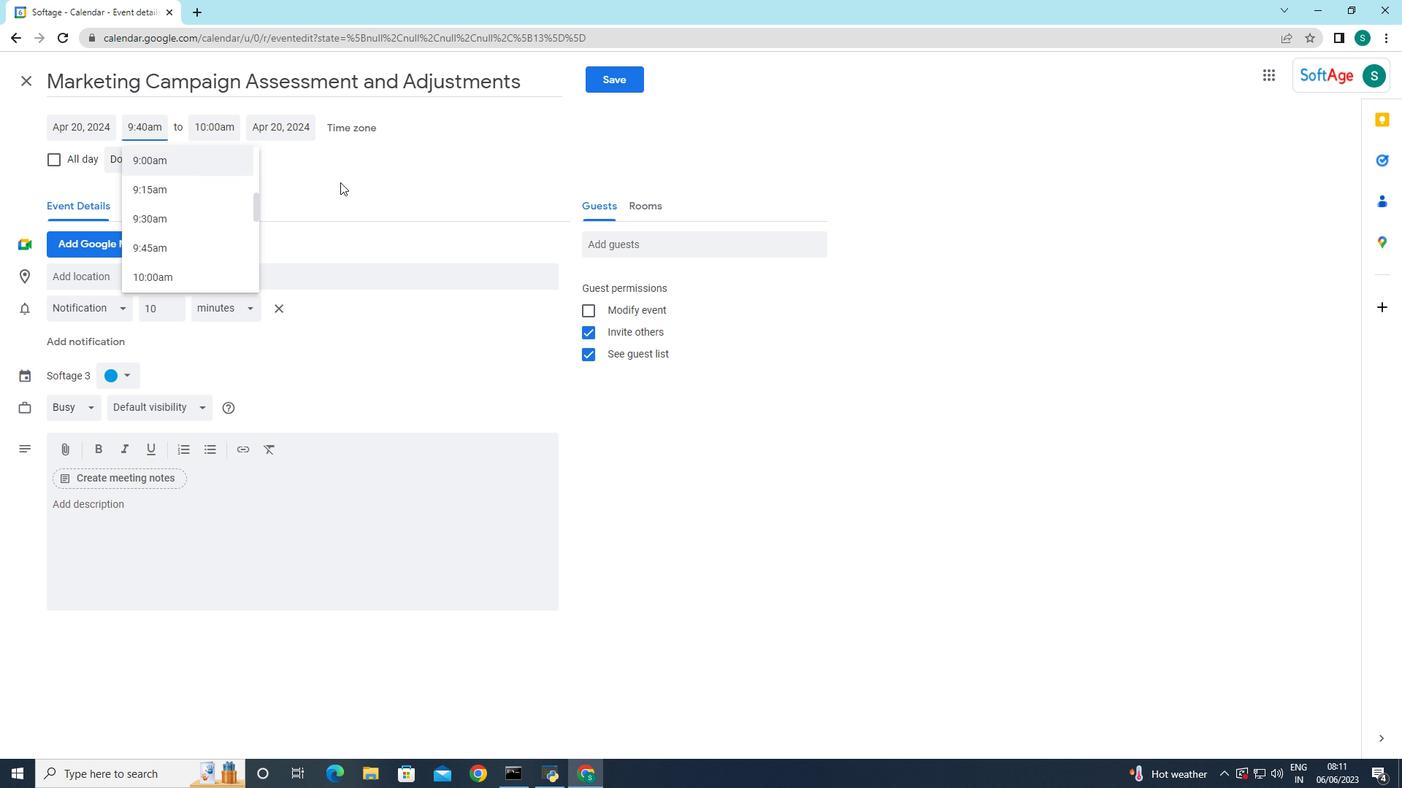 
Action: Mouse pressed left at (348, 179)
Screenshot: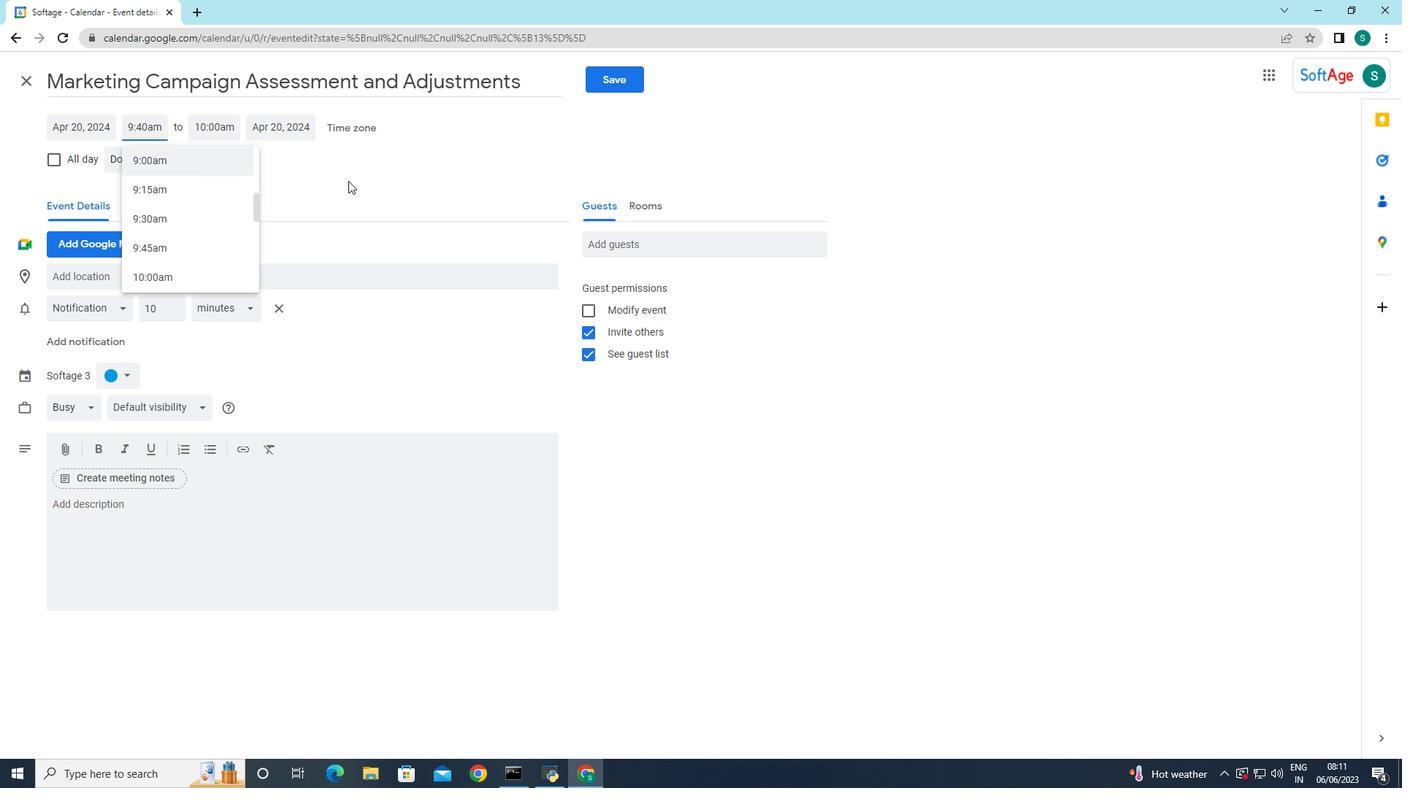 
Action: Mouse moved to (216, 126)
Screenshot: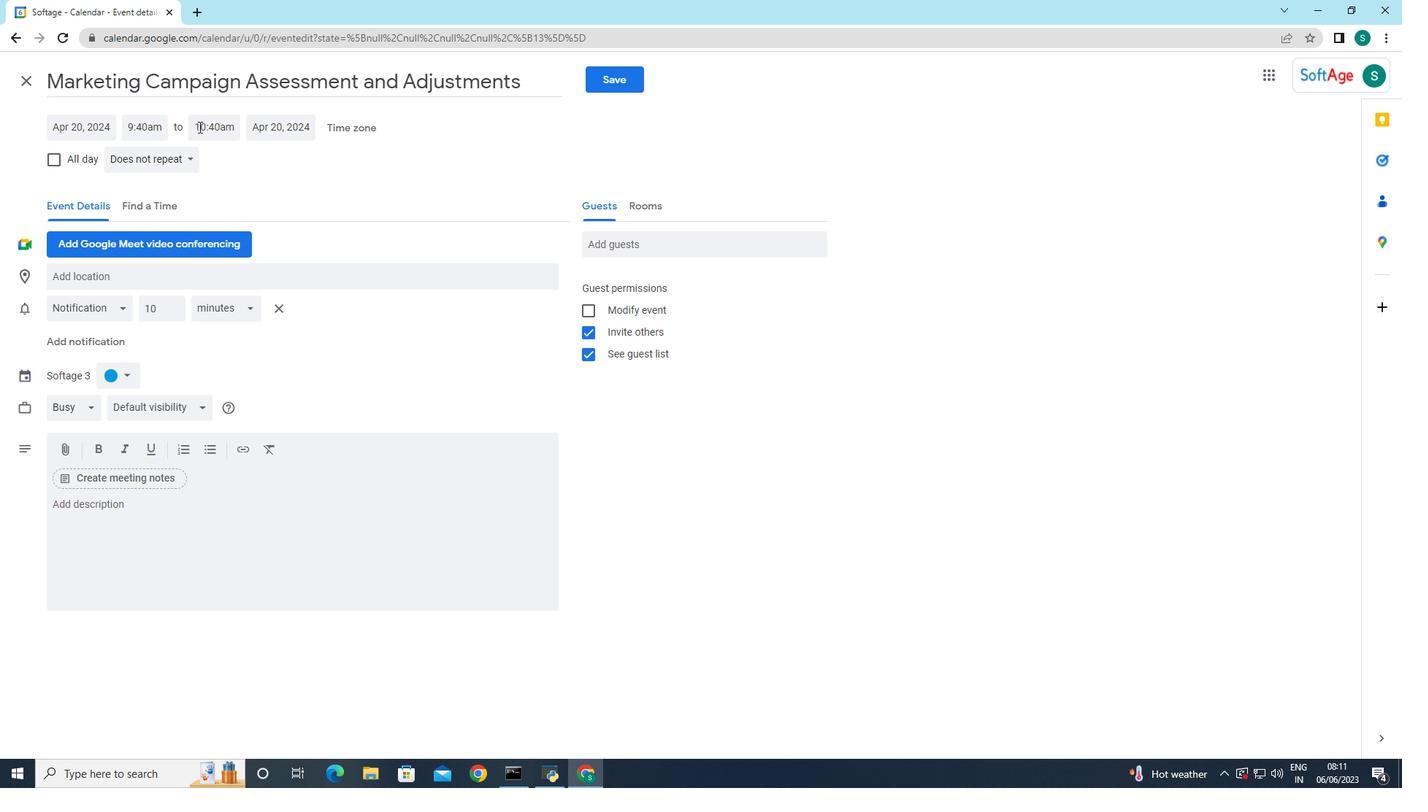 
Action: Mouse pressed left at (216, 126)
Screenshot: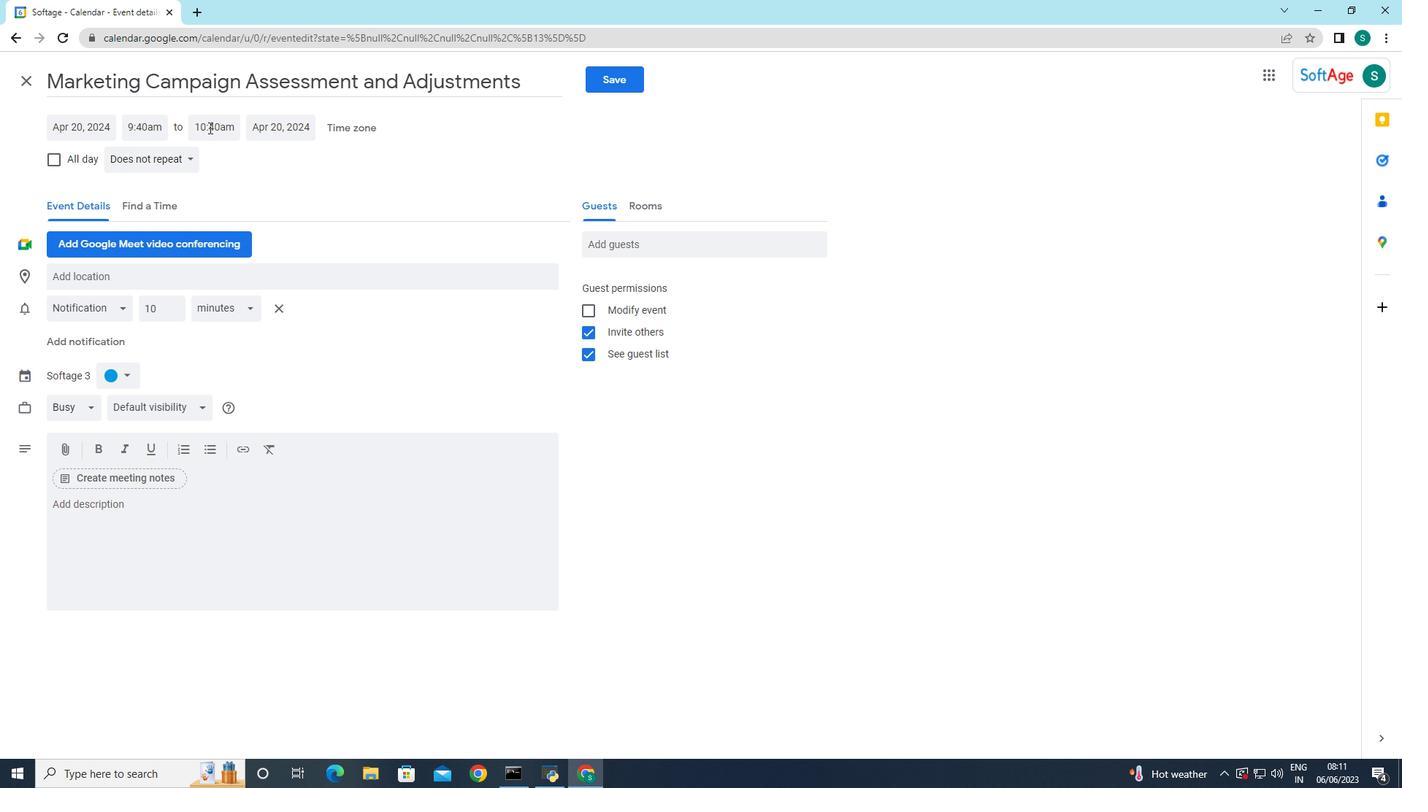 
Action: Mouse moved to (229, 275)
Screenshot: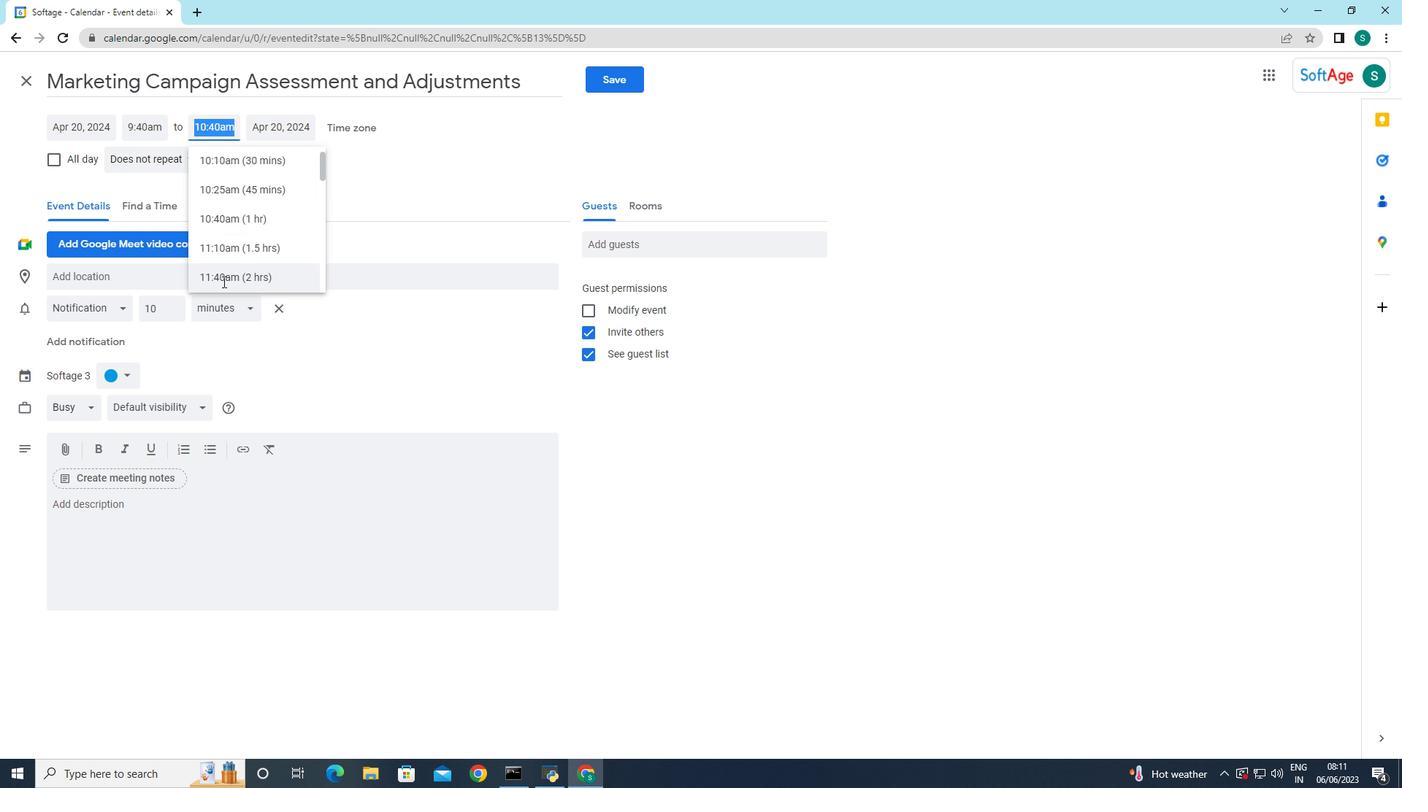 
Action: Mouse pressed left at (229, 275)
Screenshot: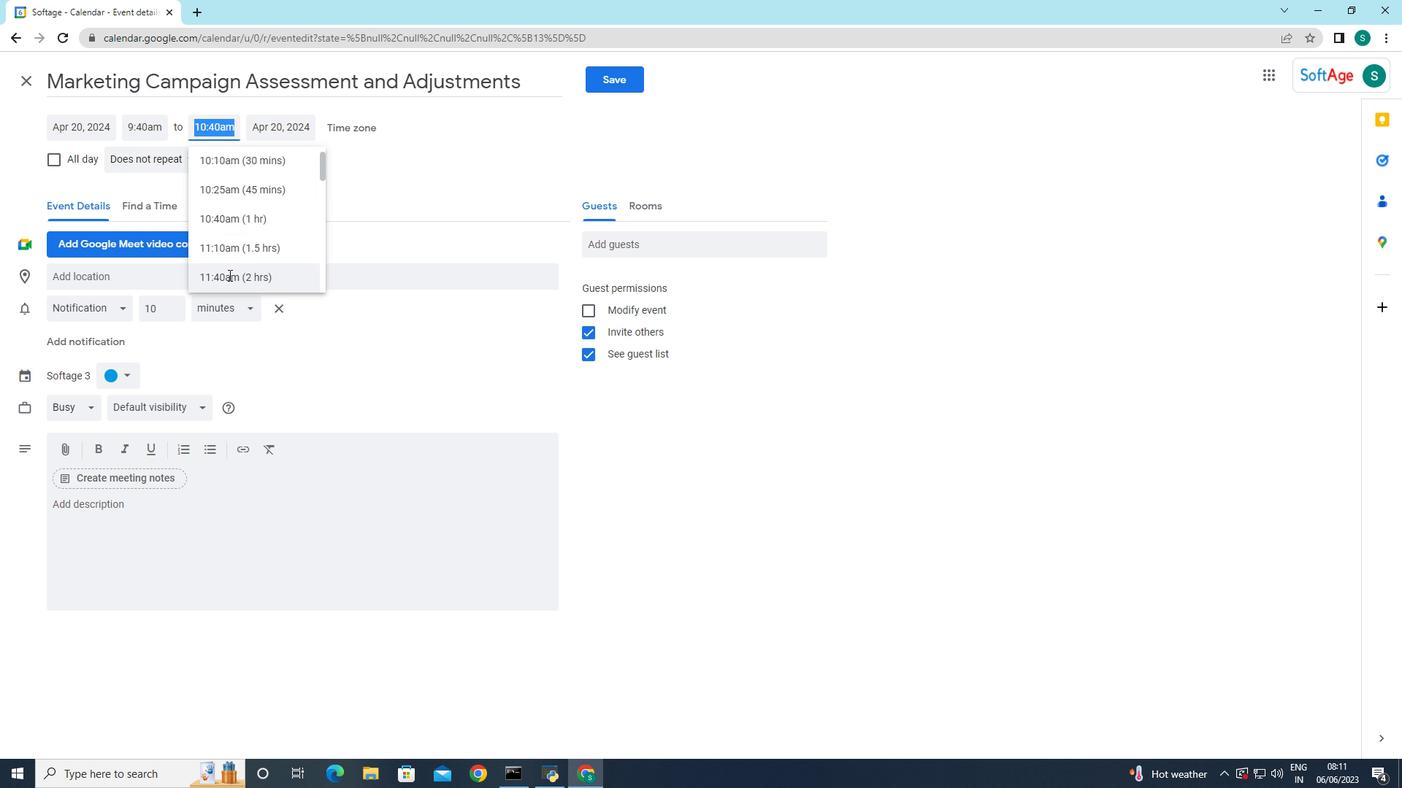 
Action: Mouse moved to (347, 200)
Screenshot: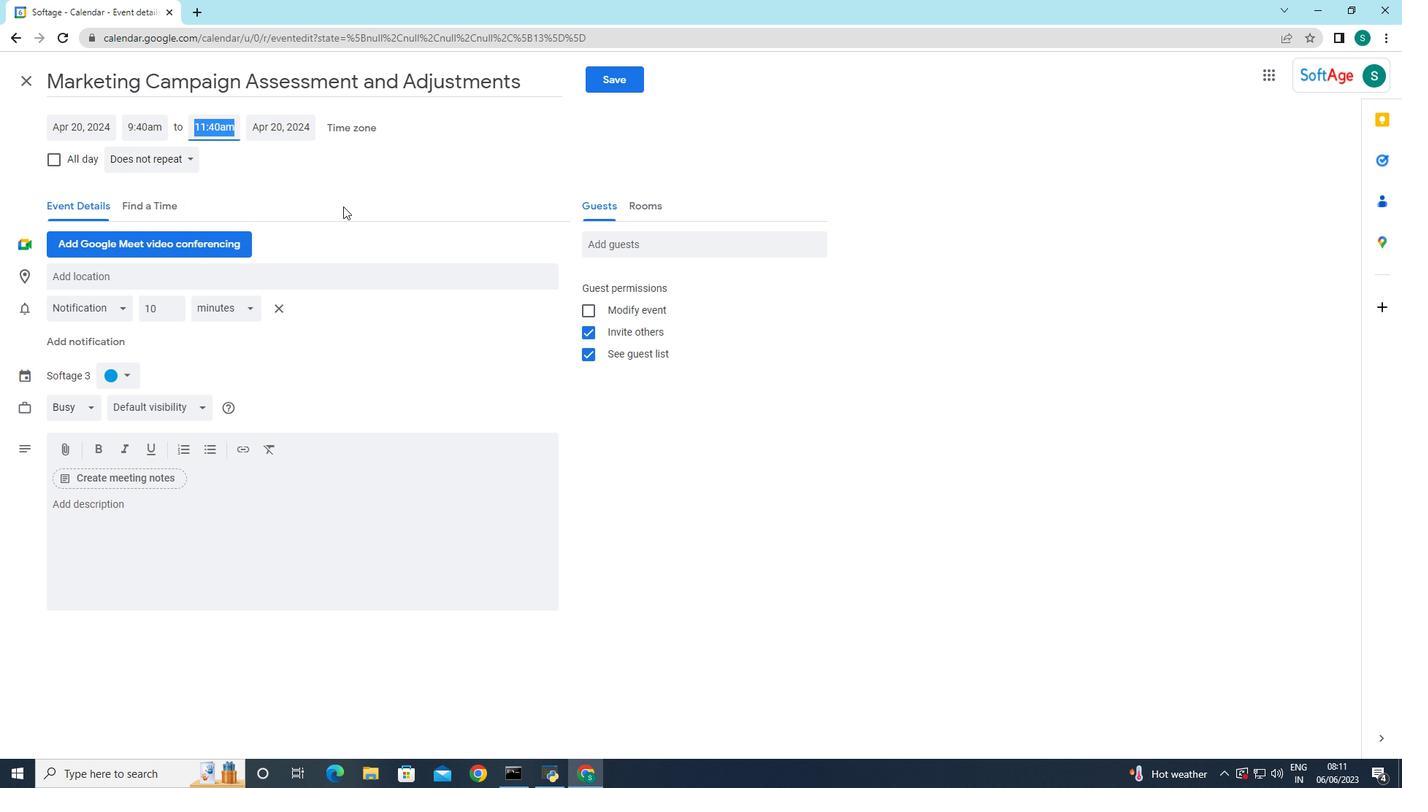 
Action: Mouse pressed left at (347, 200)
Screenshot: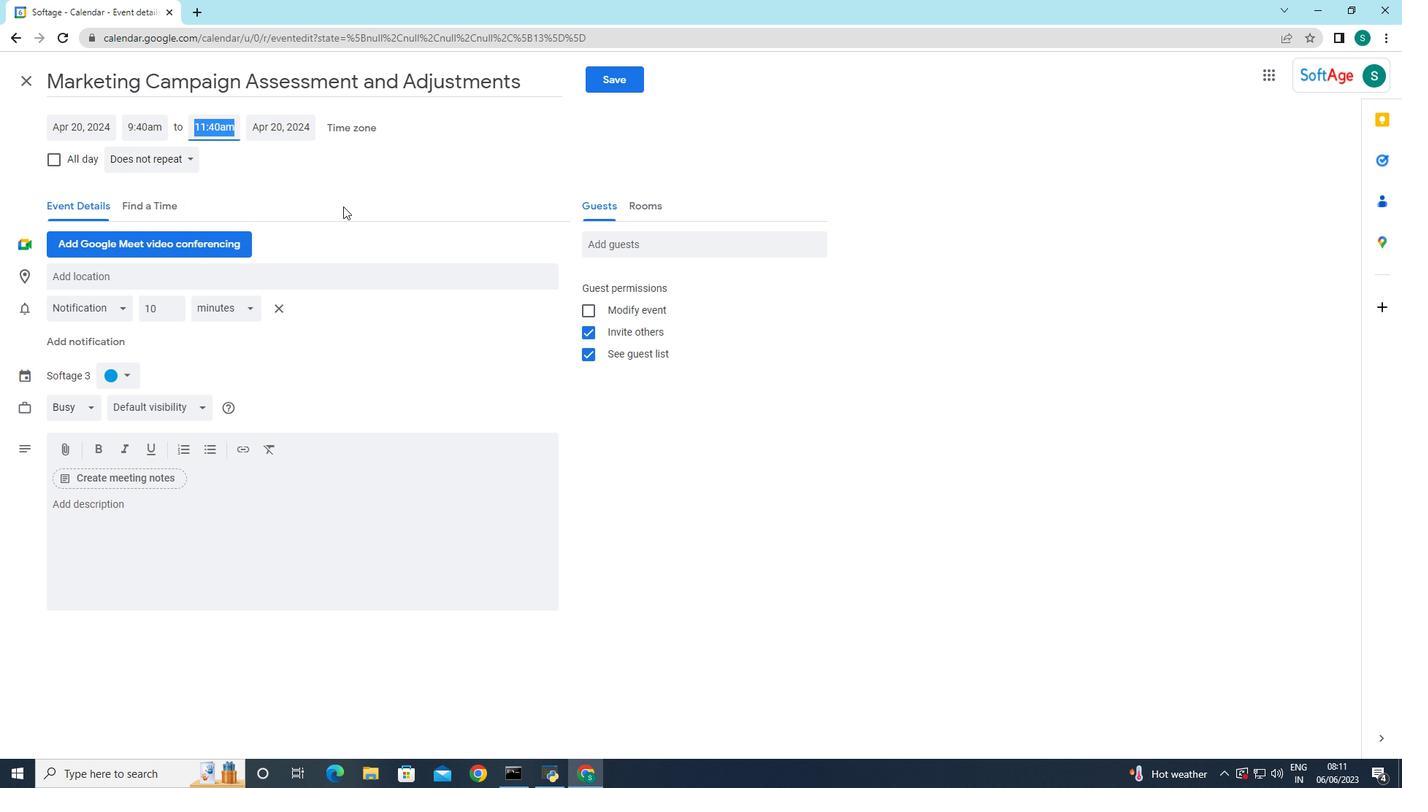 
Action: Mouse moved to (153, 525)
Screenshot: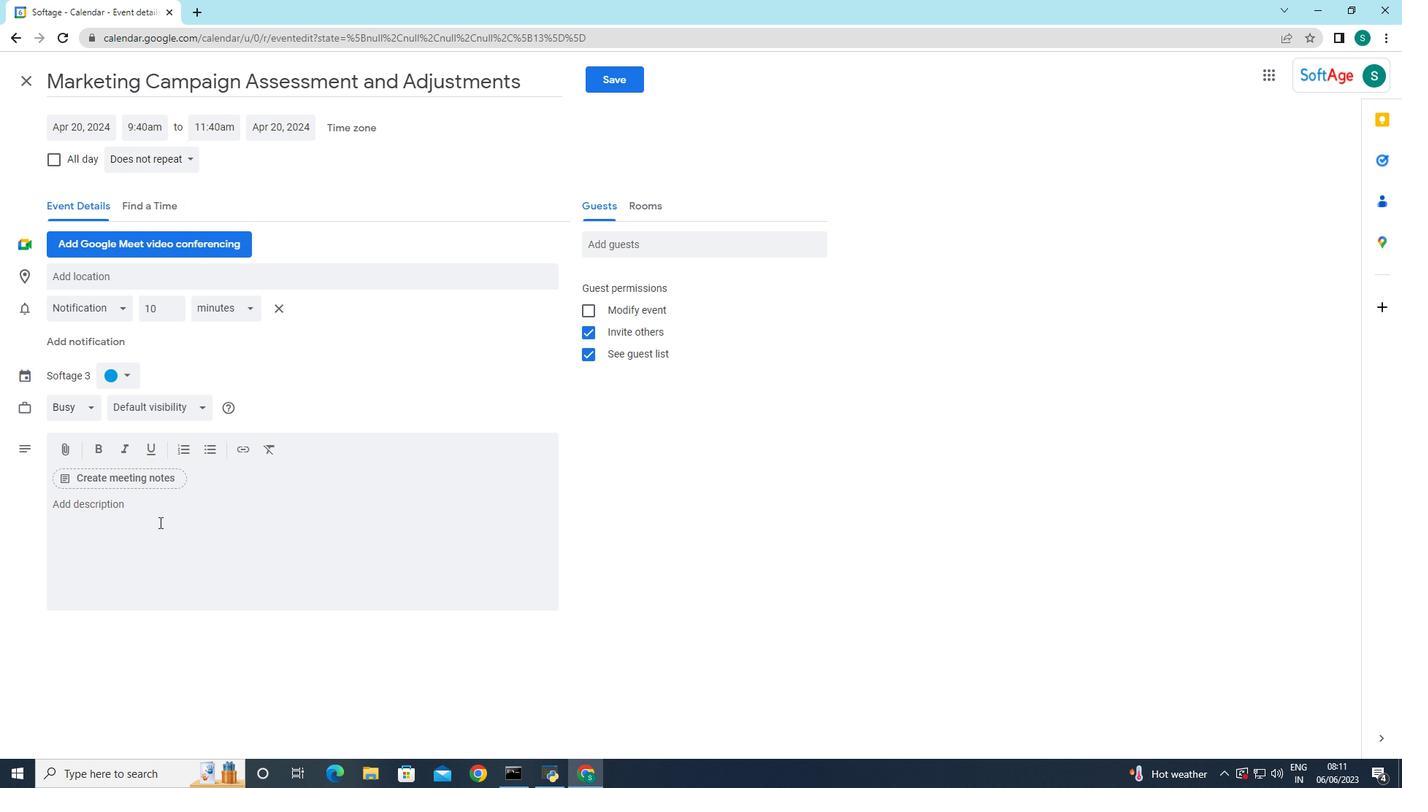 
Action: Mouse pressed left at (153, 525)
Screenshot: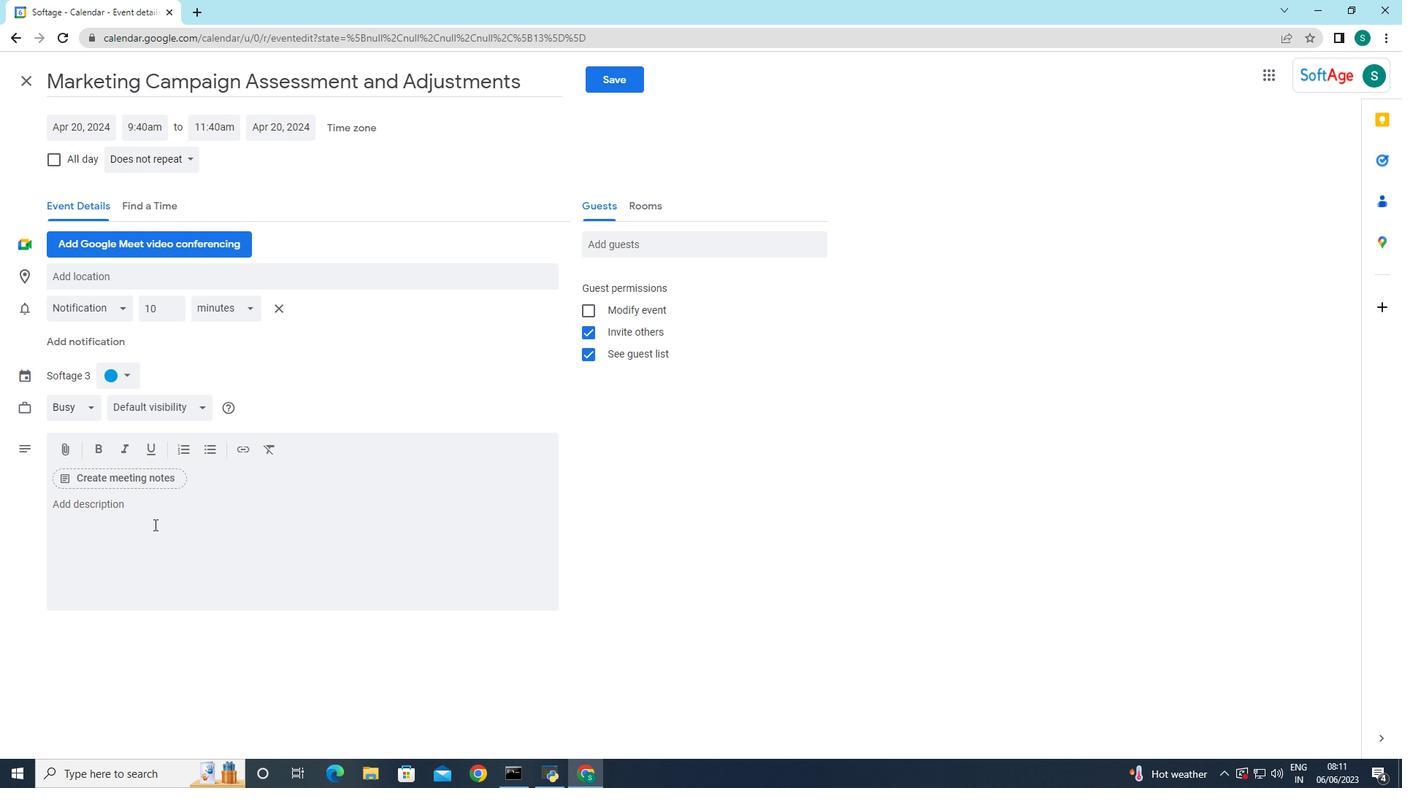 
Action: Mouse moved to (464, 383)
Screenshot: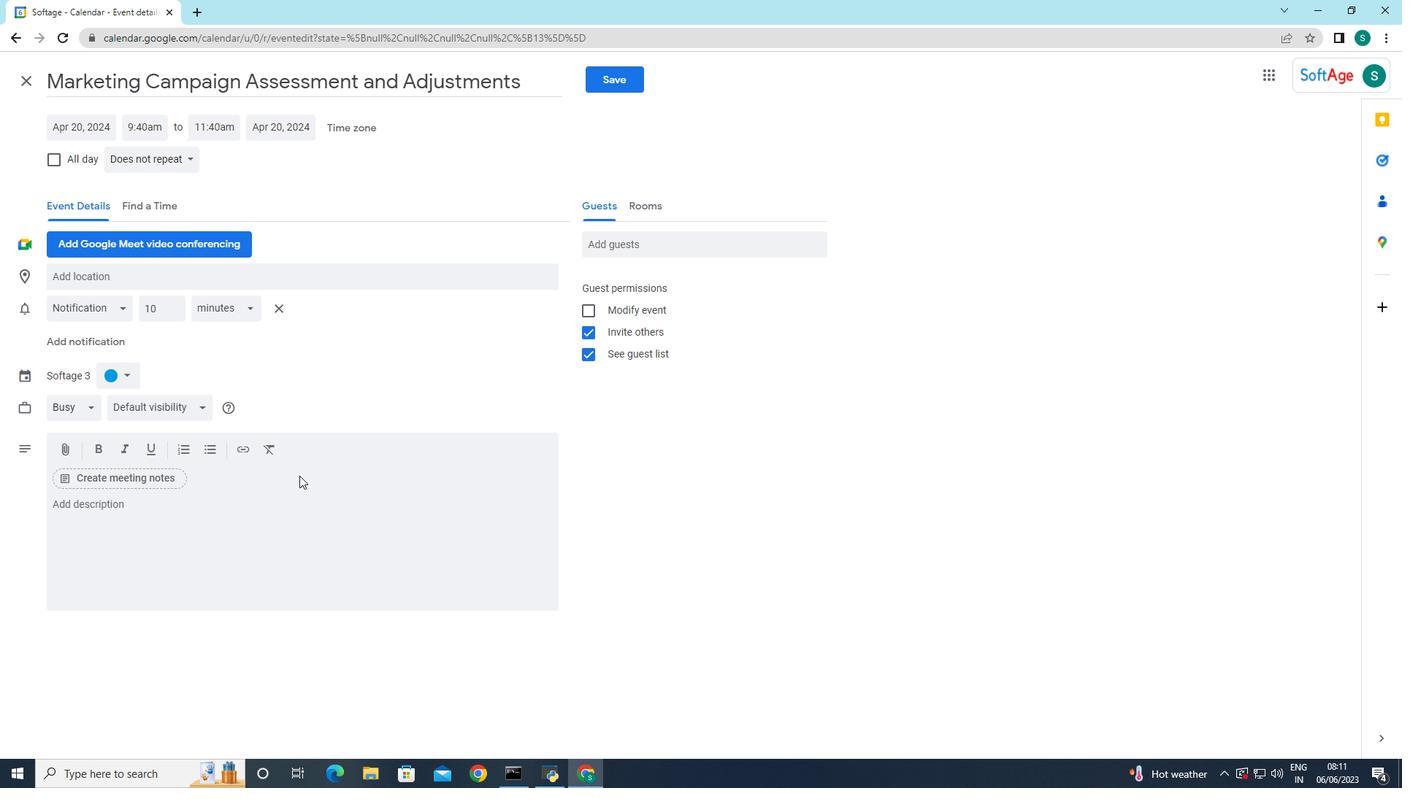 
Action: Key pressed <Key.caps_lock>W<Key.caps_lock>elcome<Key.space>to<Key.space>our<Key.space>t<Key.backspace><Key.caps_lock>T<Key.caps_lock>eam<Key.space><Key.caps_lock>LEARD<Key.backspace><Key.backspace><Key.backspace><Key.backspace><Key.backspace><Key.caps_lock>l<Key.backspace><Key.caps_lock>L<Key.caps_lock>eadershipo<Key.backspace><Key.space><Key.caps_lock>T<Key.caps_lock>raining<Key.space><Key.caps_lock>W<Key.caps_lock>orkshop<Key.space><Key.backspace>,<Key.space>a<Key.space>comprehensive<Key.space>and<Key.space>interactive<Key.space>session<Key.space>designed<Key.space>to<Key.space>enhance<Key.space>leadership<Key.space>skills,<Key.space>empower<Key.space>teamleaders,<Key.space>and<Key.space>cultivate<Key.space>effective<Key.space>leadership<Key.space><Key.caps_lock><Key.caps_lock>pa<Key.backspace>ractices.<Key.space><Key.caps_lock>T<Key.caps_lock>his<Key.space>workshop<Key.space>is<Key.space>tailored<Key.space>for<Key.space>individuals<Key.space>who<Key.space>aspo<Key.backspace>ir<Key.space>to<Key.space>lead<Key.space>and<Key.space>inspire<Key.space>their<Key.space>teams<Key.space>to<Key.space>achieve<Key.space>exceptional<Key.space>results<Key.space>and<Key.space>foster<Key.space>a<Key.space>positive<Key.space>work<Key.space>env<Key.backspace>vironment,
Screenshot: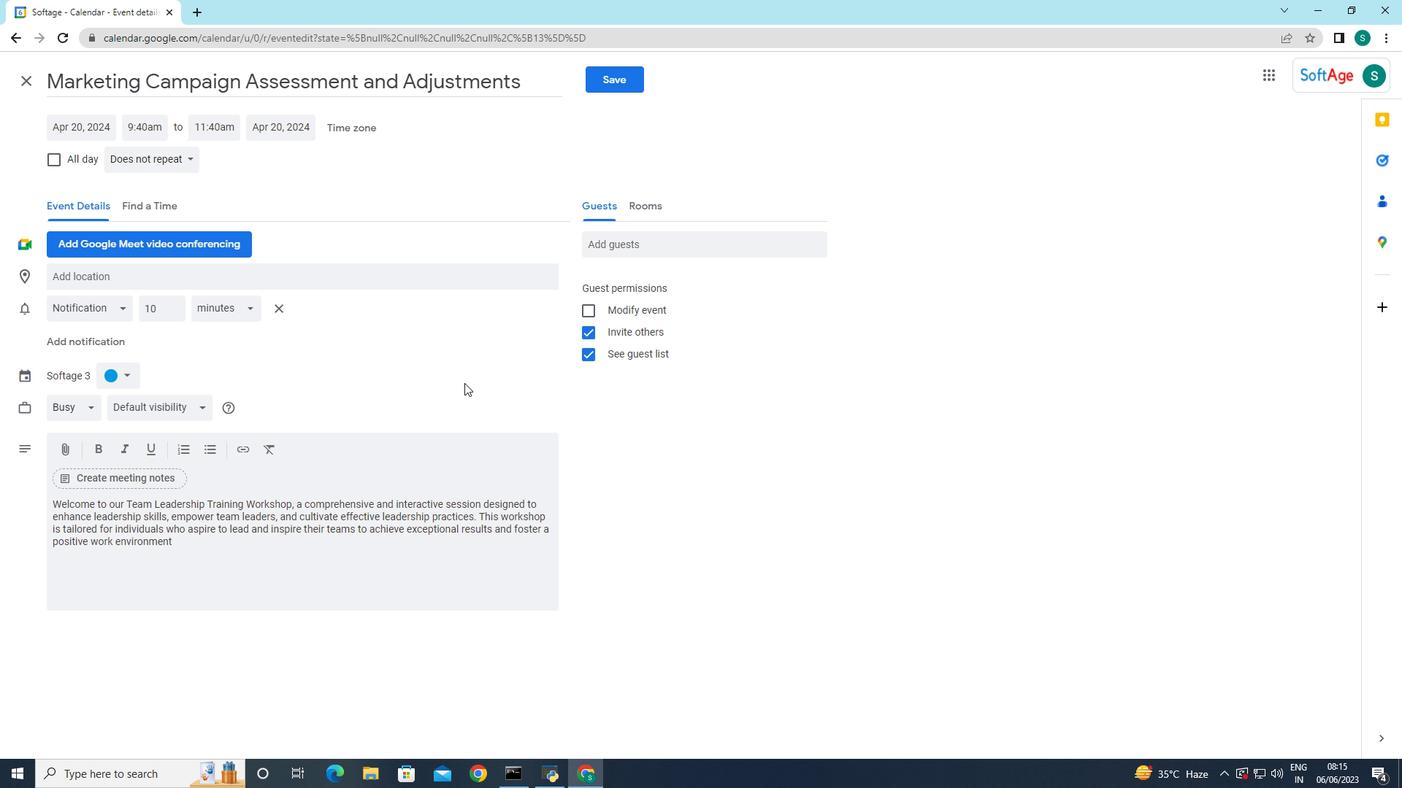 
Action: Mouse moved to (395, 566)
Screenshot: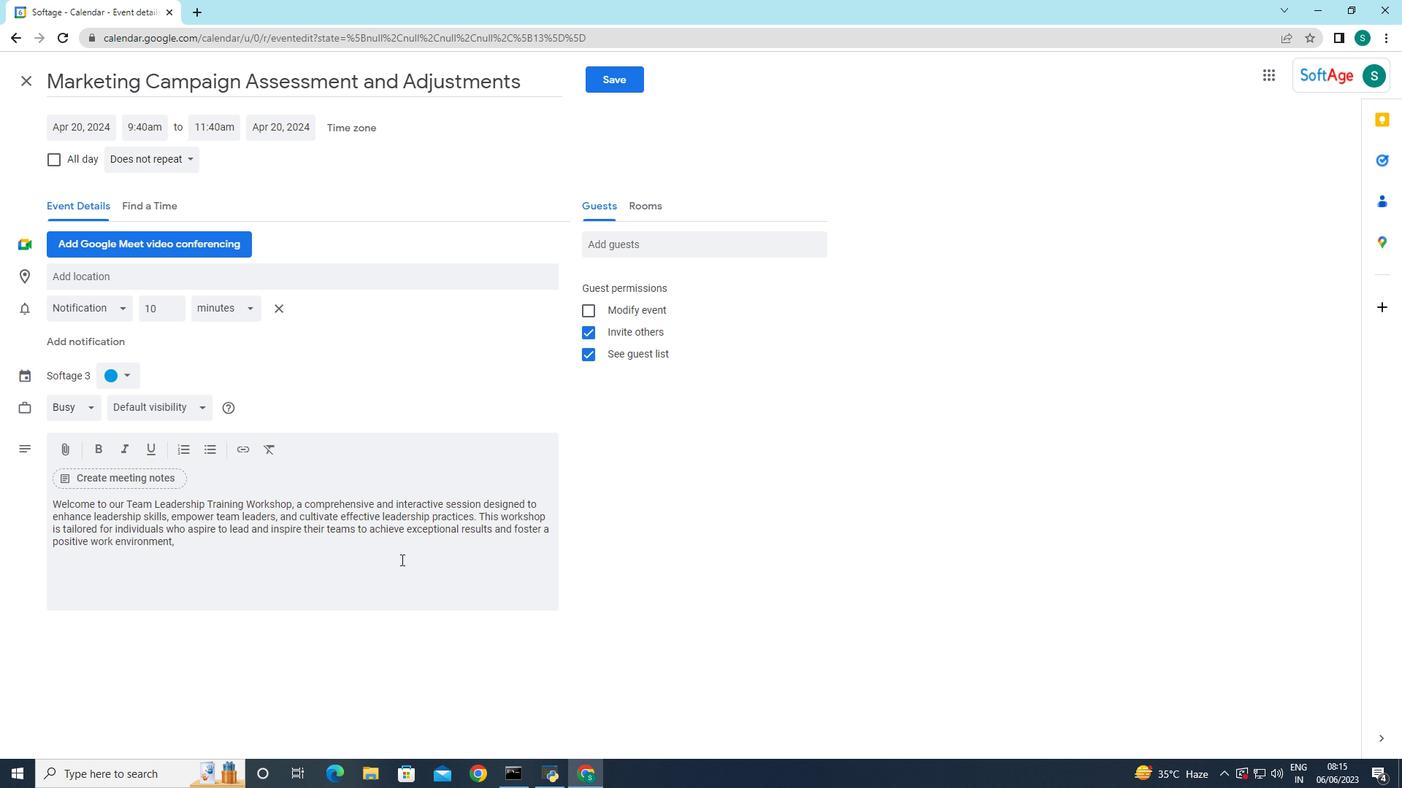 
Action: Mouse pressed left at (395, 566)
Screenshot: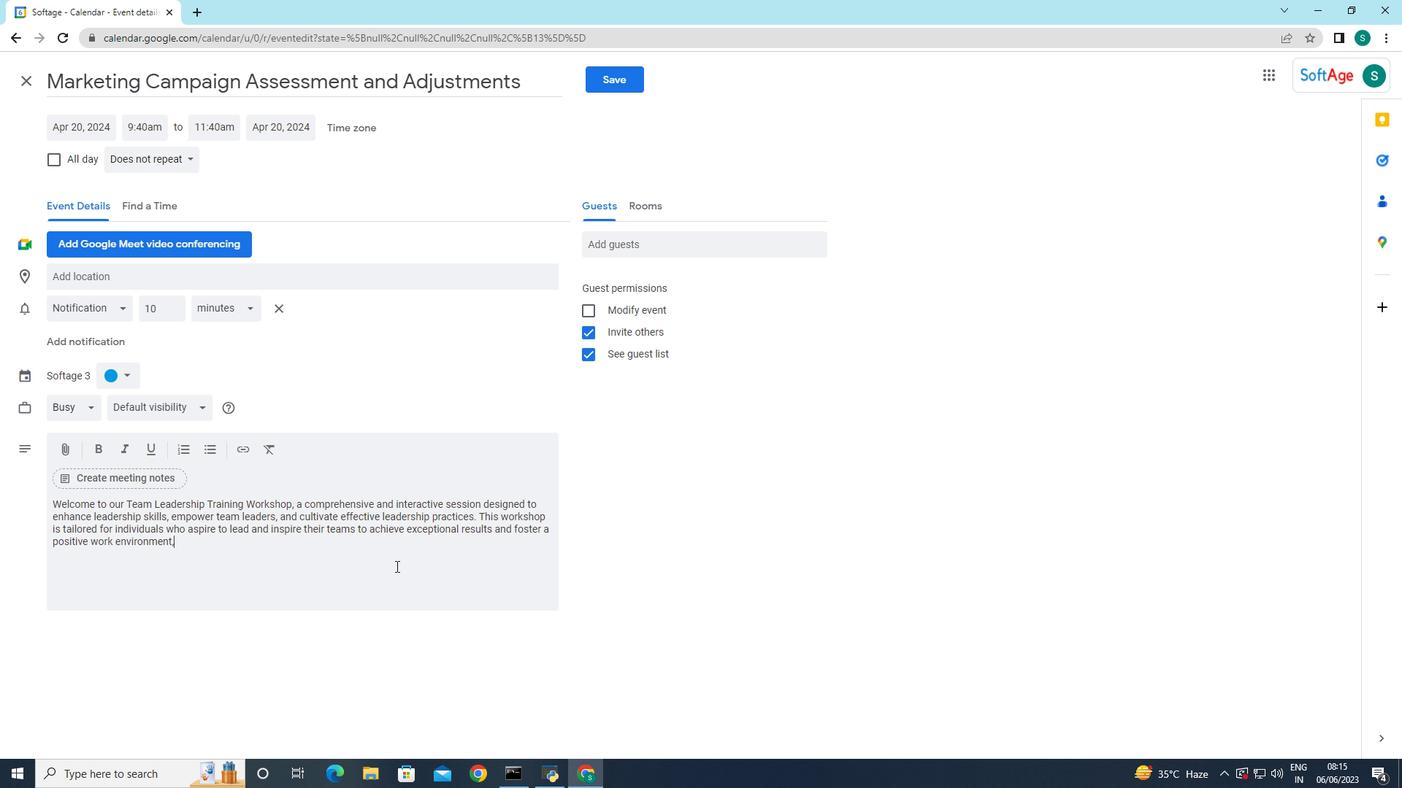 
Action: Mouse moved to (129, 379)
Screenshot: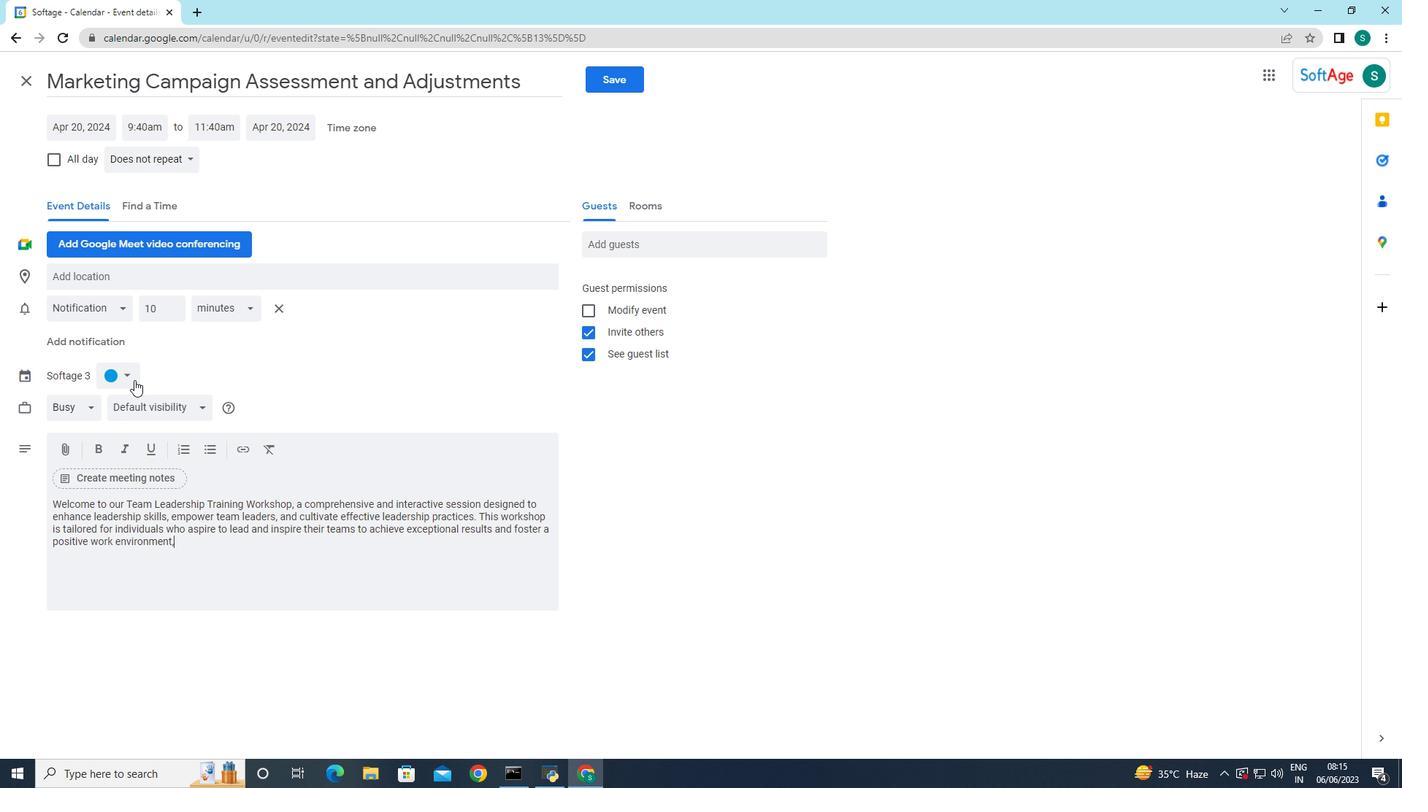 
Action: Mouse pressed left at (129, 379)
Screenshot: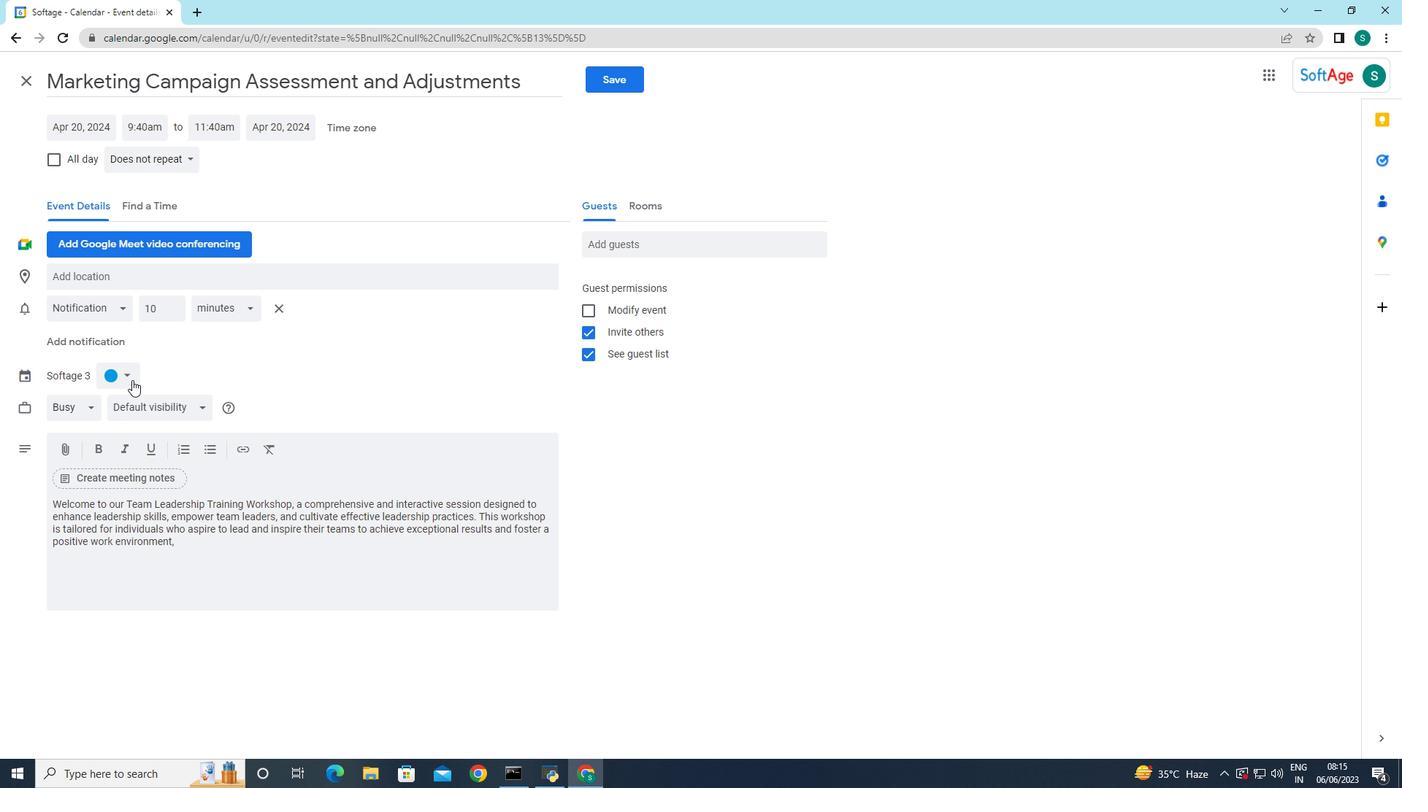 
Action: Mouse moved to (129, 443)
Screenshot: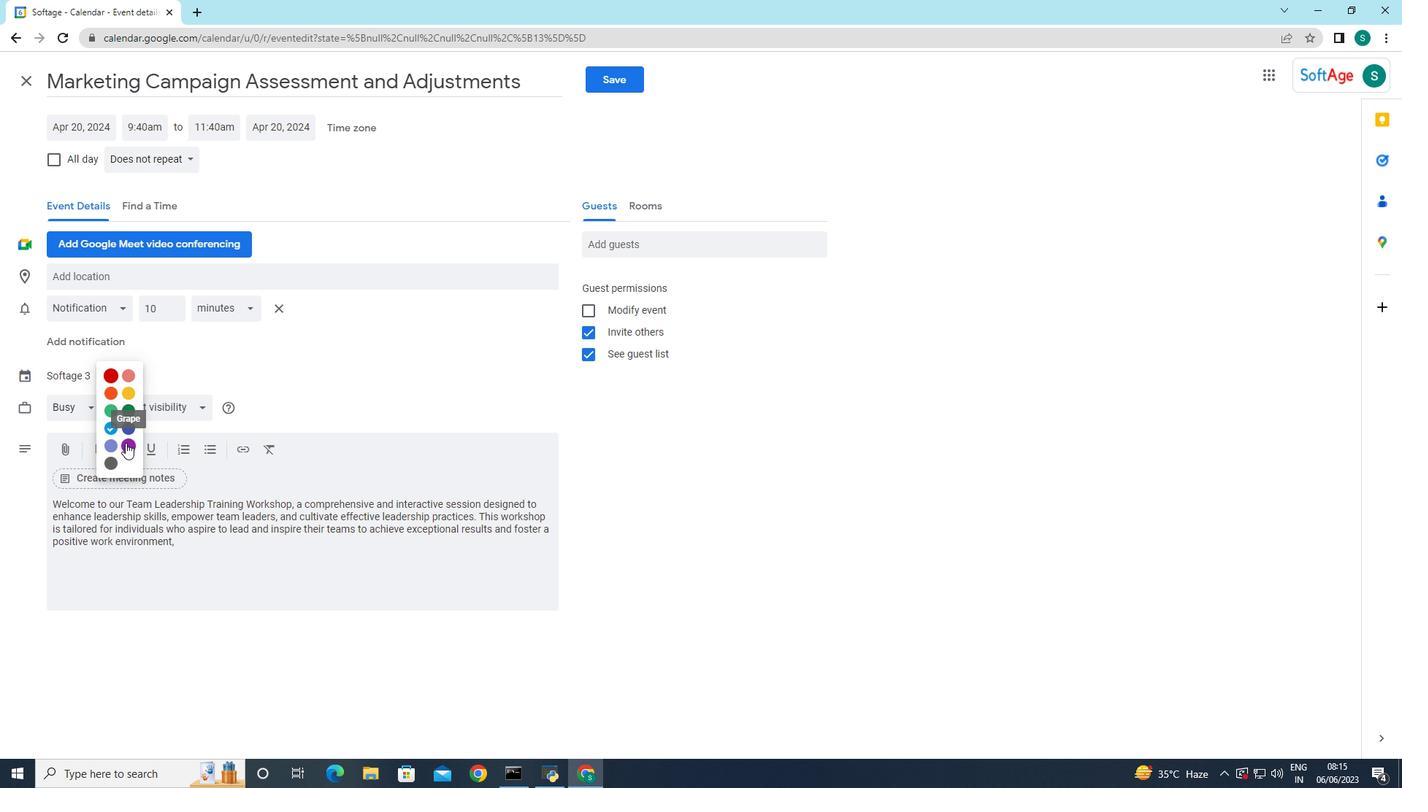 
Action: Mouse pressed left at (129, 443)
Screenshot: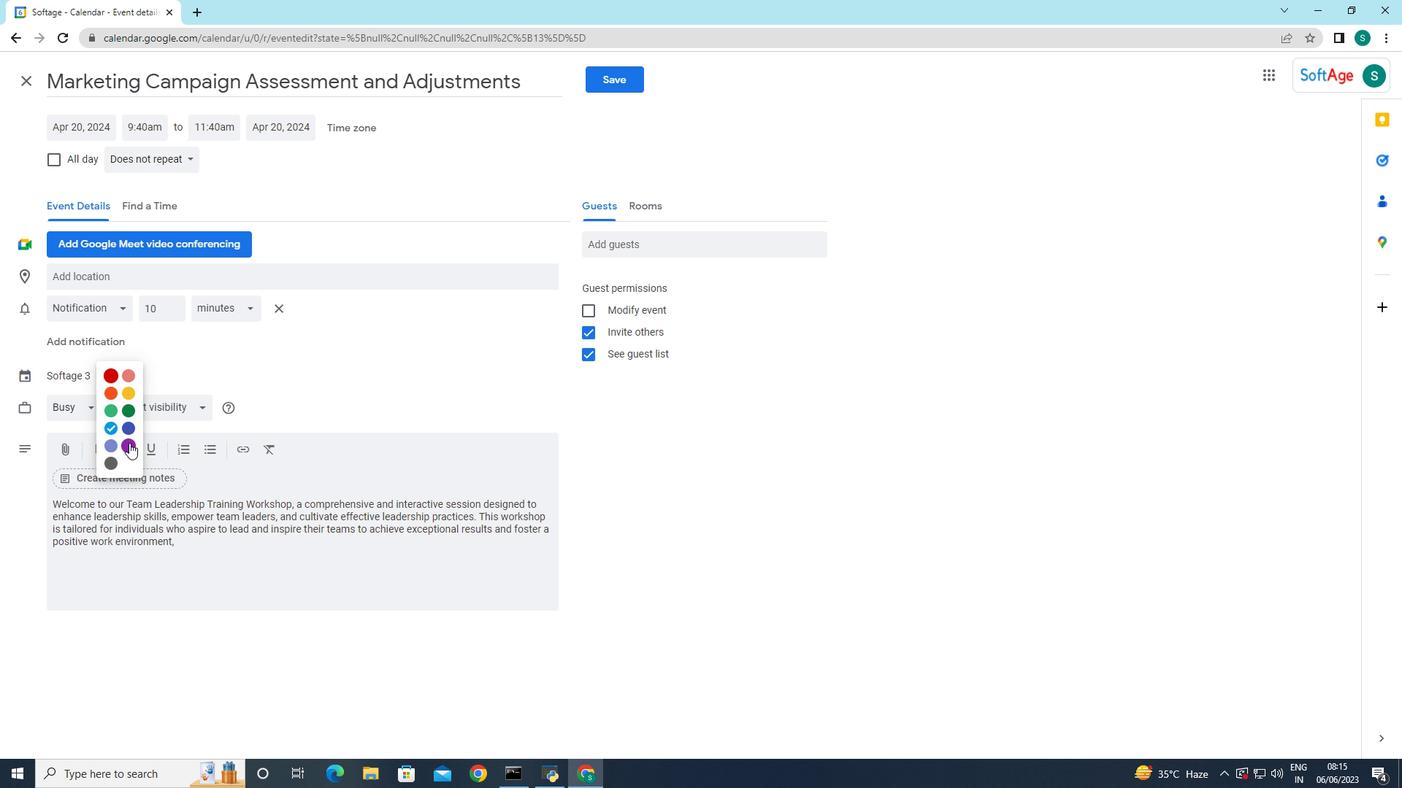 
Action: Mouse moved to (137, 278)
Screenshot: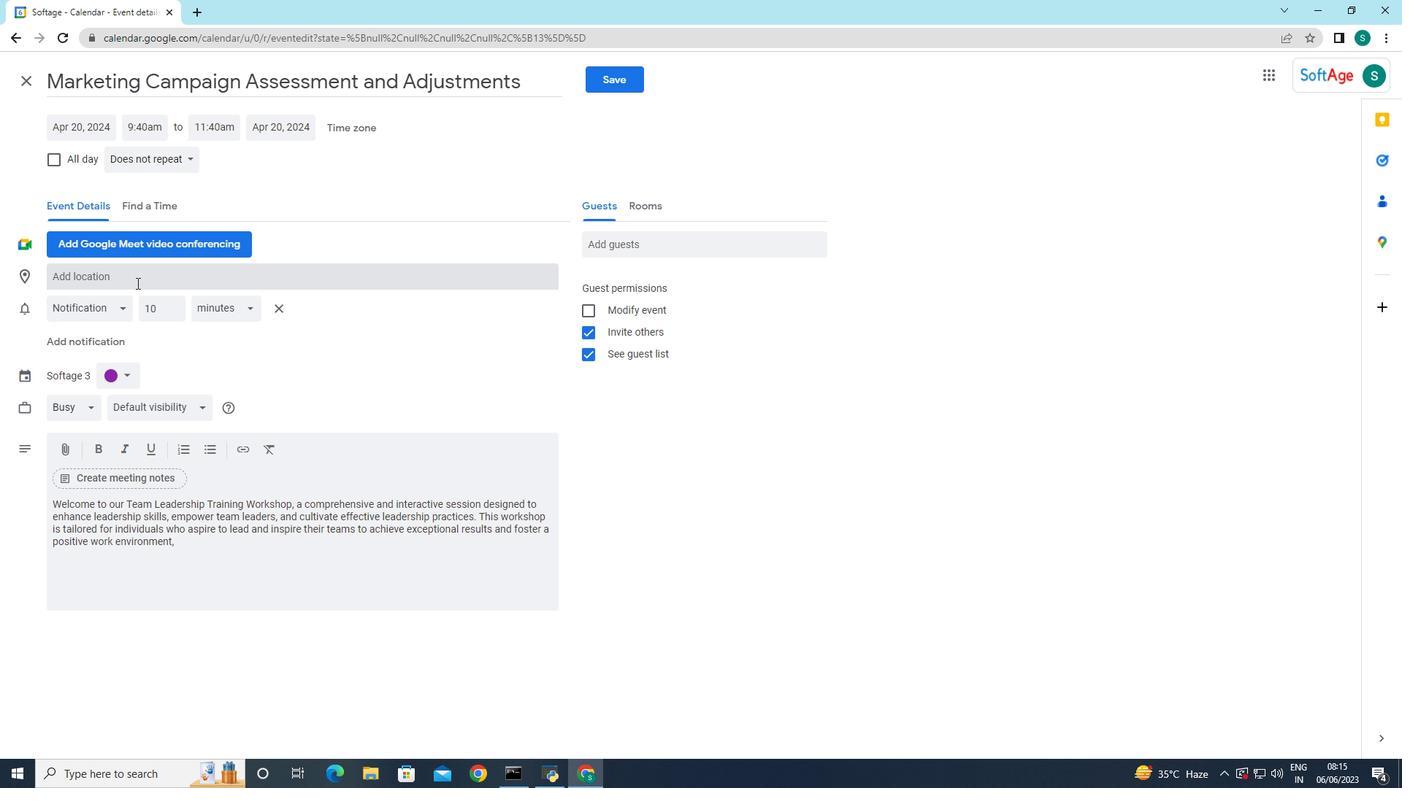 
Action: Mouse pressed left at (137, 278)
Screenshot: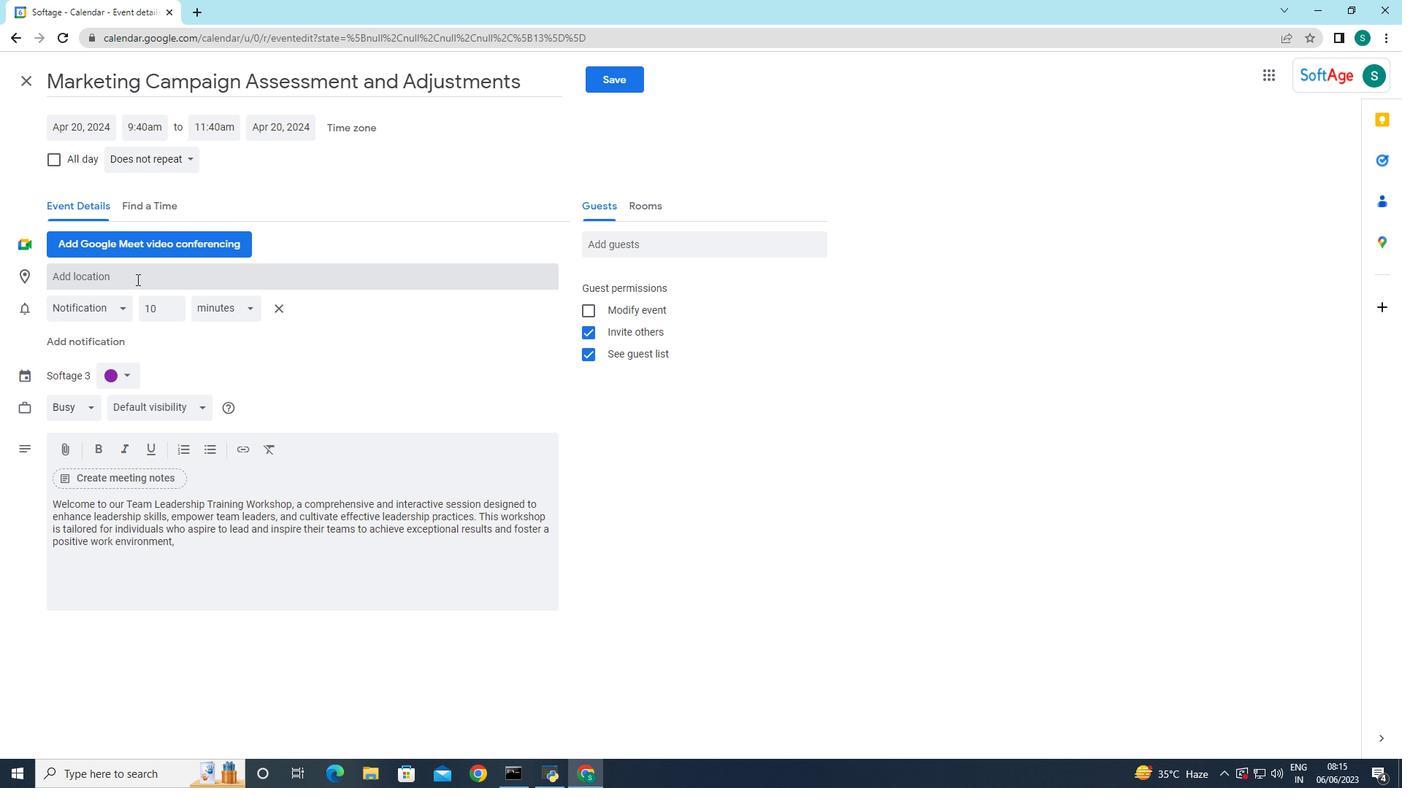 
Action: Key pressed <Key.shift>Singapore,
Screenshot: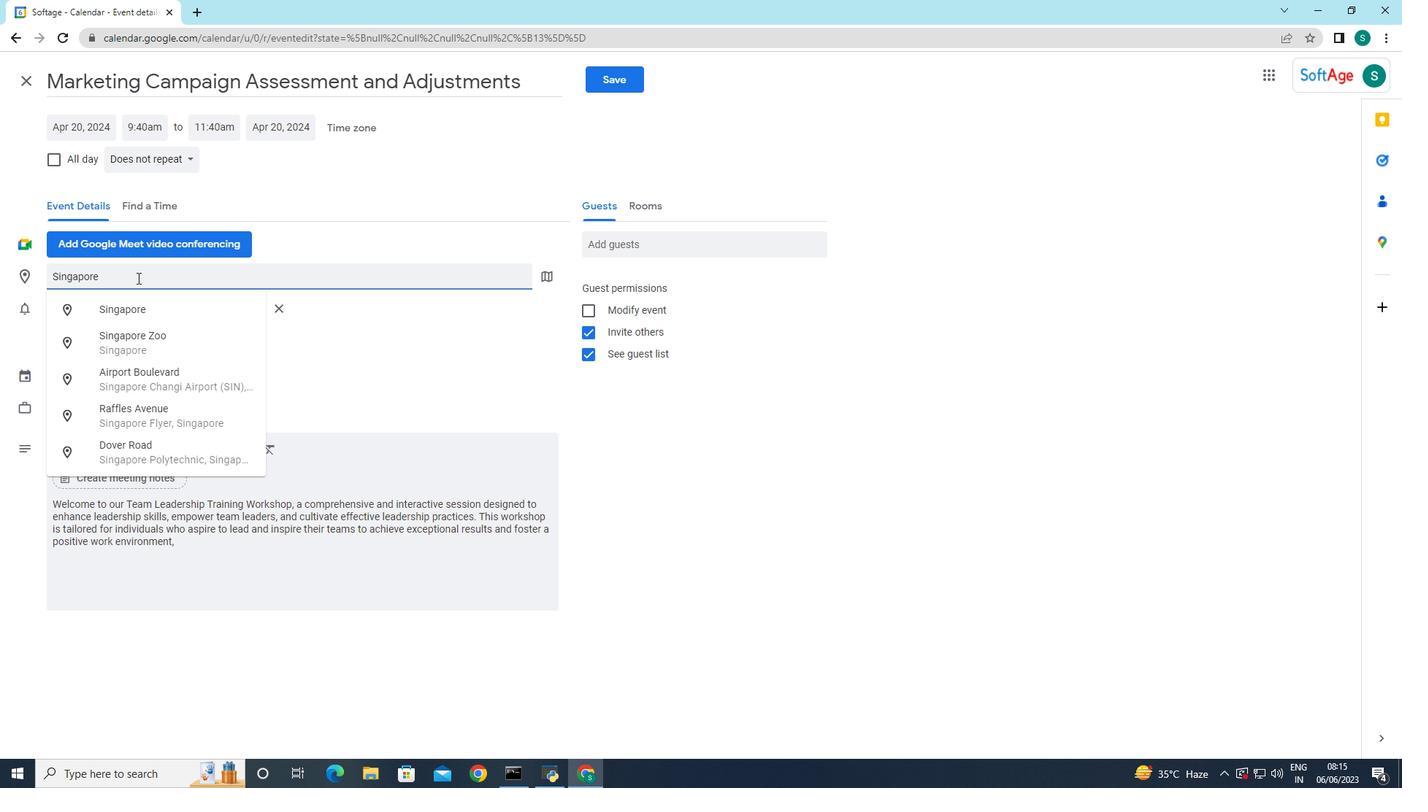 
Action: Mouse moved to (370, 381)
Screenshot: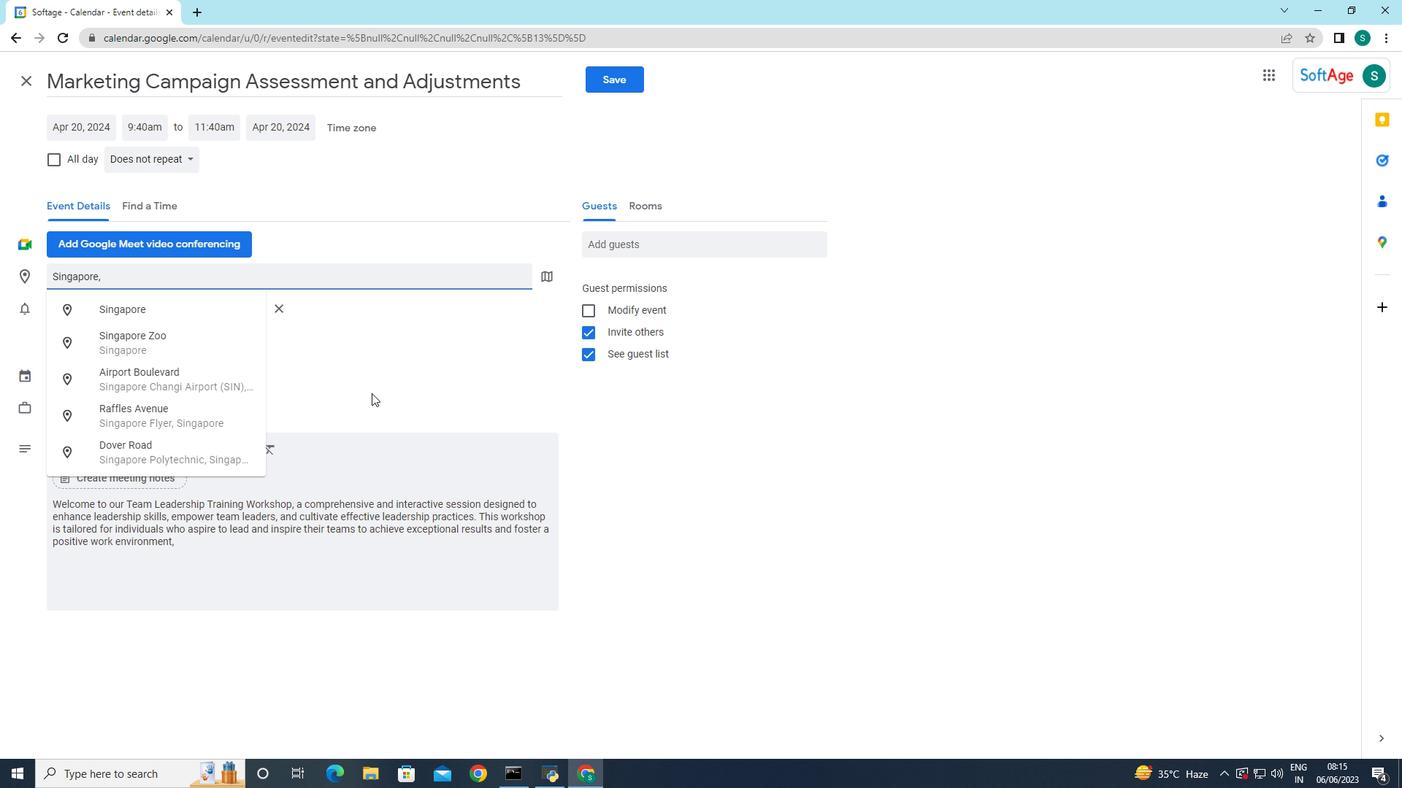 
Action: Mouse pressed left at (370, 381)
Screenshot: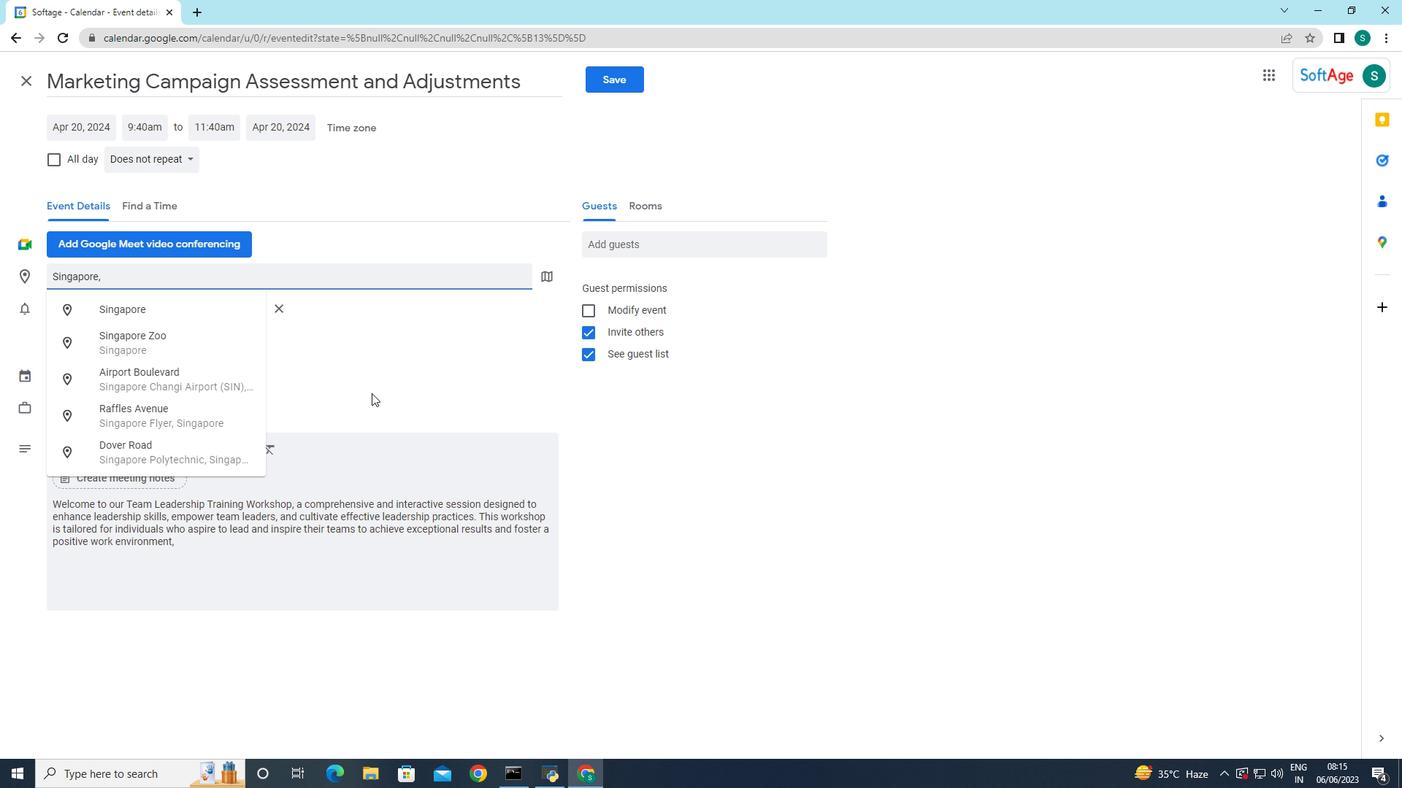 
Action: Mouse moved to (606, 241)
Screenshot: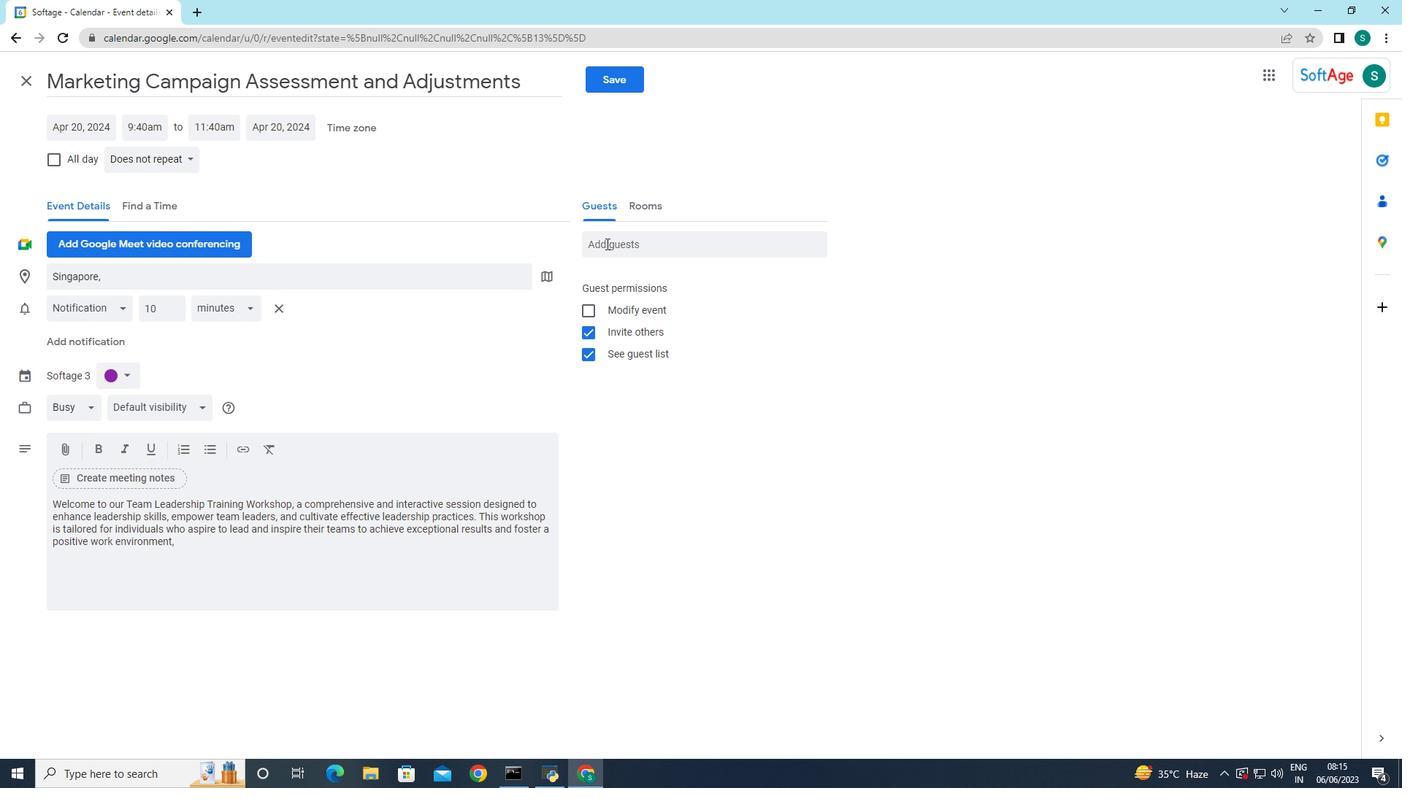 
Action: Mouse pressed left at (606, 241)
Screenshot: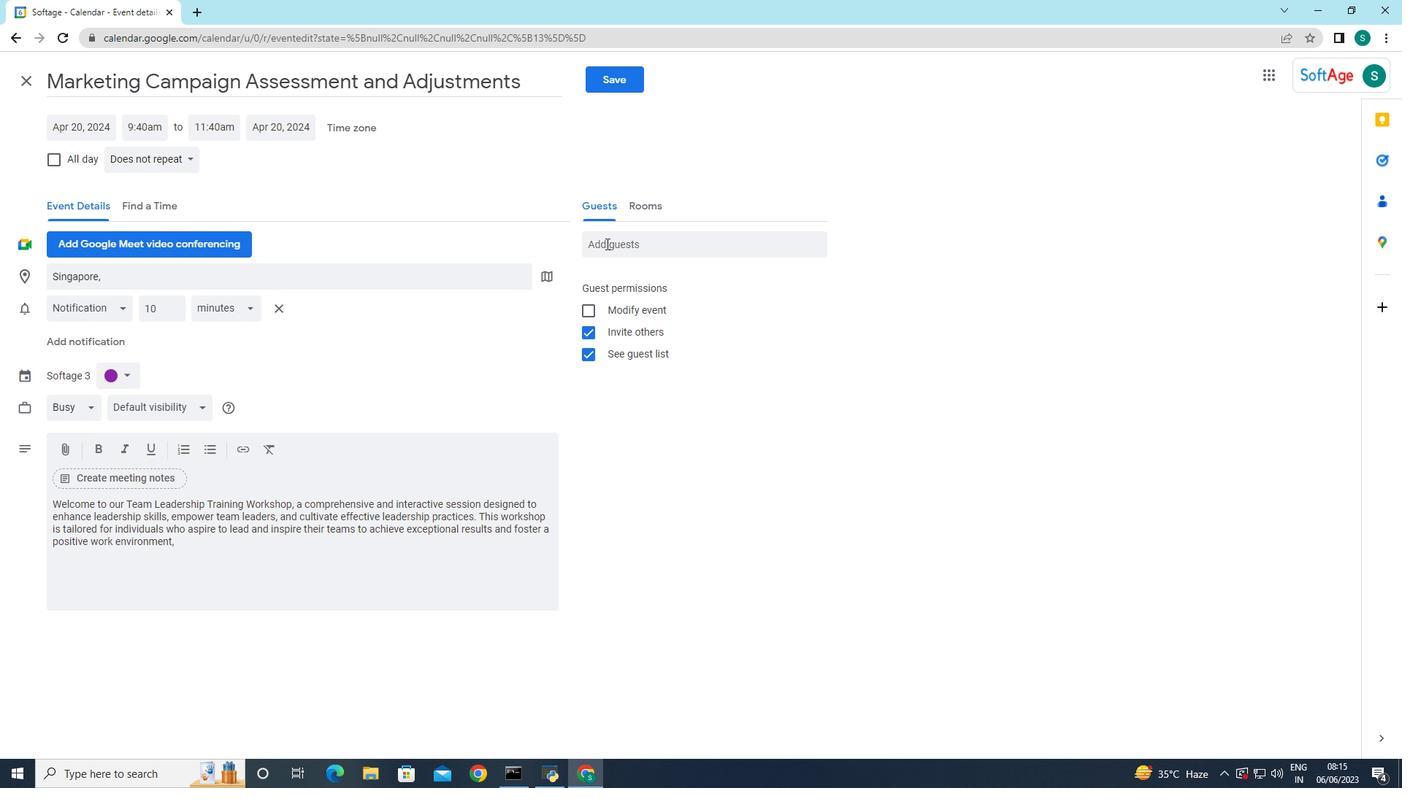 
Action: Mouse moved to (606, 243)
Screenshot: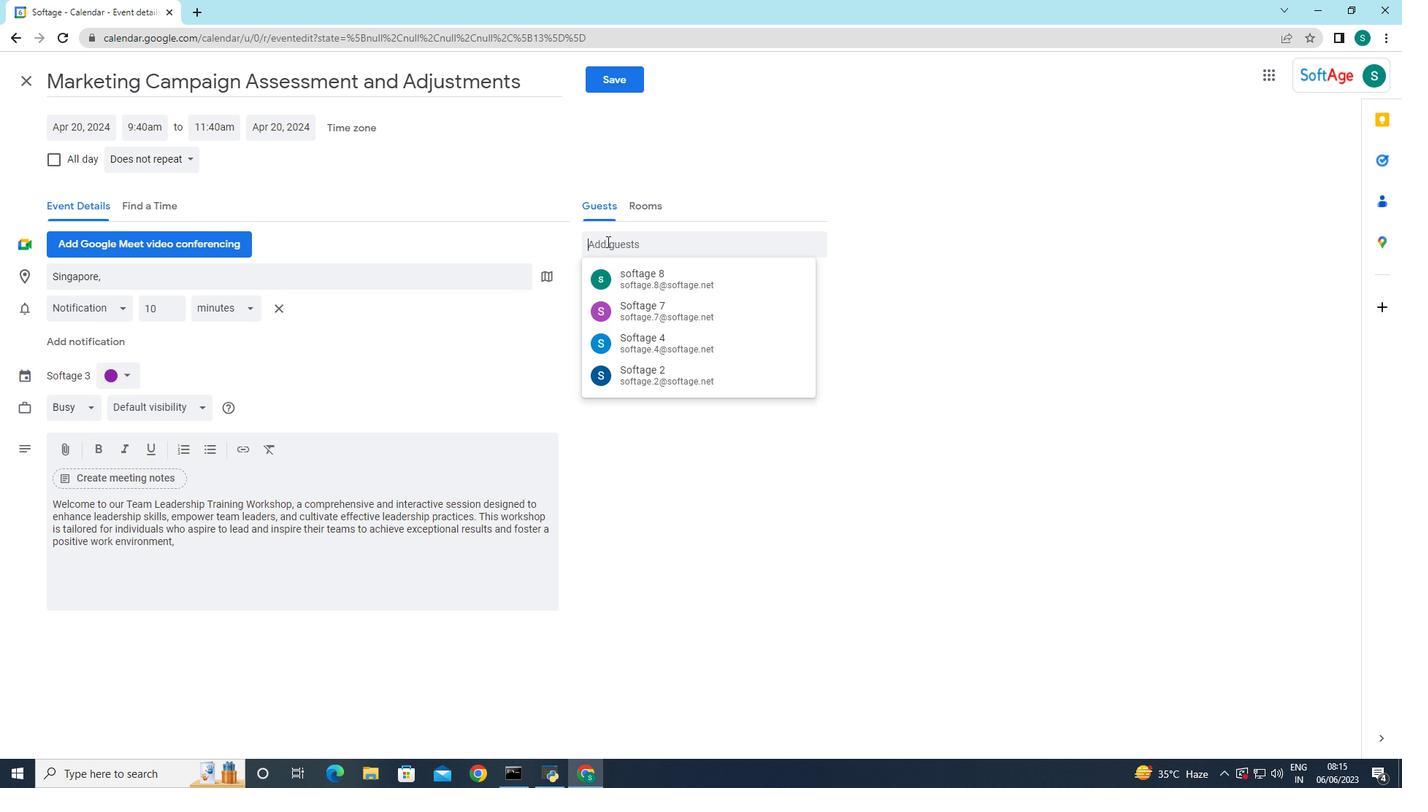 
Action: Key pressed softage.7
Screenshot: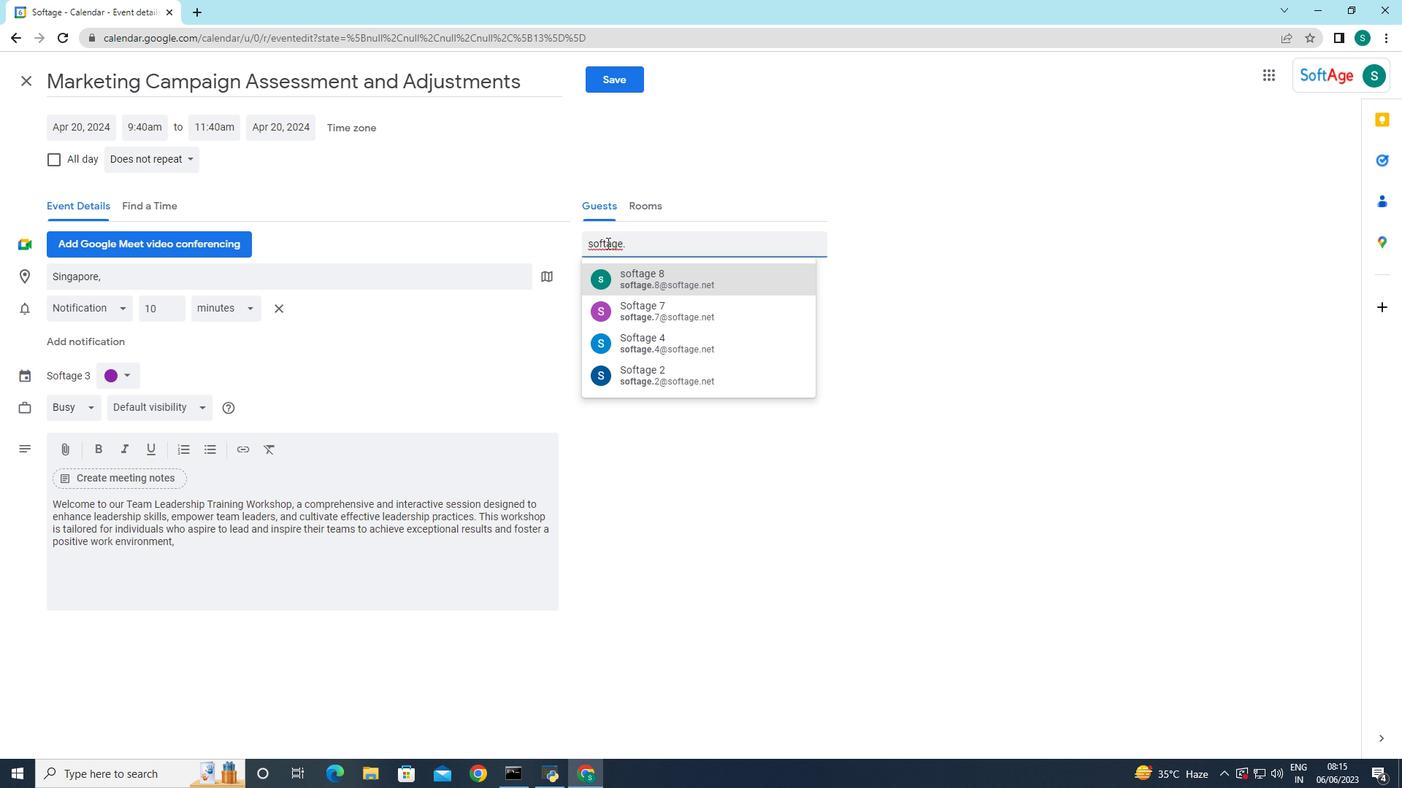 
Action: Mouse moved to (704, 274)
Screenshot: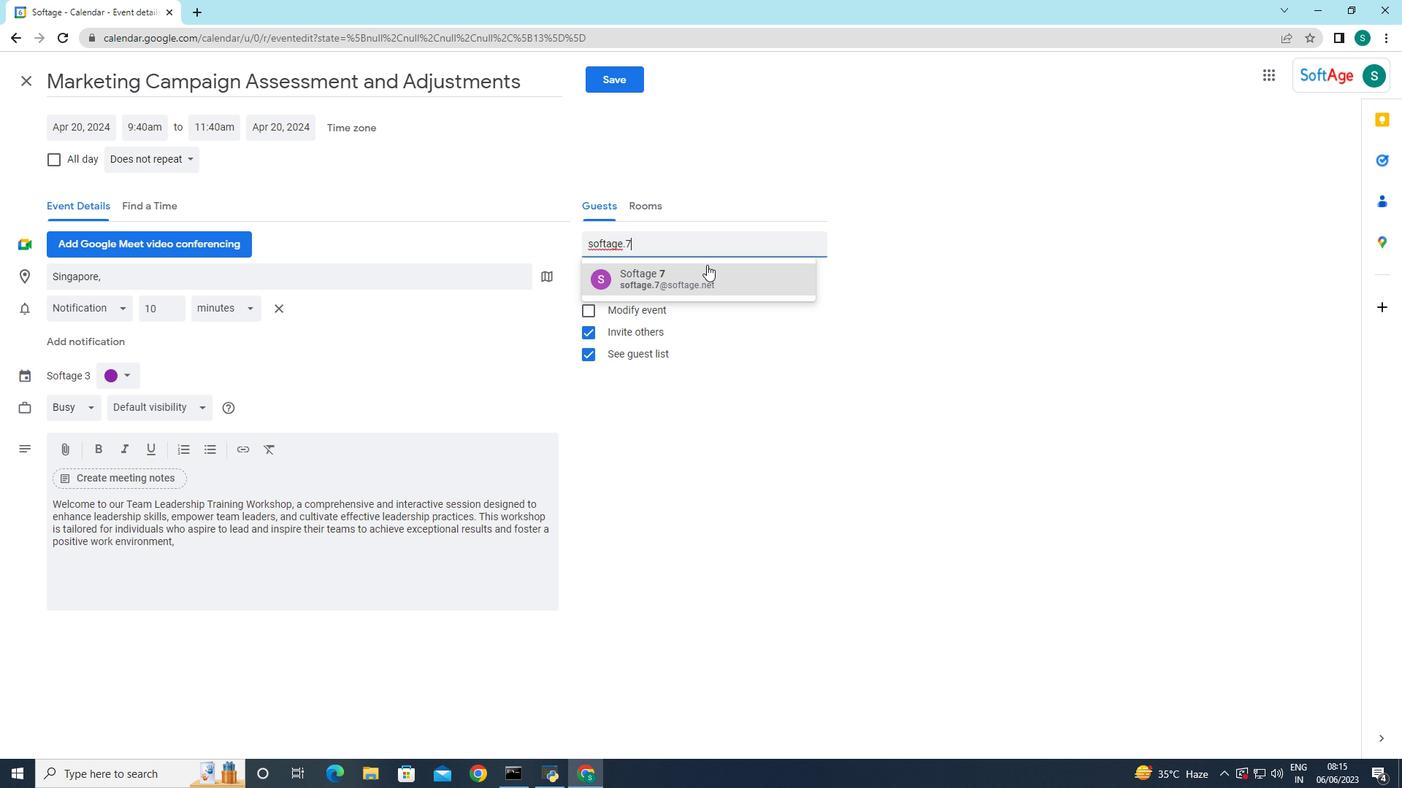 
Action: Mouse pressed left at (704, 274)
Screenshot: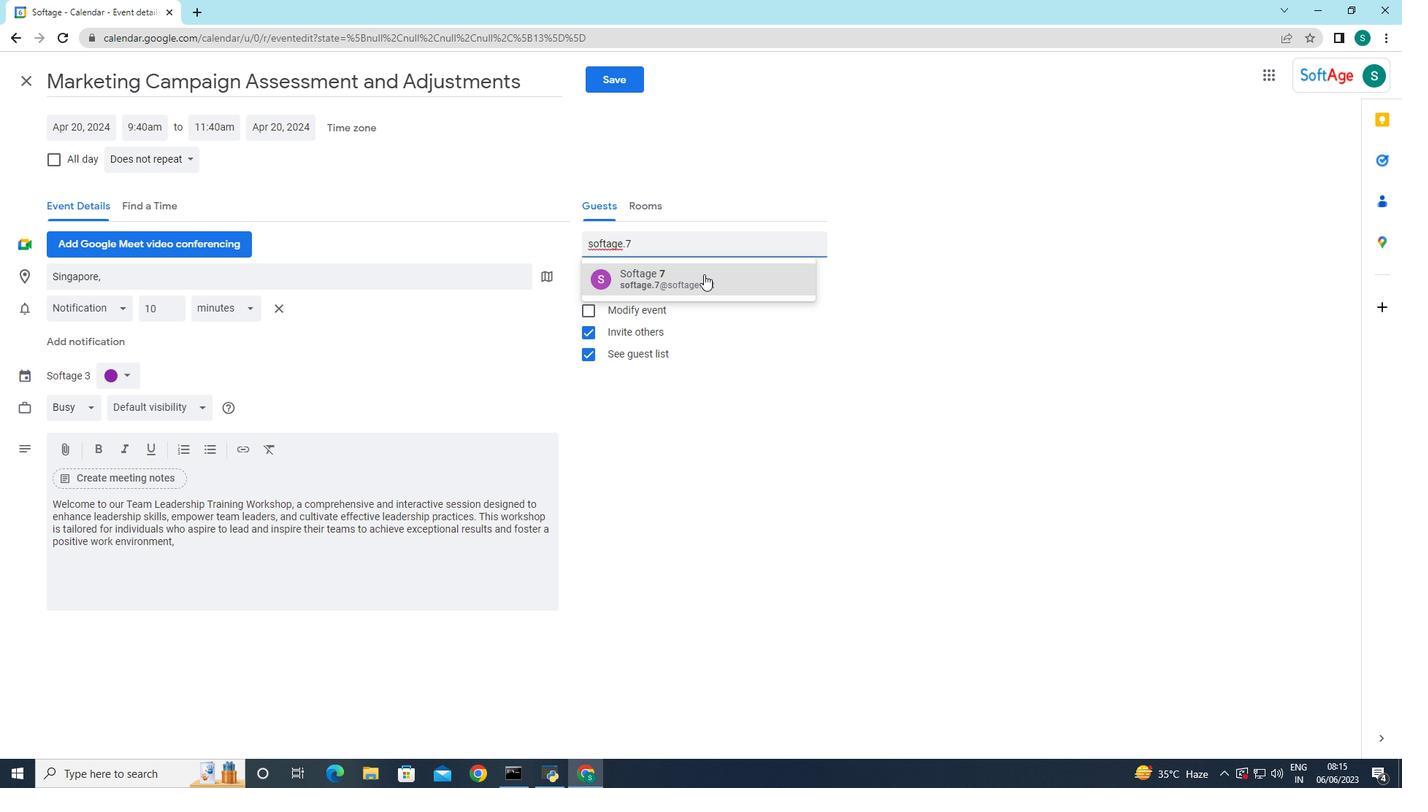 
Action: Mouse moved to (700, 241)
Screenshot: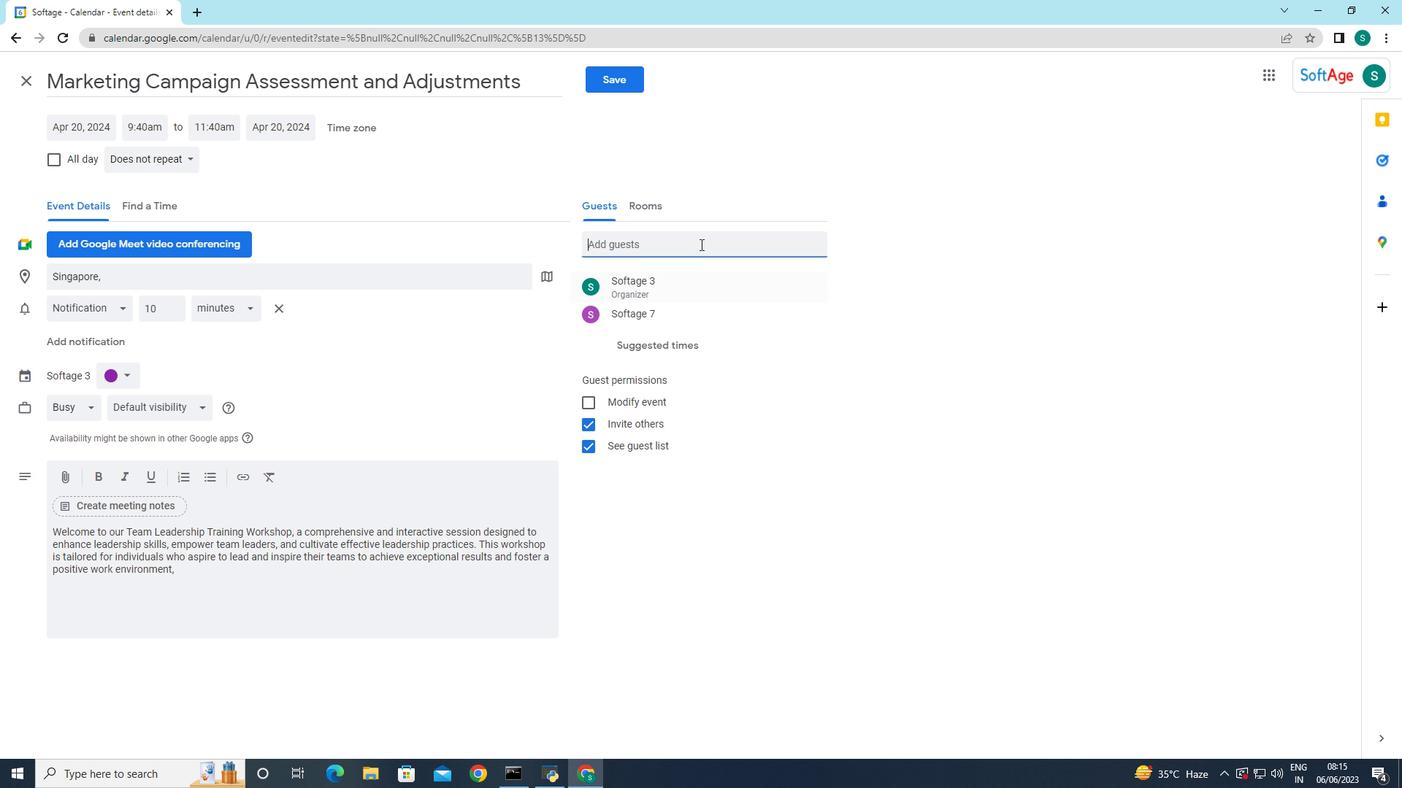 
Action: Mouse pressed left at (700, 241)
Screenshot: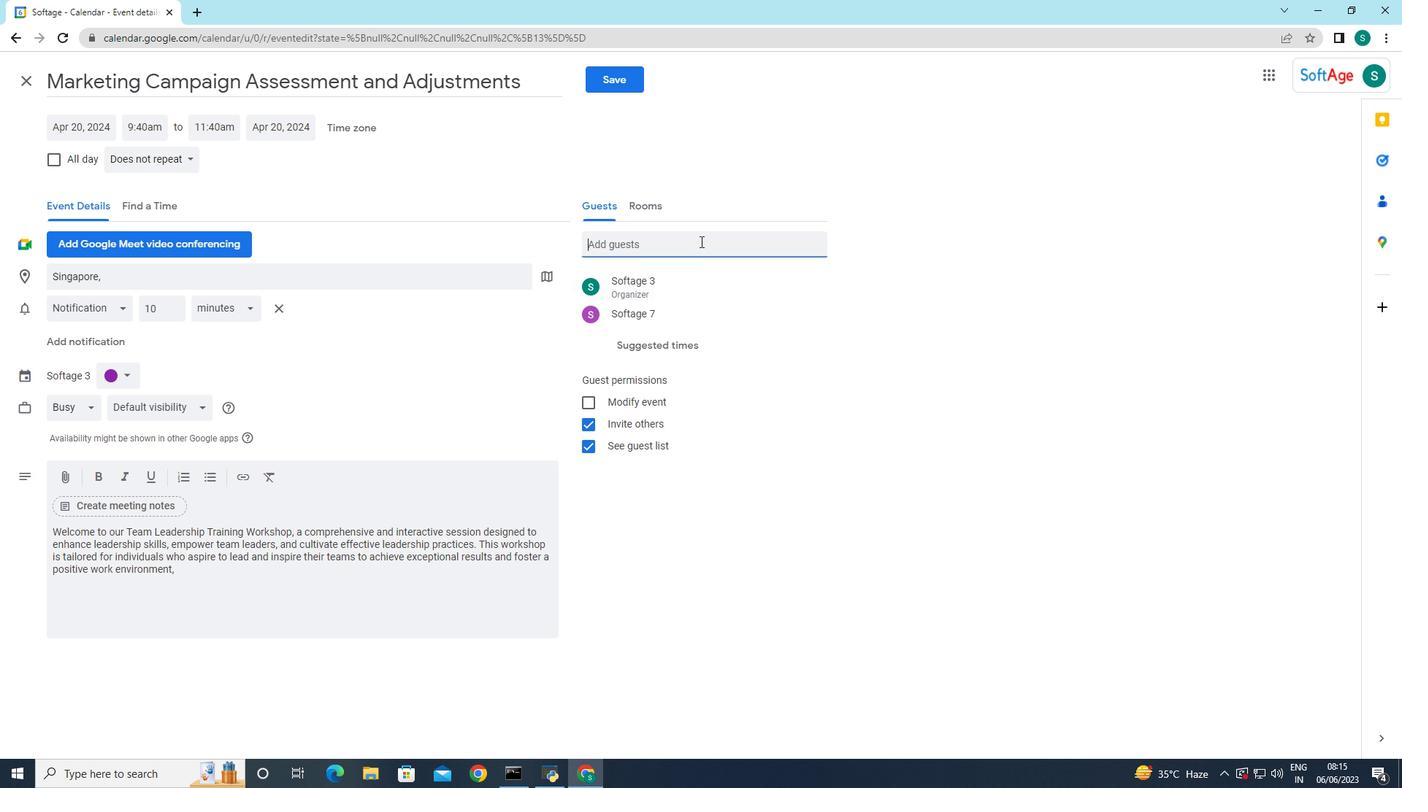
Action: Mouse moved to (690, 281)
Screenshot: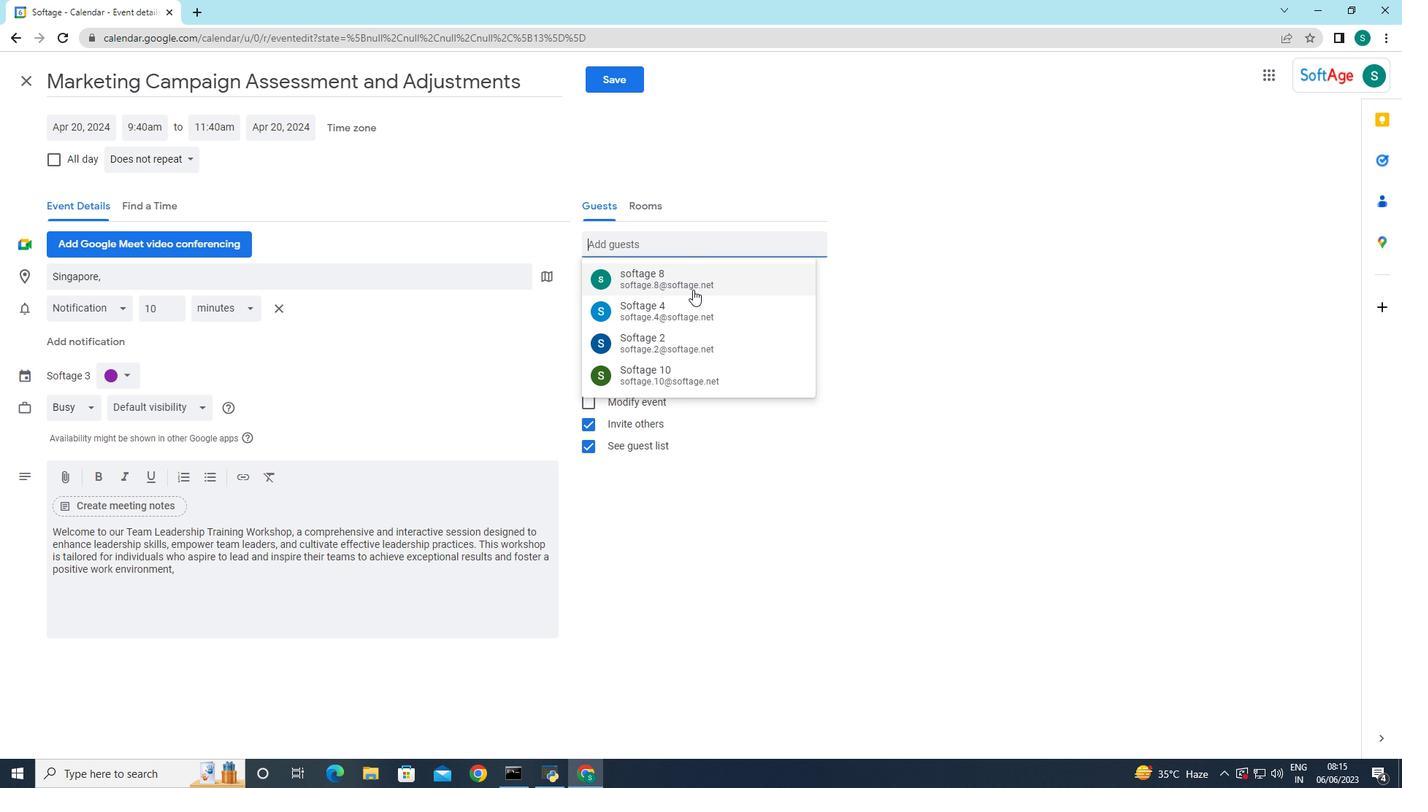 
Action: Mouse pressed left at (690, 281)
Screenshot: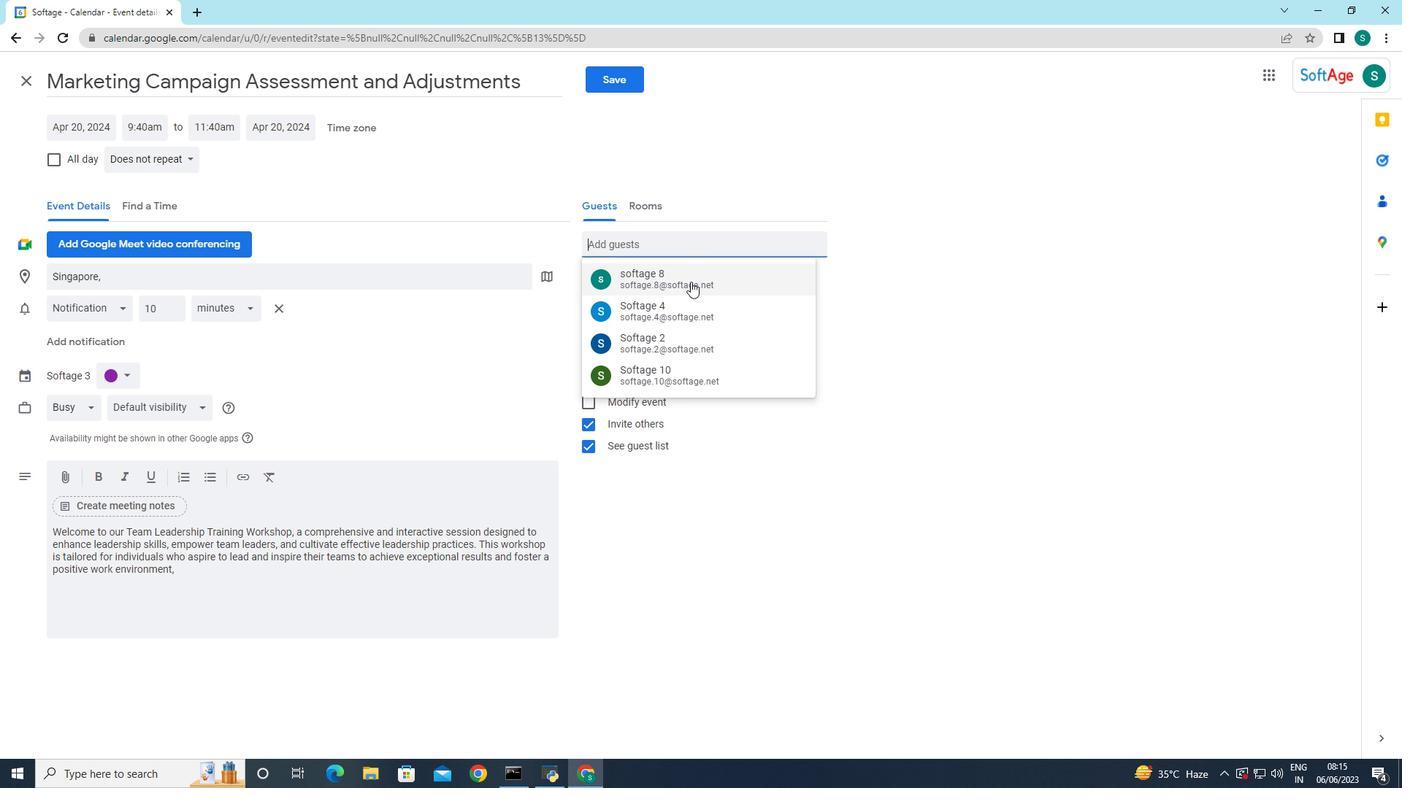 
Action: Mouse moved to (807, 283)
Screenshot: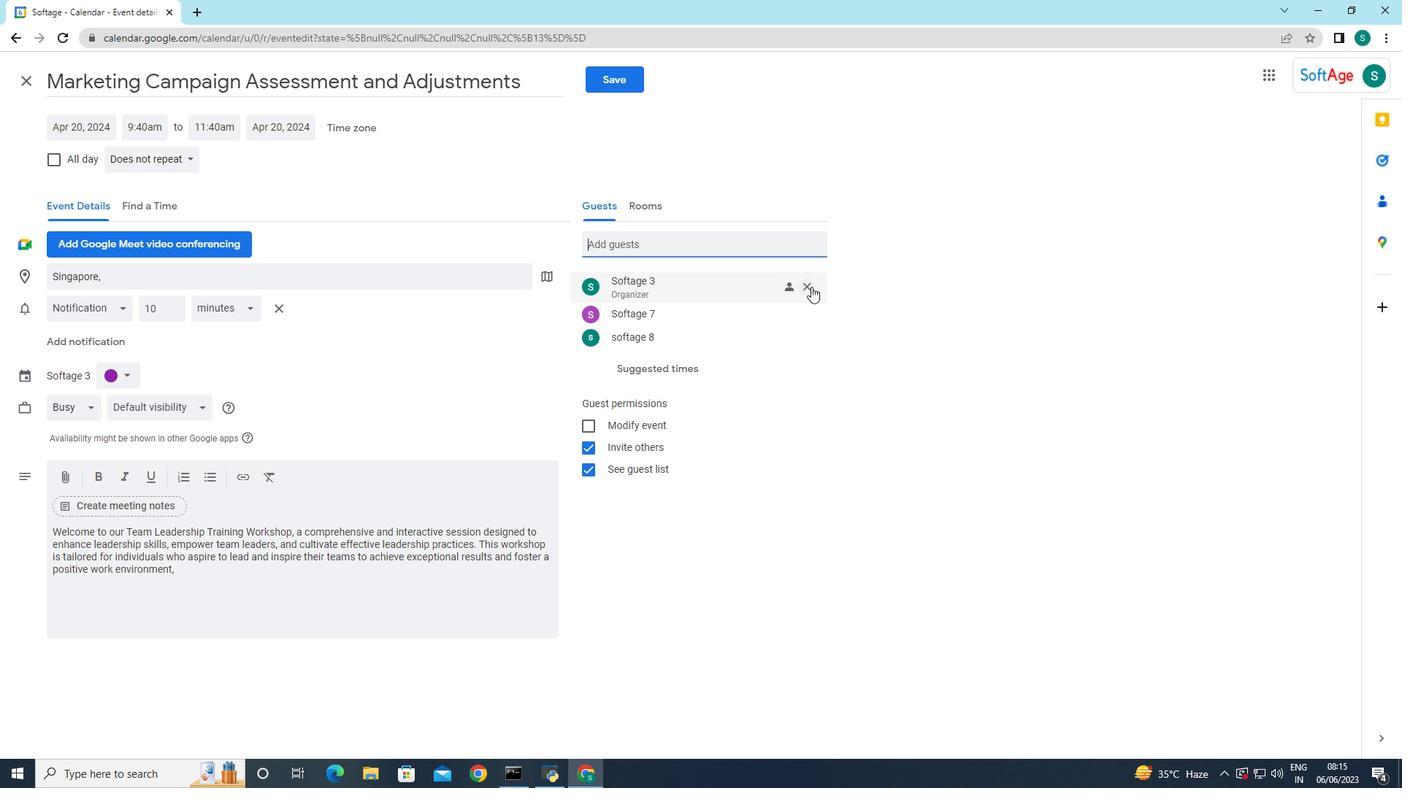 
Action: Mouse pressed left at (807, 283)
Screenshot: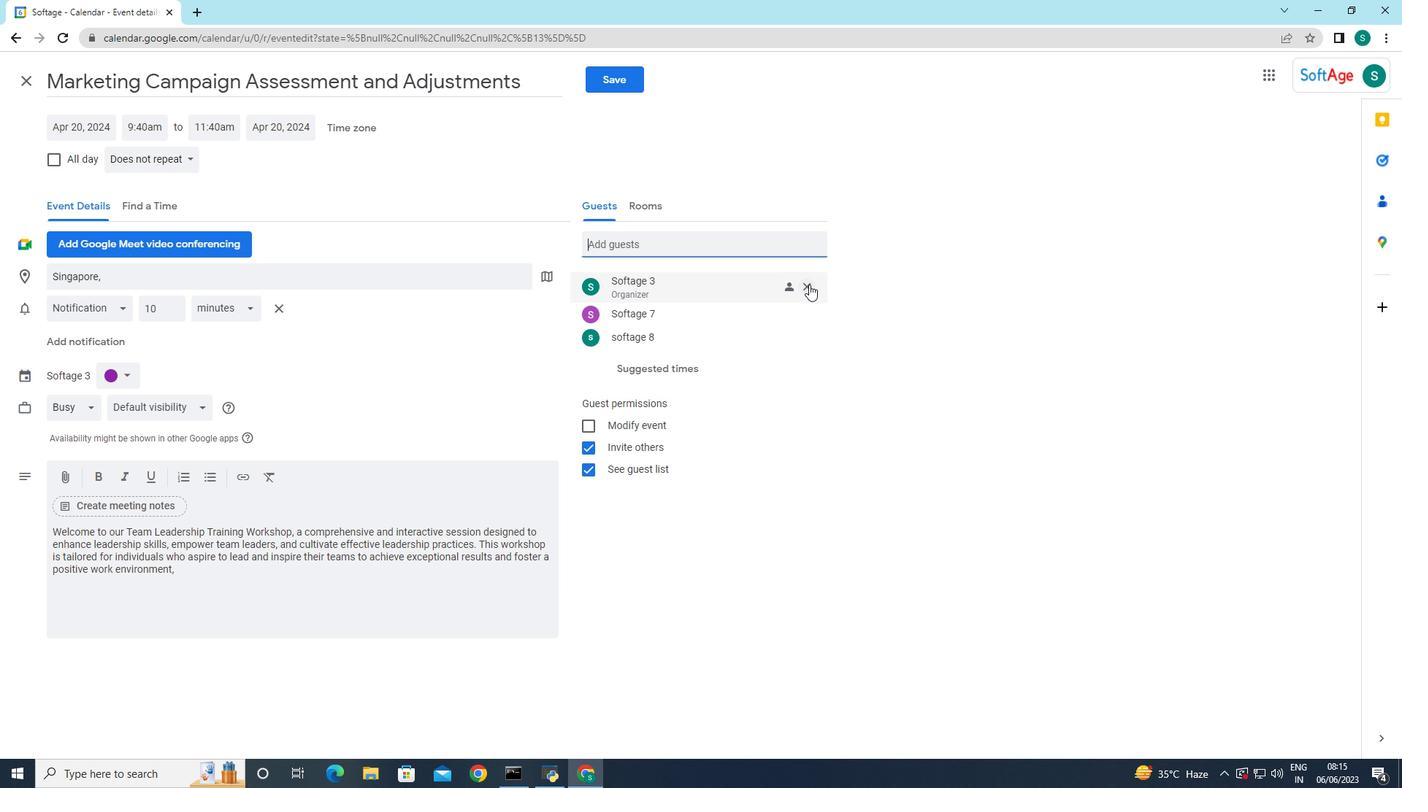 
Action: Mouse moved to (127, 159)
Screenshot: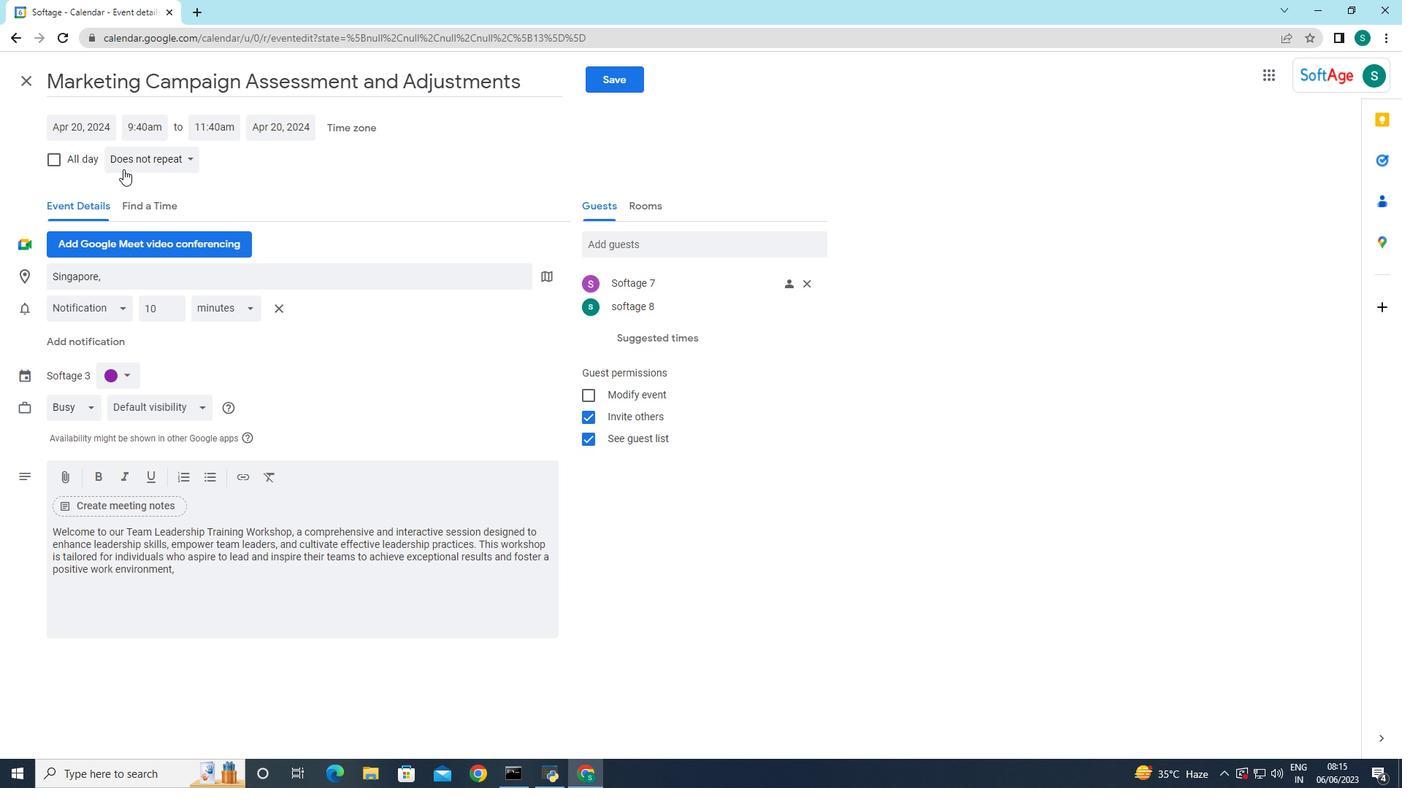 
Action: Mouse pressed left at (127, 159)
Screenshot: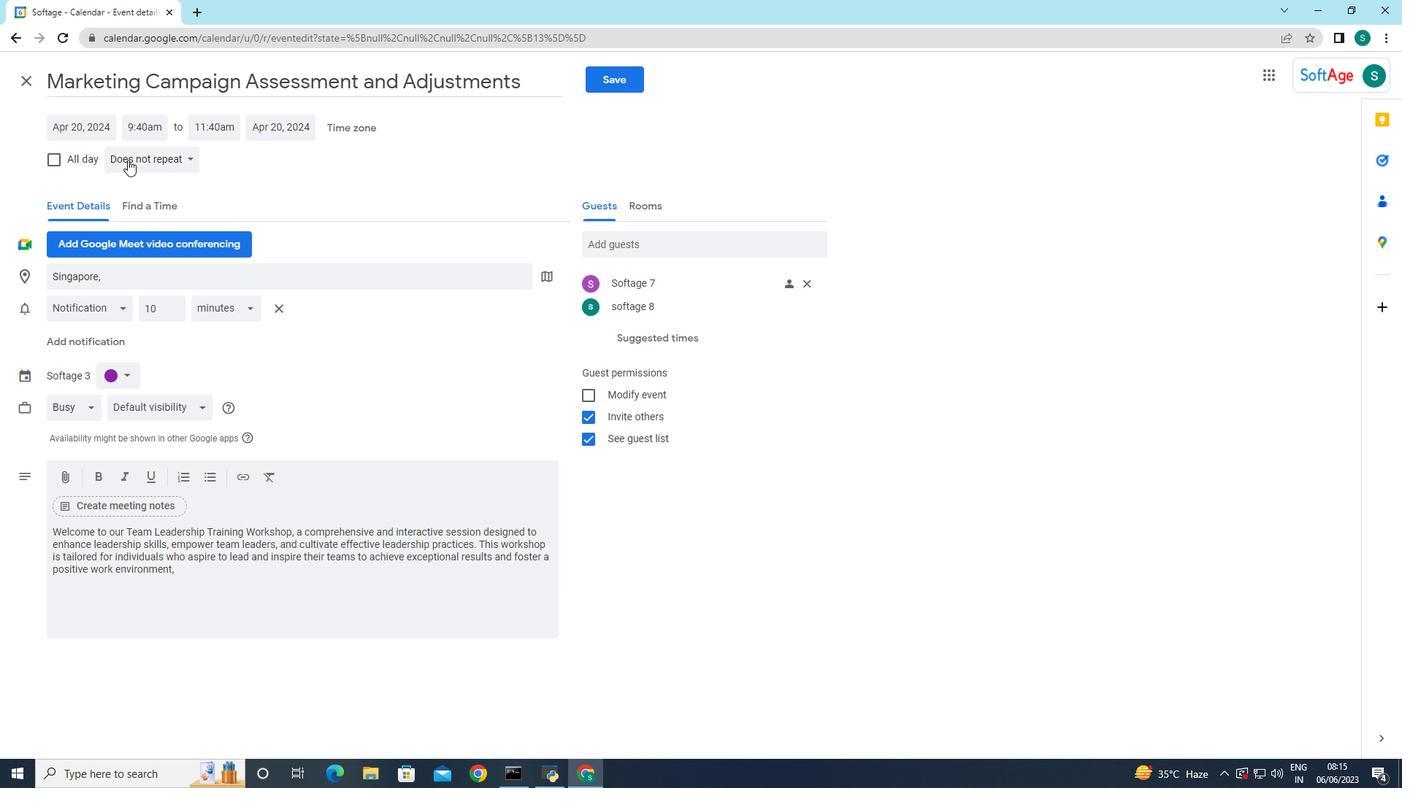 
Action: Mouse moved to (167, 284)
Screenshot: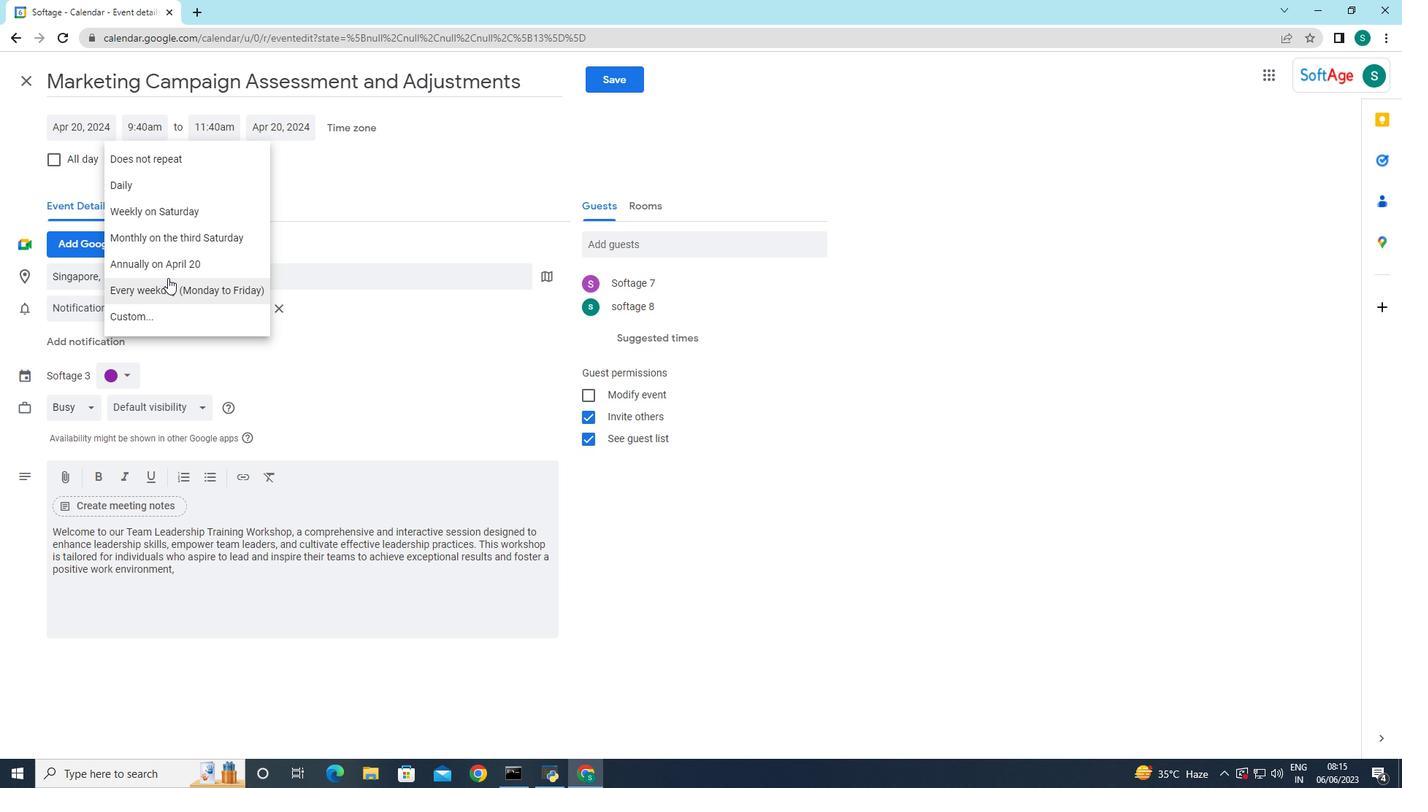 
Action: Mouse pressed left at (167, 284)
Screenshot: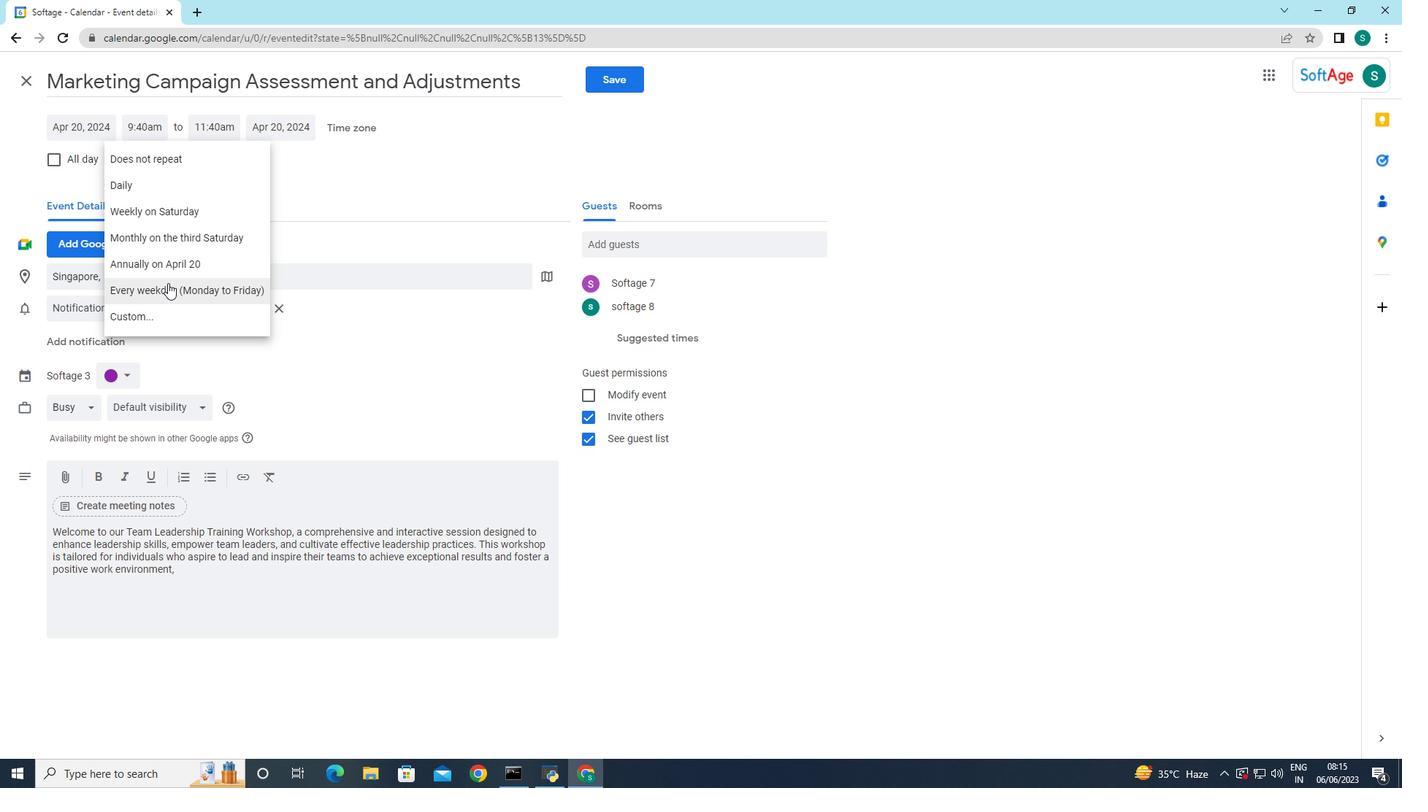 
Action: Mouse moved to (604, 81)
Screenshot: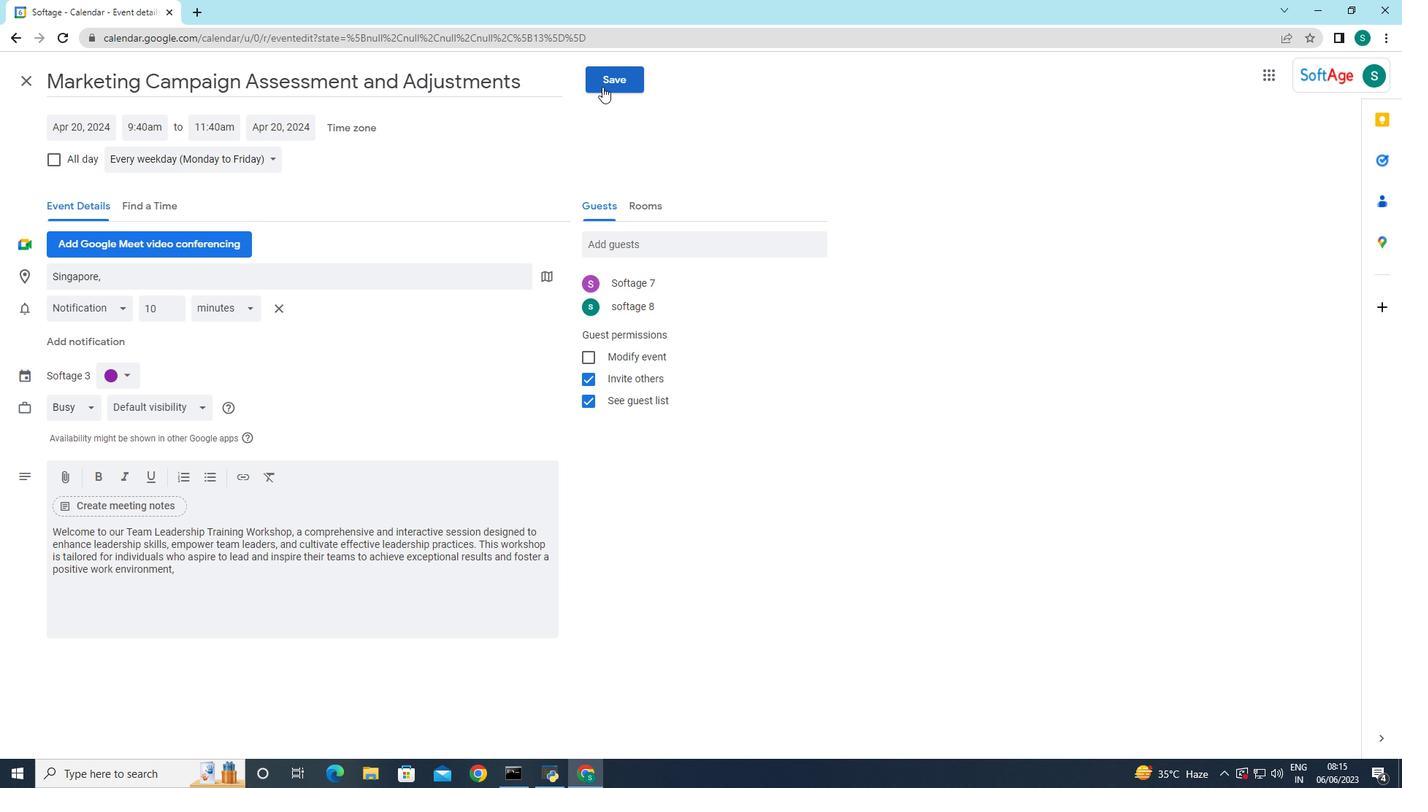 
Action: Mouse pressed left at (604, 81)
Screenshot: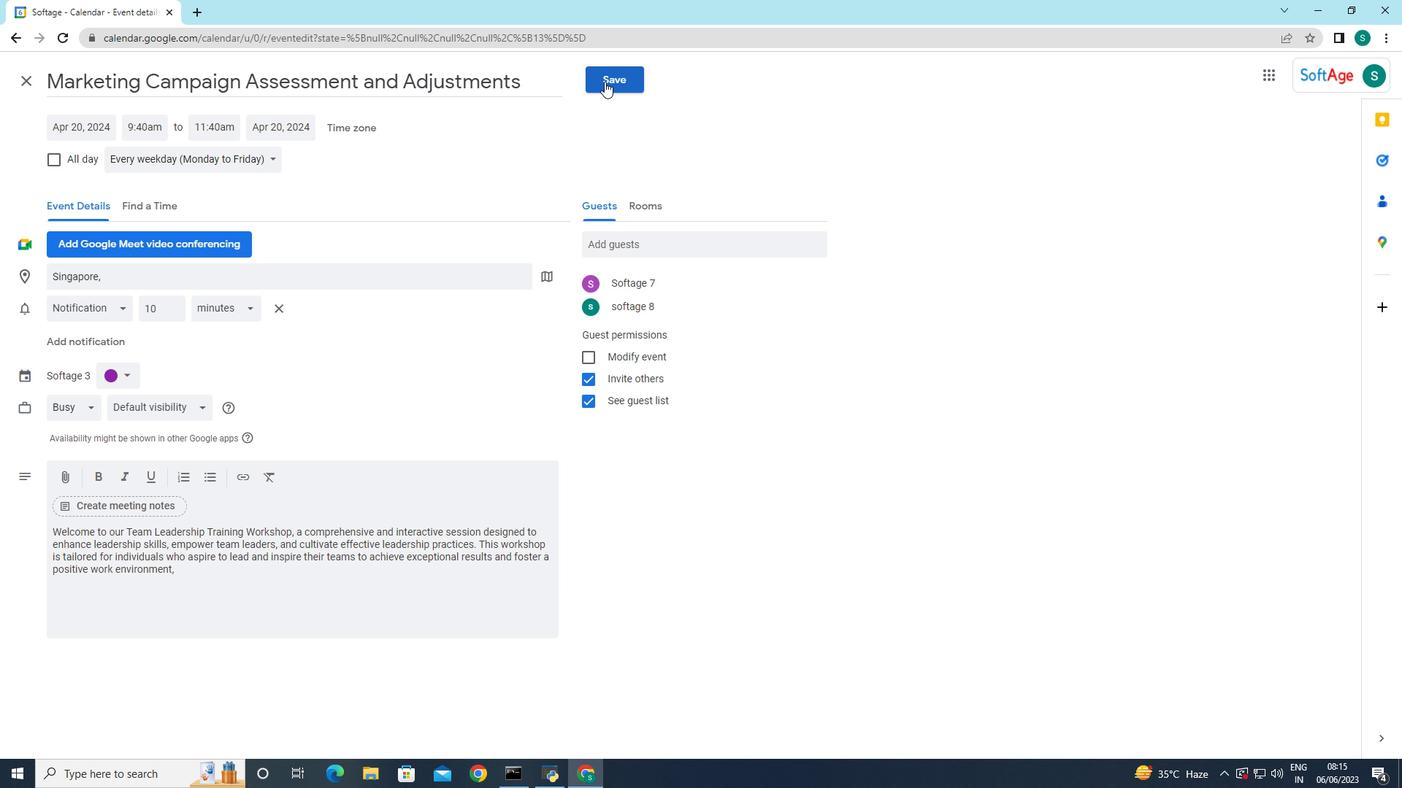 
Action: Mouse moved to (839, 448)
Screenshot: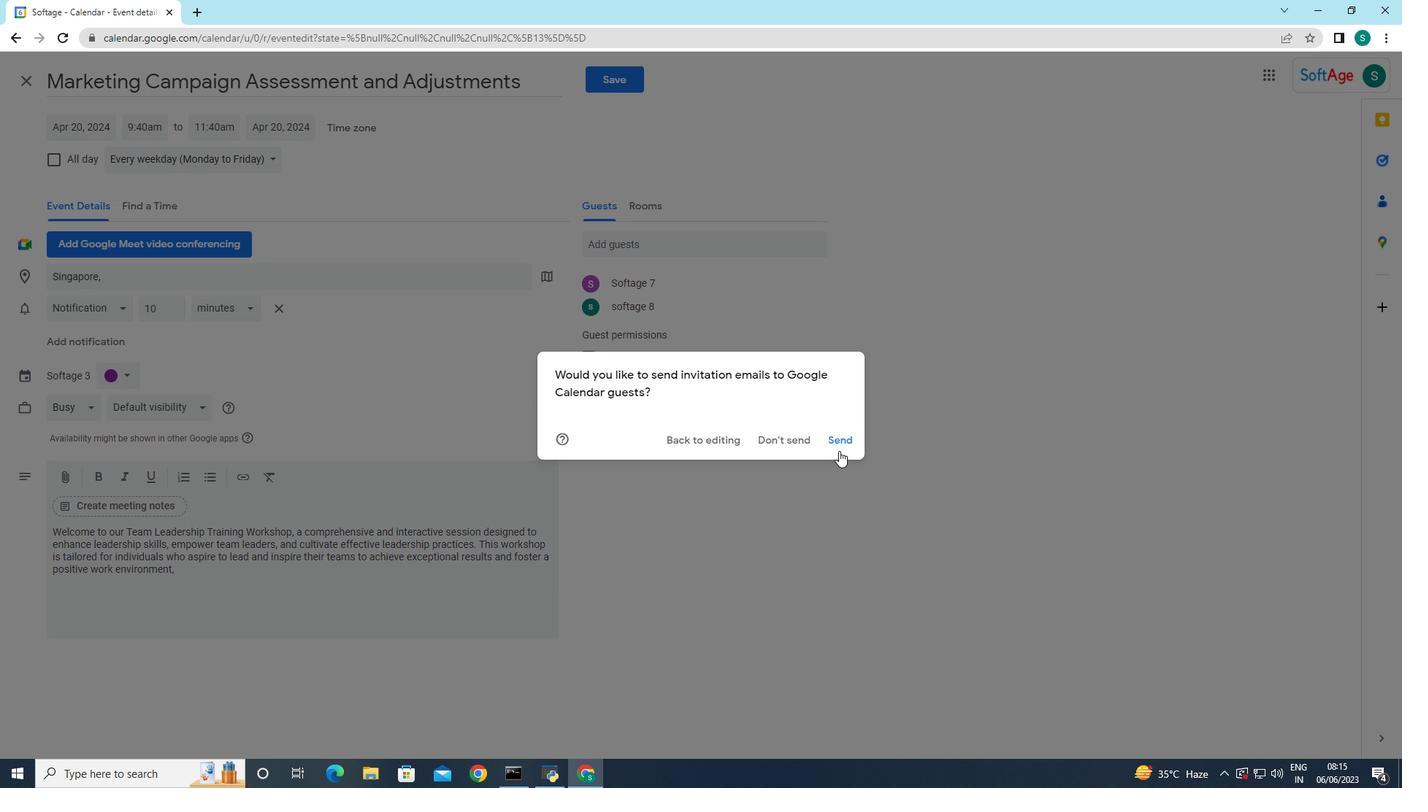 
Action: Mouse pressed left at (839, 448)
Screenshot: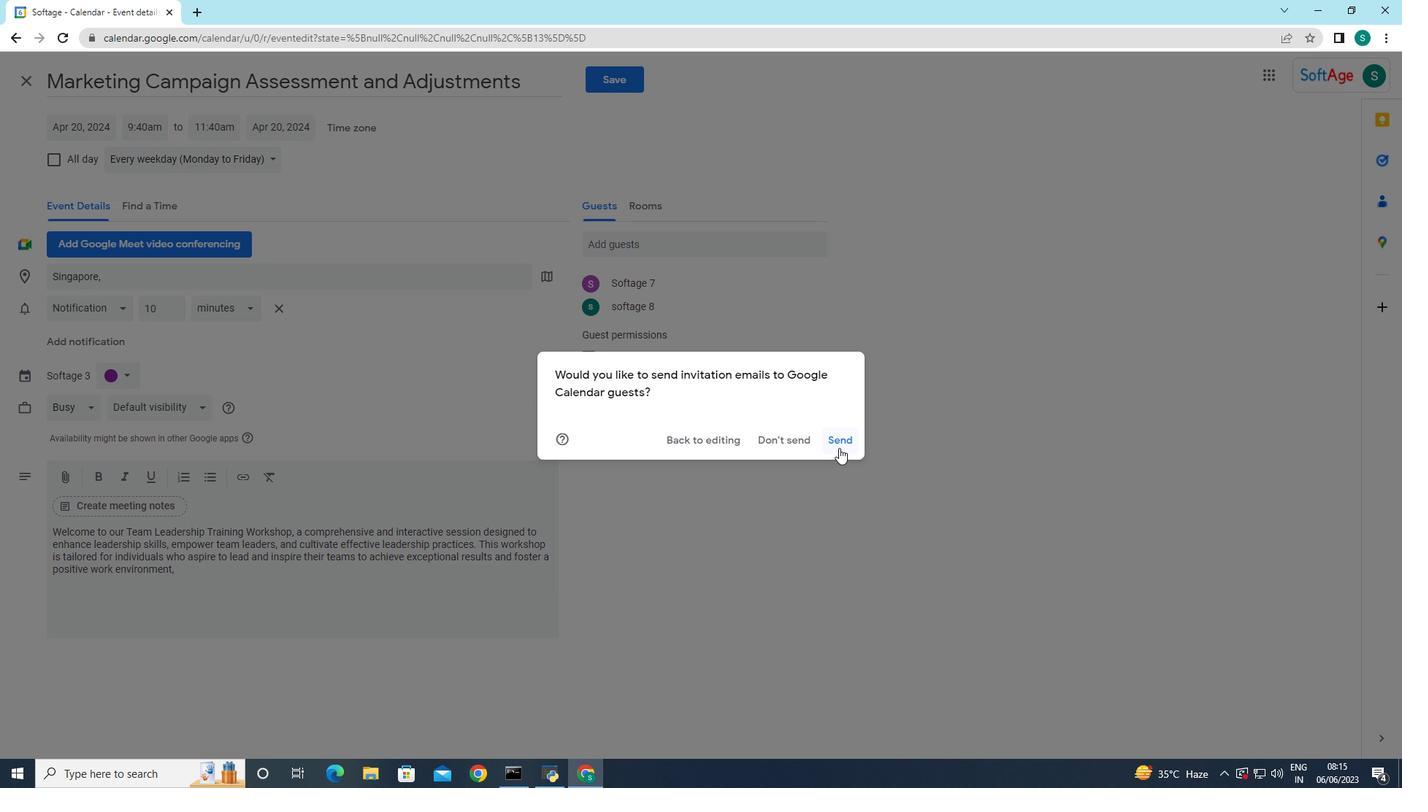 
